 Task: Reply to email with the signature Emma Green with the subject Introduction of a new testimonial from softage.10@softage.net with the message Im writing to request your approval on the budget for the upcoming project. with BCC to softage.4@softage.net with an attached document Feasibility_assessment.pdf
Action: Mouse moved to (475, 264)
Screenshot: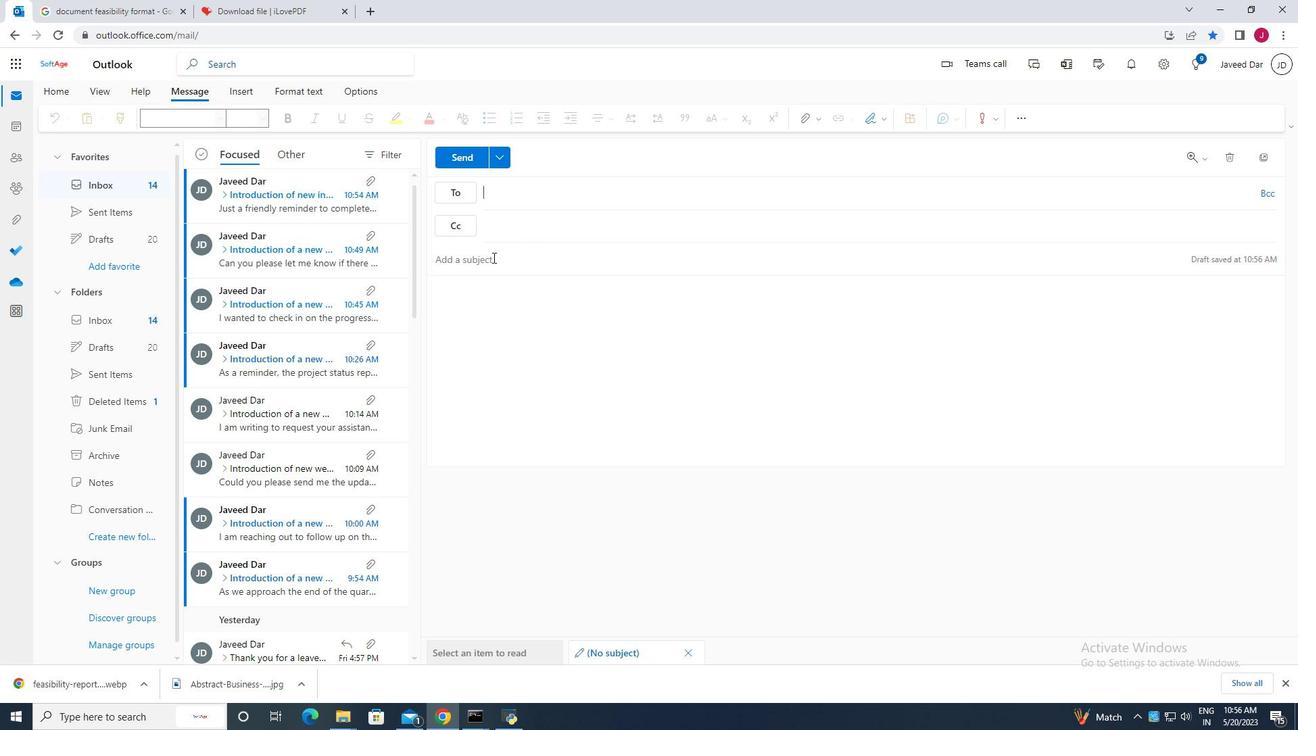 
Action: Mouse pressed left at (475, 264)
Screenshot: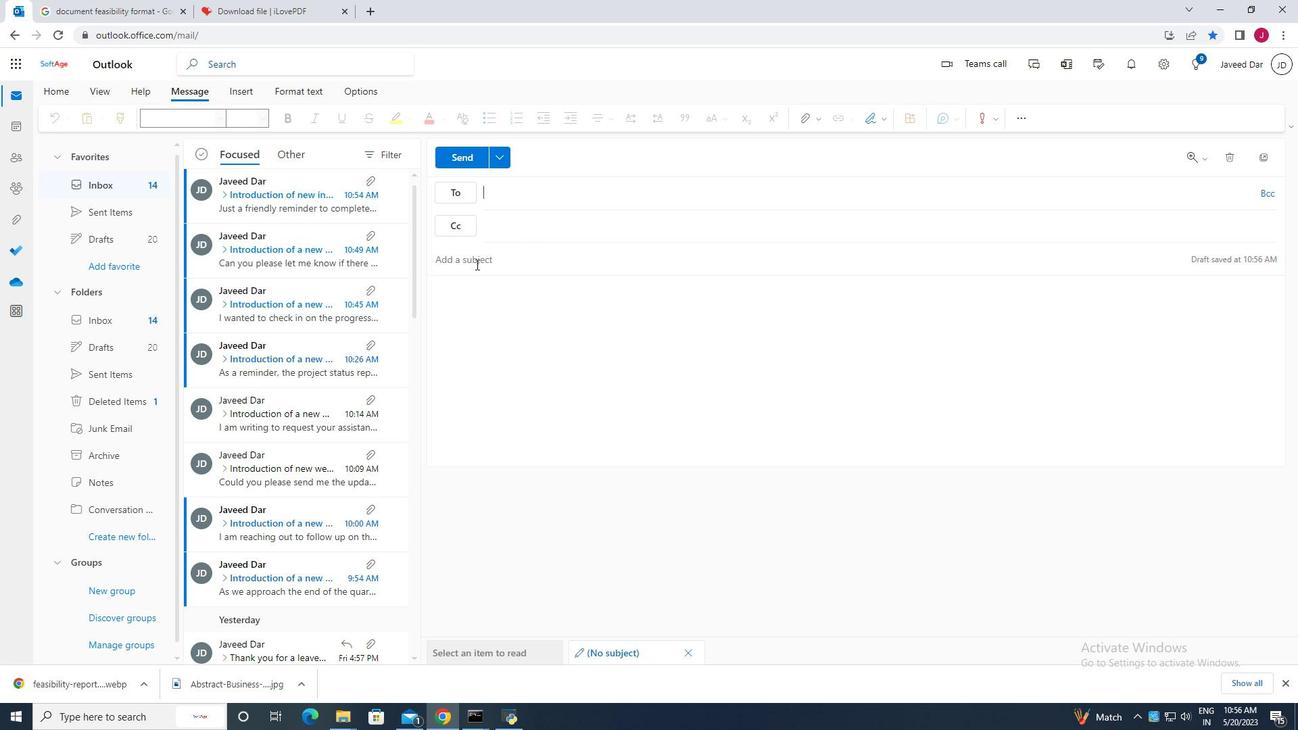 
Action: Mouse moved to (475, 264)
Screenshot: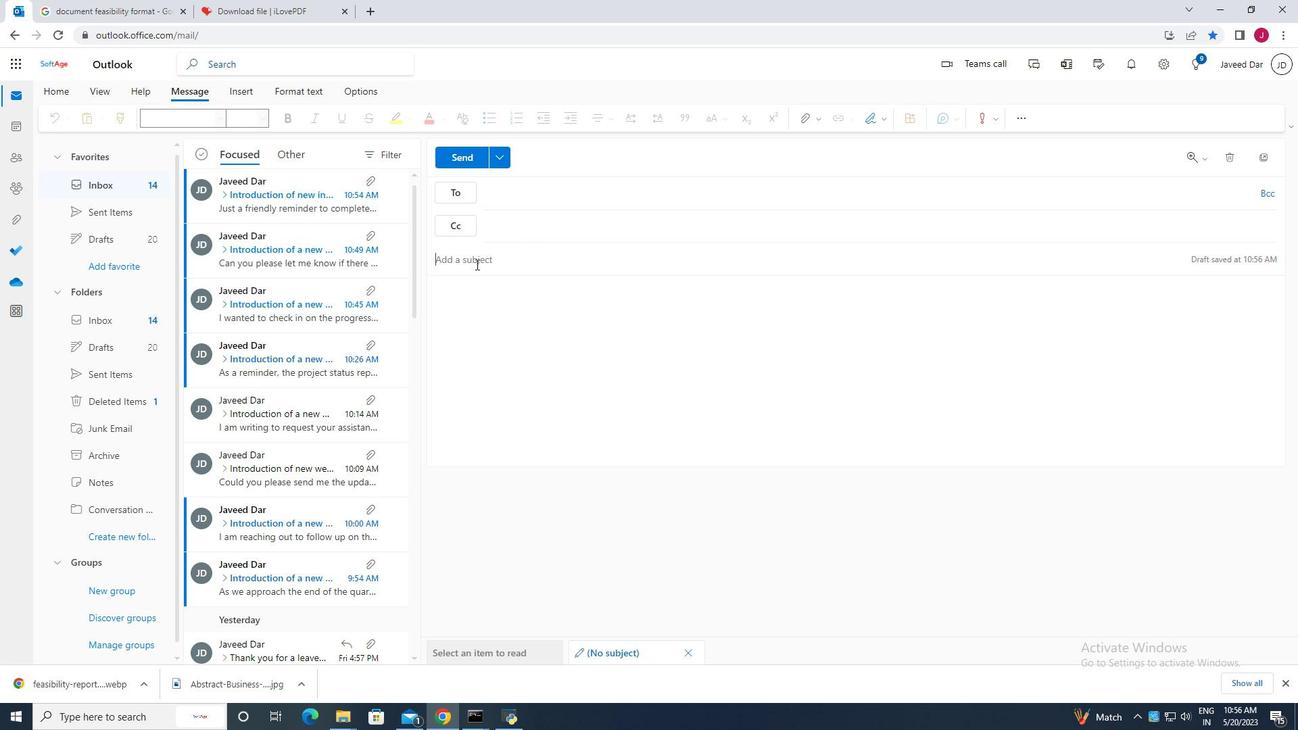 
Action: Key pressed <Key.caps_lock>I<Key.caps_lock>ntroduction<Key.space>
Screenshot: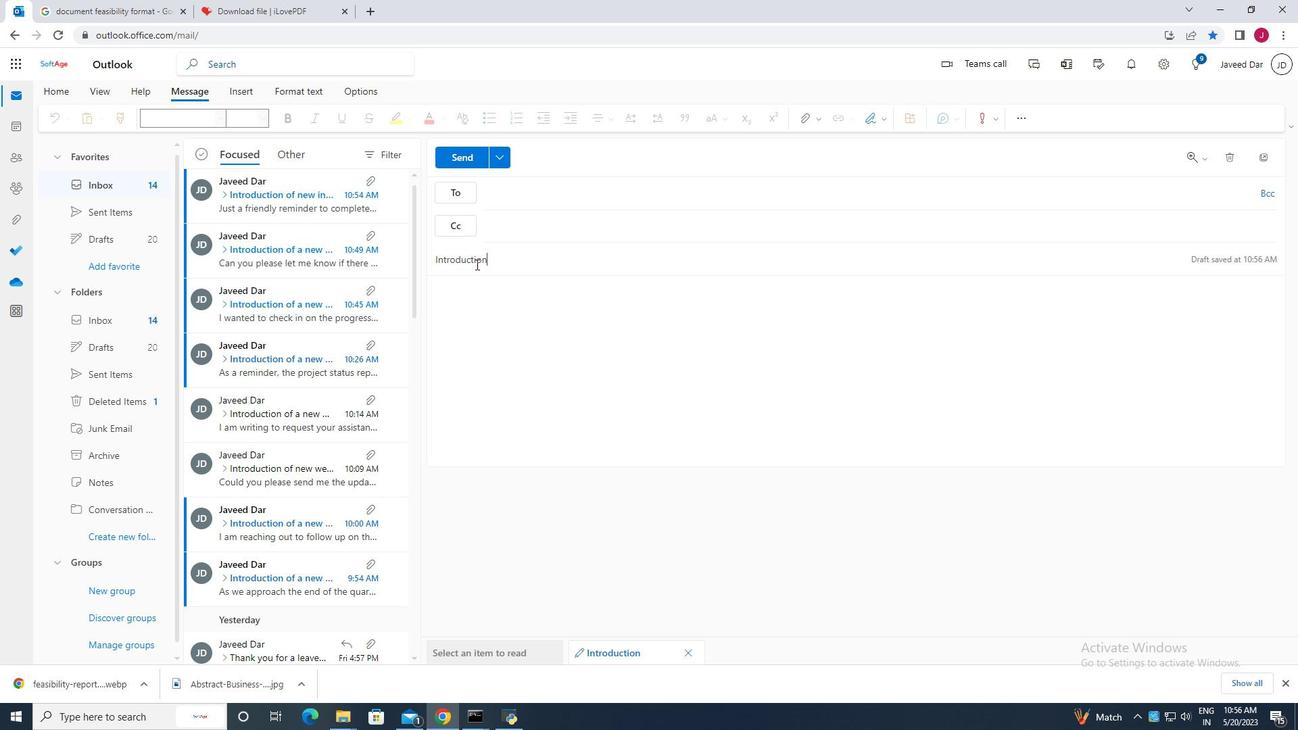 
Action: Mouse moved to (1297, 521)
Screenshot: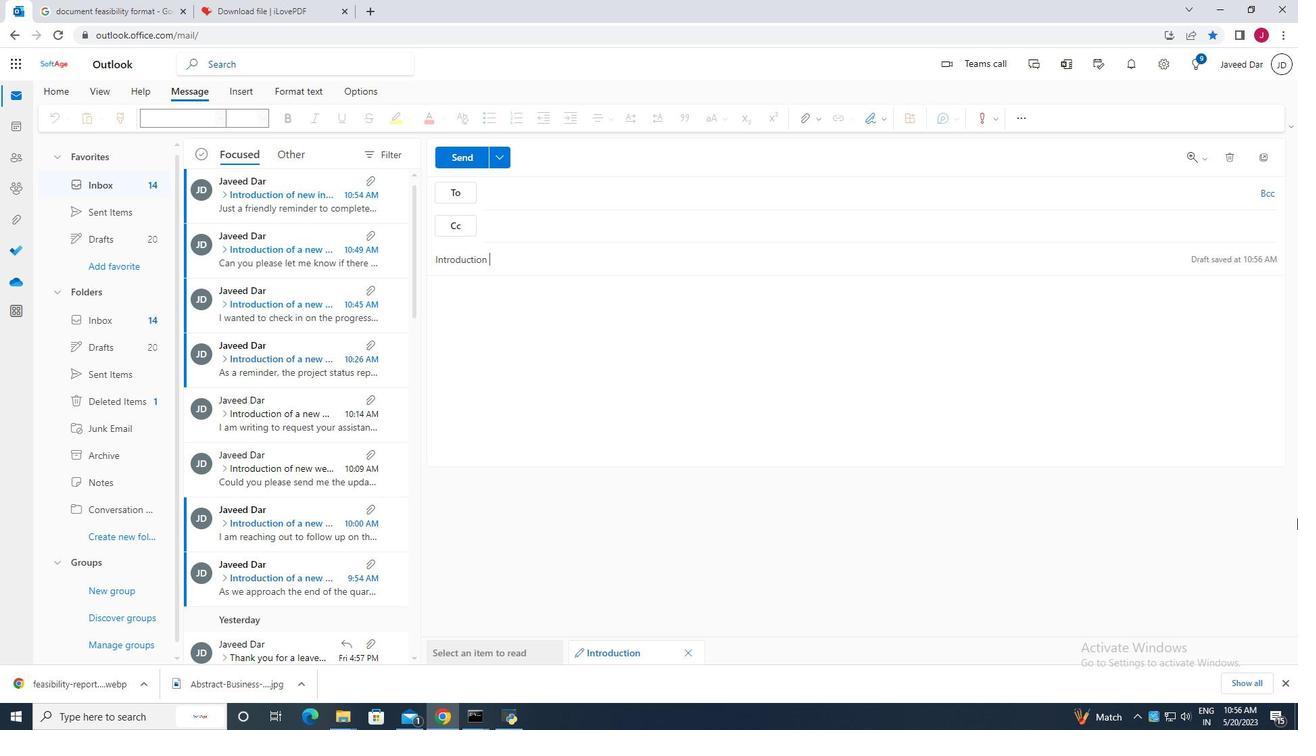 
Action: Key pressed of<Key.space>a<Key.space>new<Key.space>testimonial<Key.space>from<Key.space><Key.backspace><Key.backspace><Key.backspace><Key.backspace><Key.backspace><Key.backspace>.
Screenshot: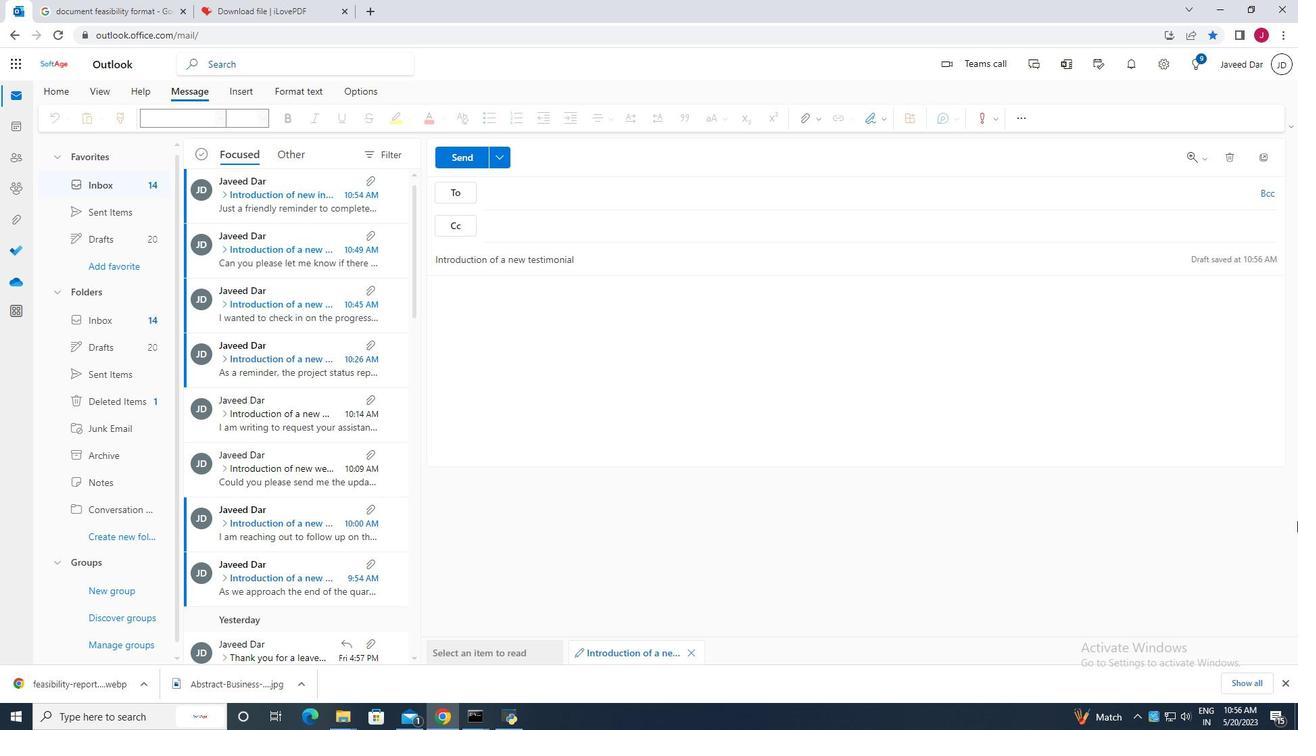 
Action: Mouse moved to (619, 313)
Screenshot: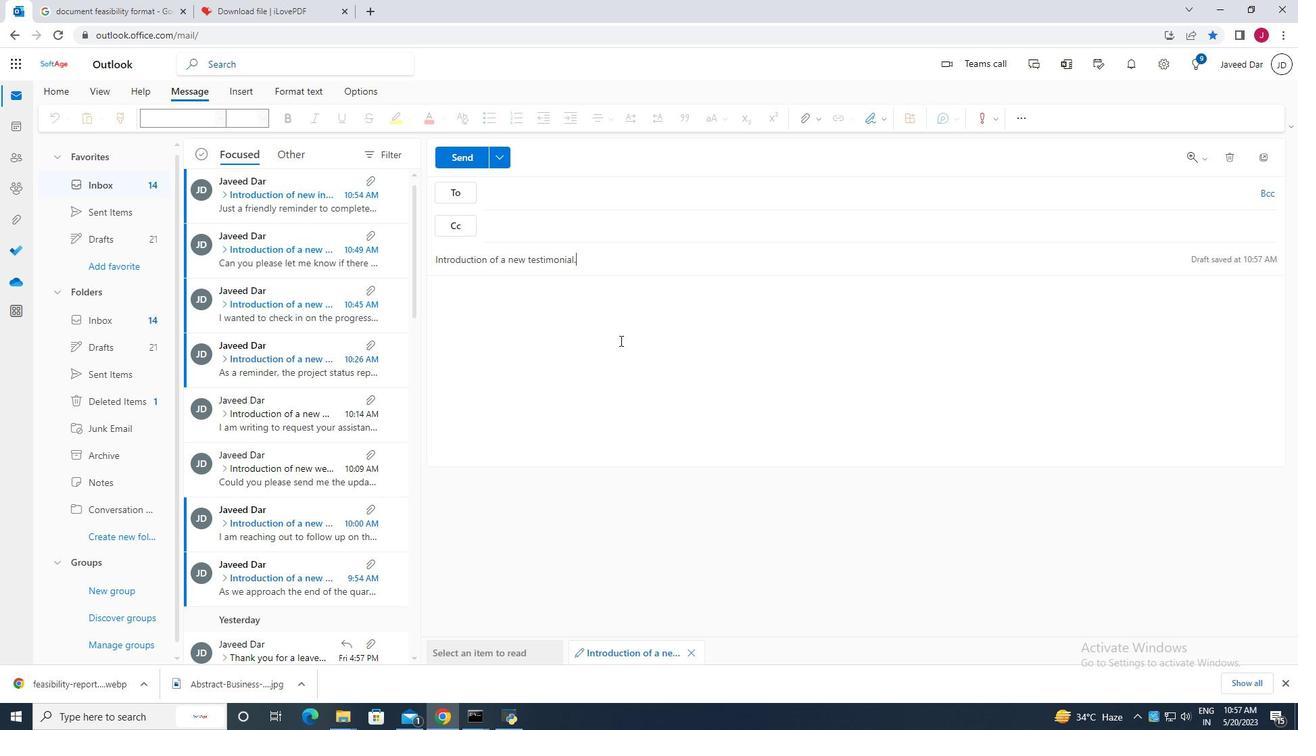 
Action: Mouse pressed left at (619, 313)
Screenshot: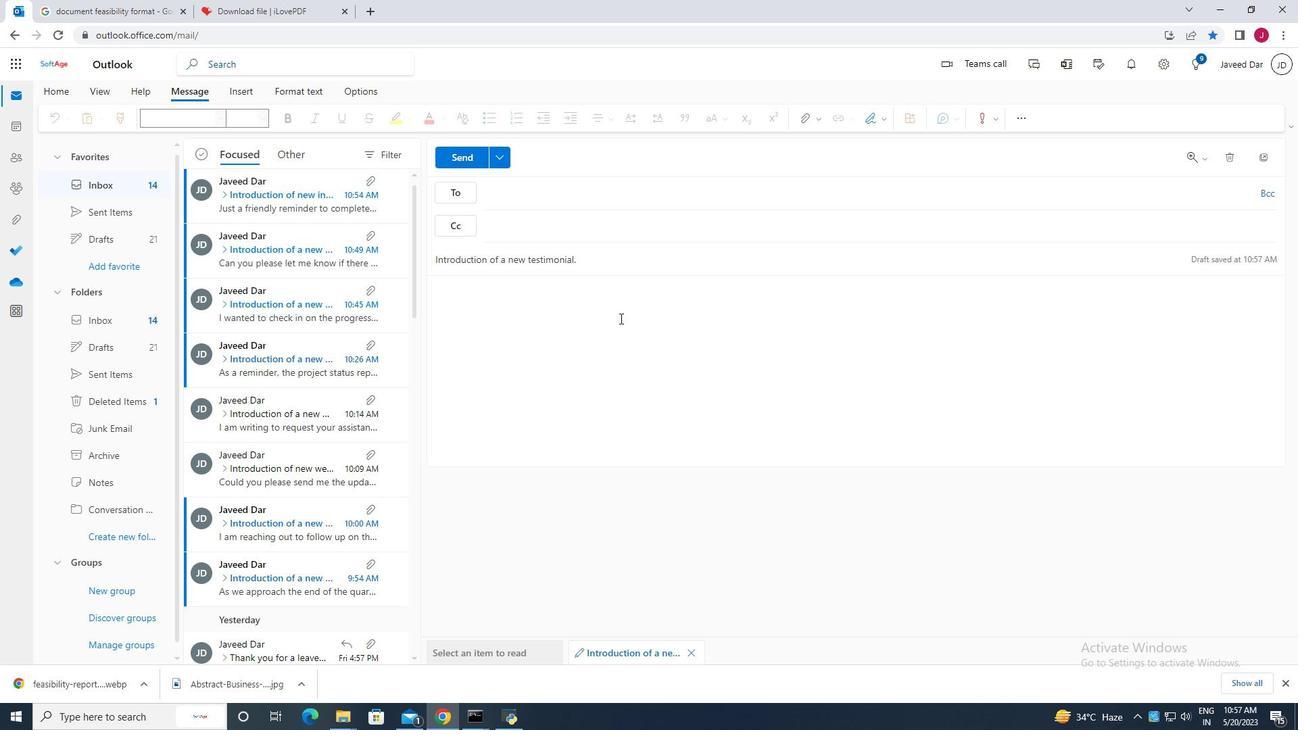 
Action: Key pressed <Key.caps_lock>I<Key.caps_lock><Key.space>am<Key.space>writing<Key.space>to<Key.space>request<Key.space>you<Key.space>proposal<Key.space>your<Key.space>approval<Key.space>on<Key.space>the<Key.space>budget<Key.space>of<Key.space>the<Key.space>upcomming<Key.space>project.<Key.left><Key.left><Key.left><Key.left><Key.left><Key.left><Key.left><Key.left><Key.left><Key.left><Key.left><Key.left><Key.backspace>
Screenshot: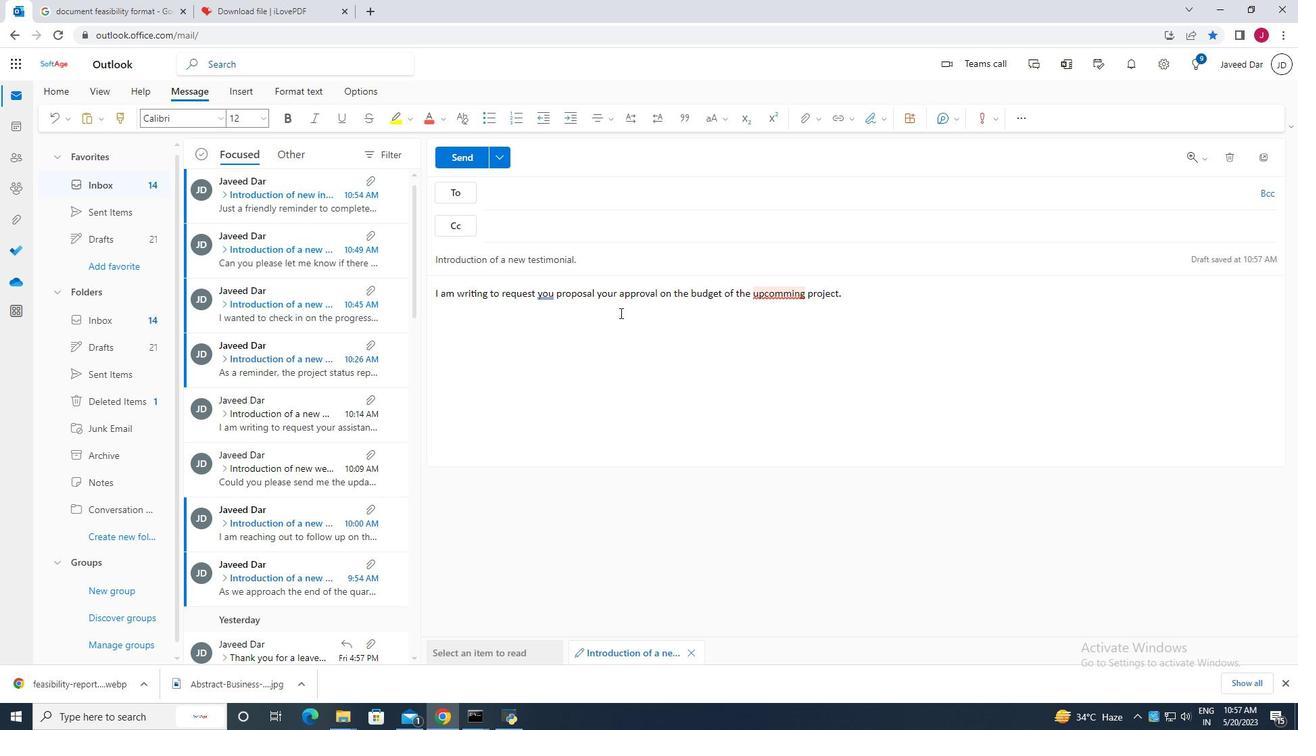 
Action: Mouse moved to (852, 315)
Screenshot: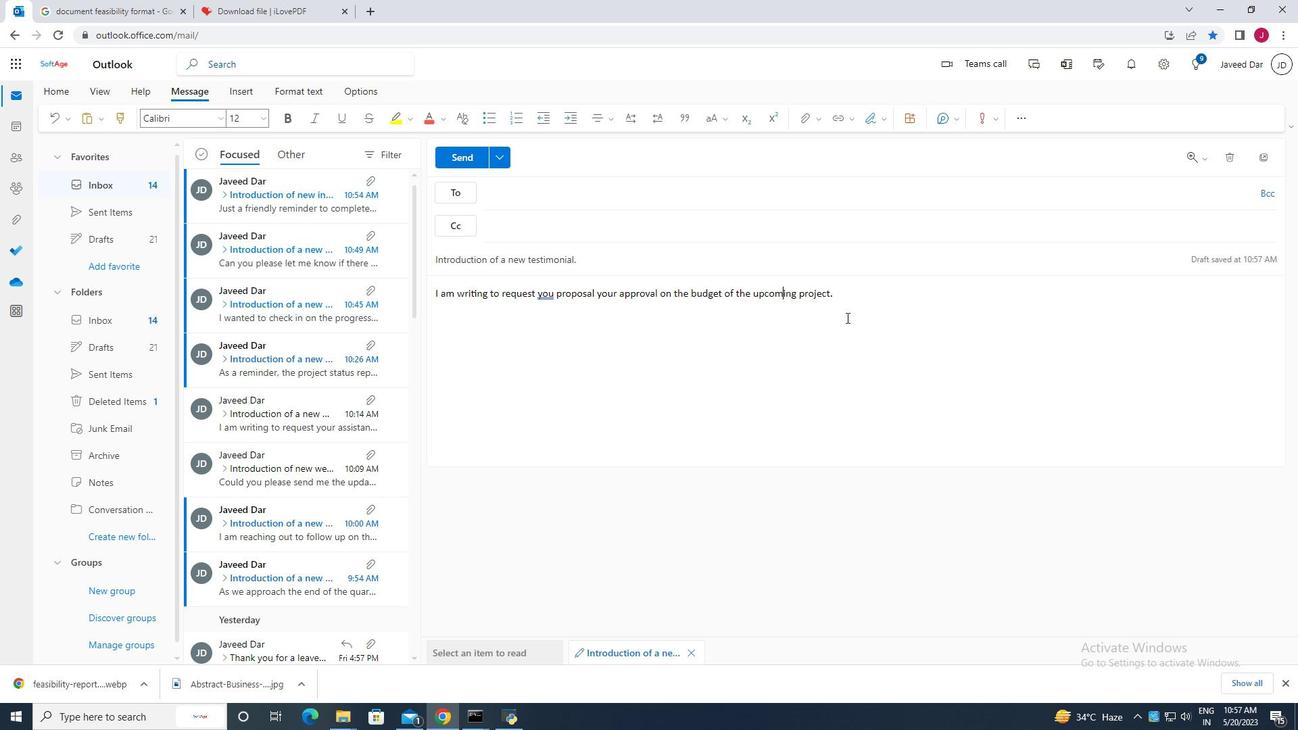 
Action: Mouse pressed left at (852, 315)
Screenshot: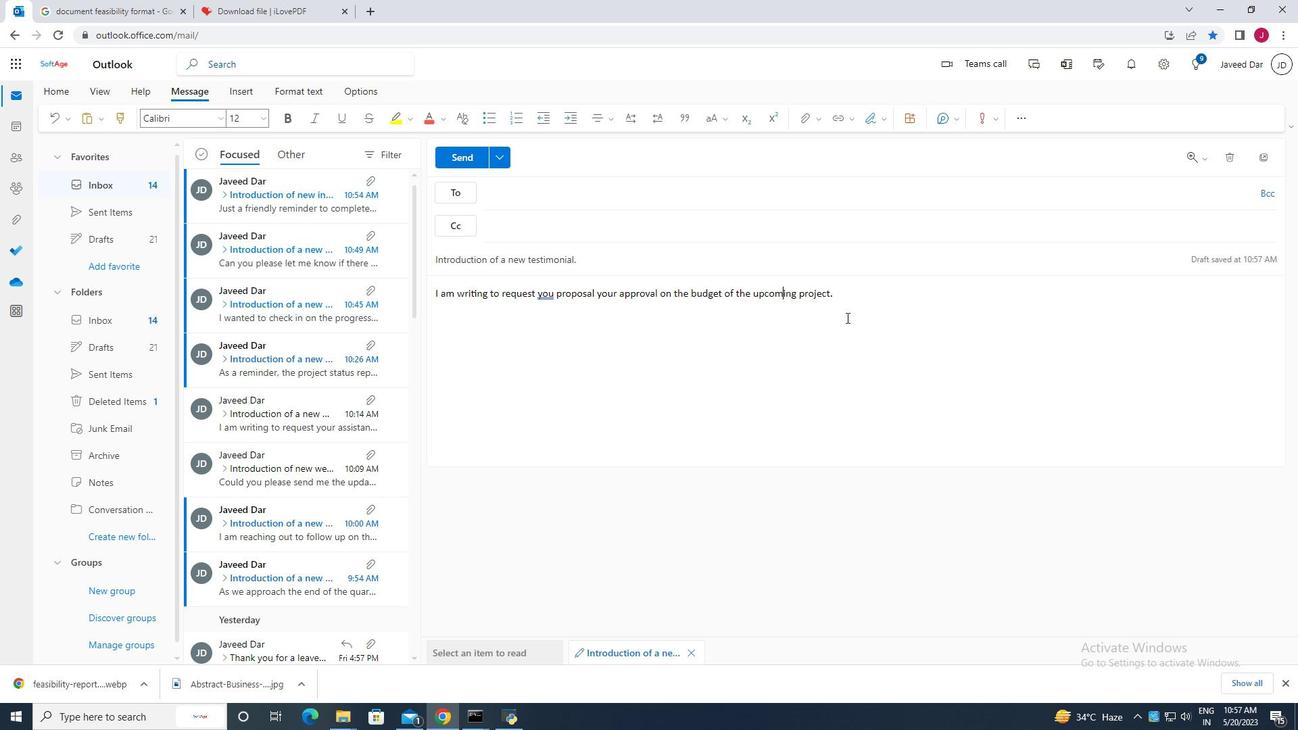 
Action: Mouse moved to (871, 115)
Screenshot: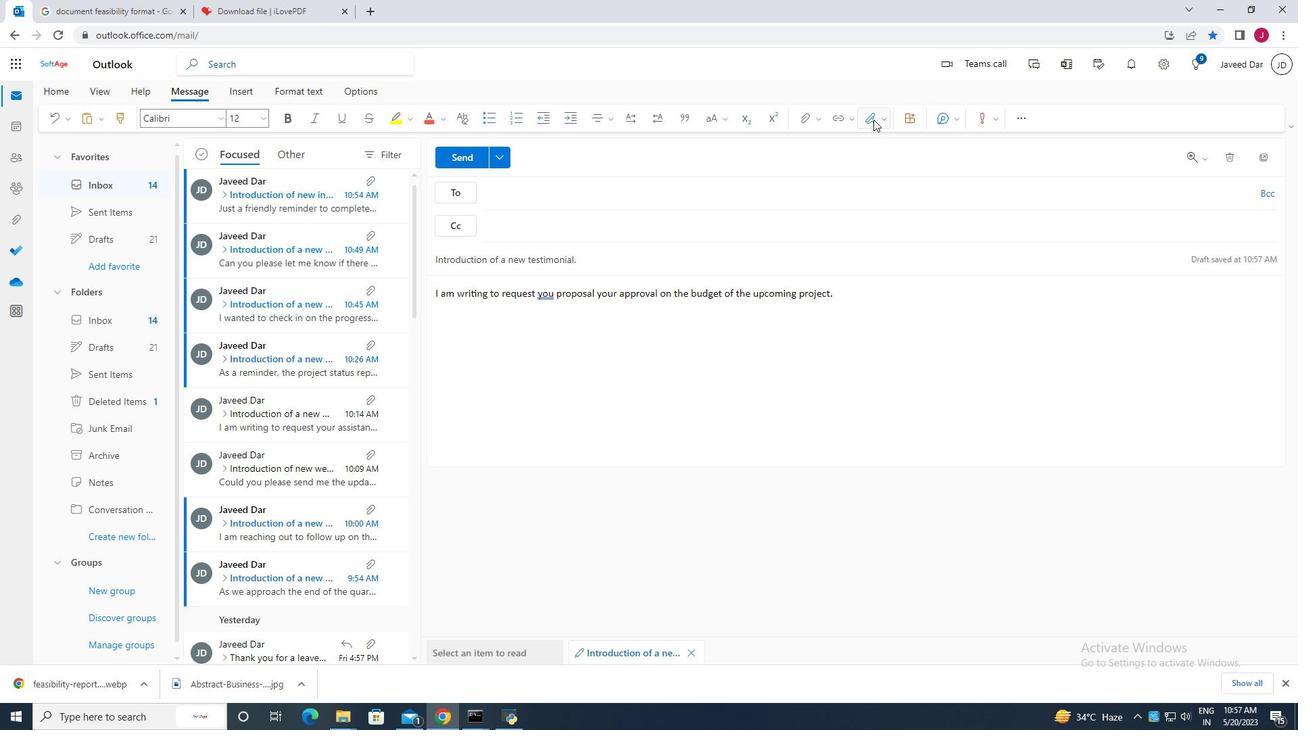 
Action: Mouse pressed left at (871, 115)
Screenshot: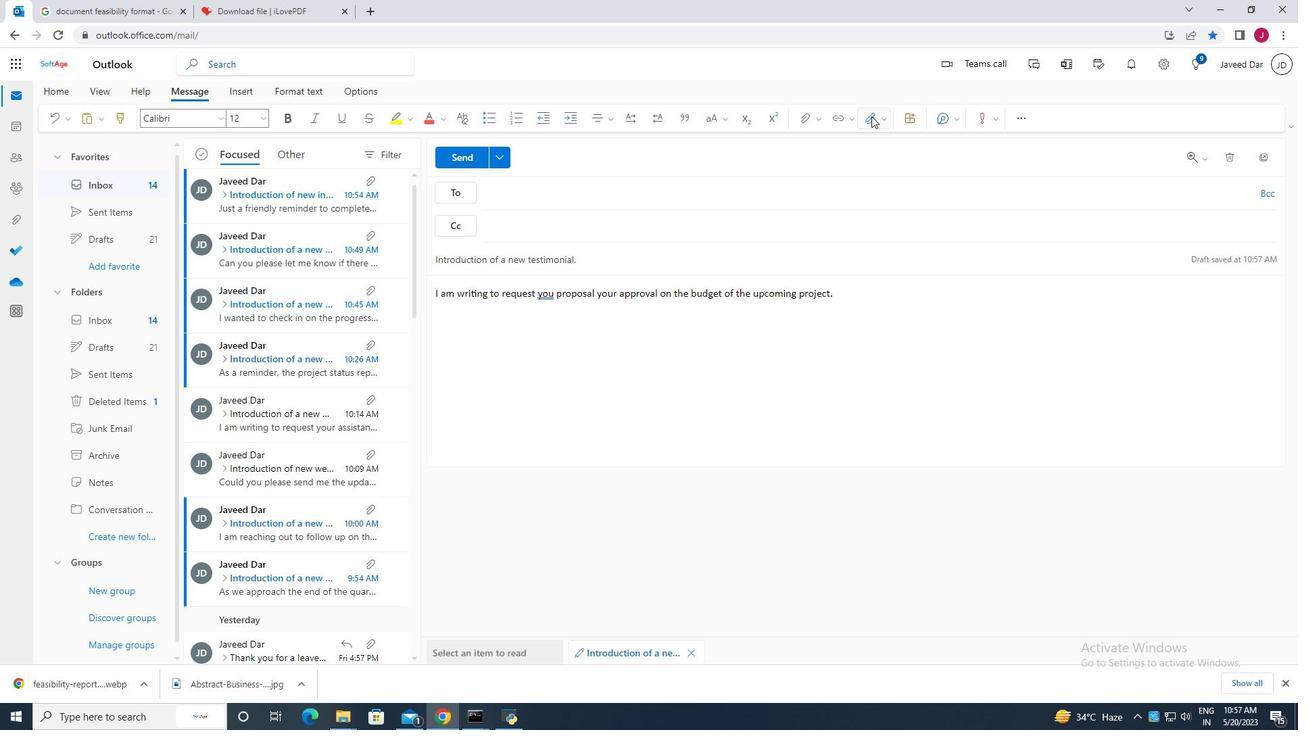
Action: Mouse moved to (862, 169)
Screenshot: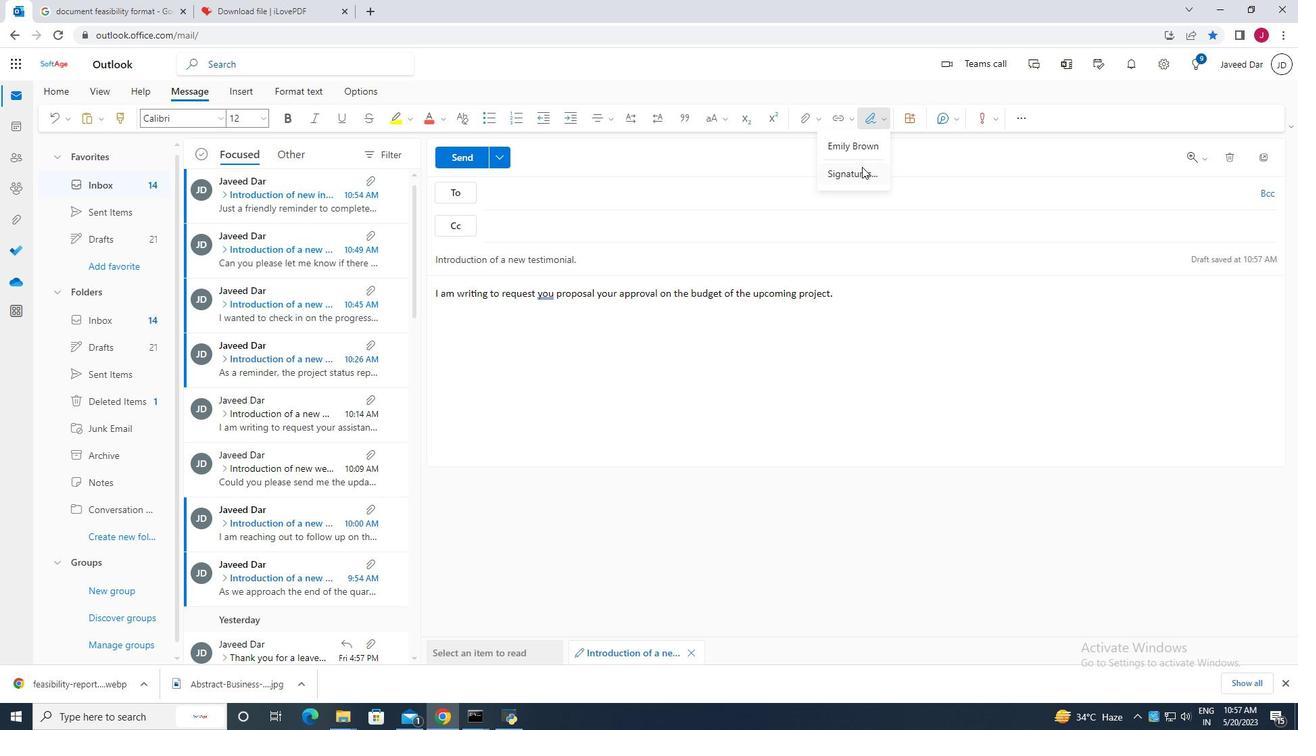 
Action: Mouse pressed left at (862, 169)
Screenshot: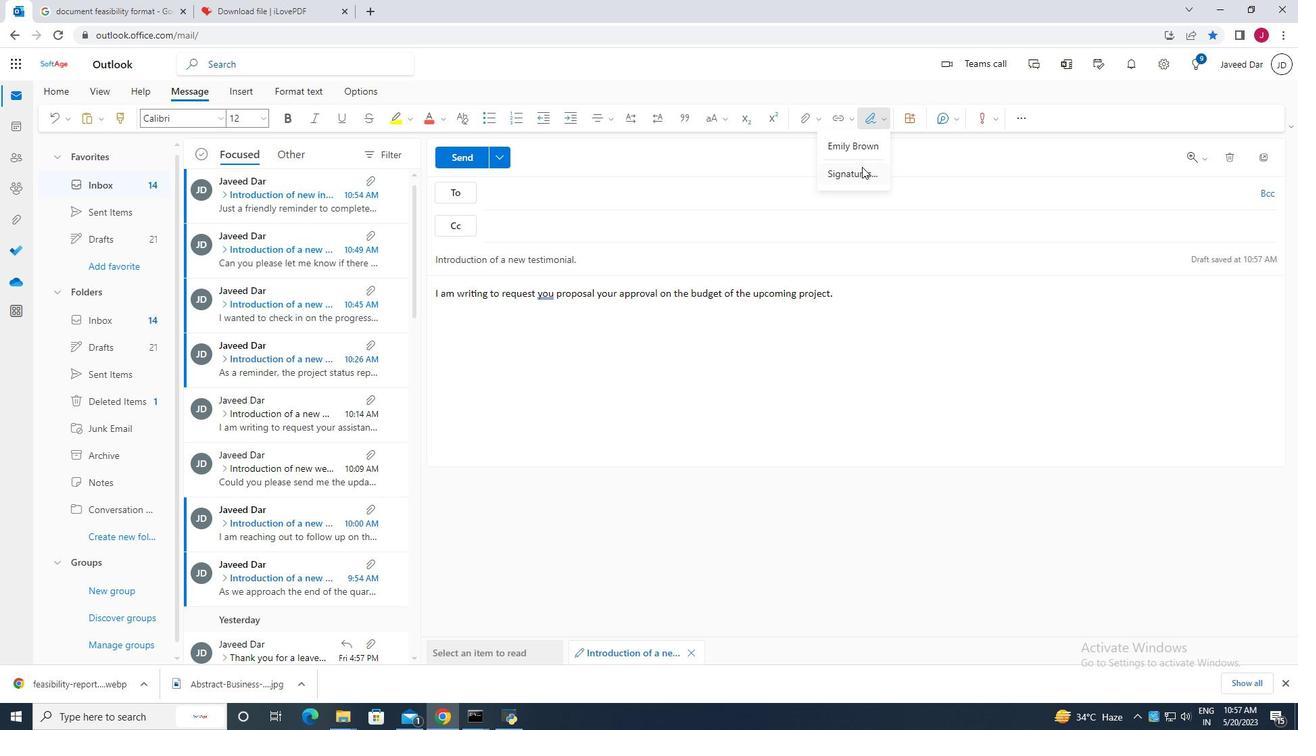 
Action: Mouse moved to (928, 223)
Screenshot: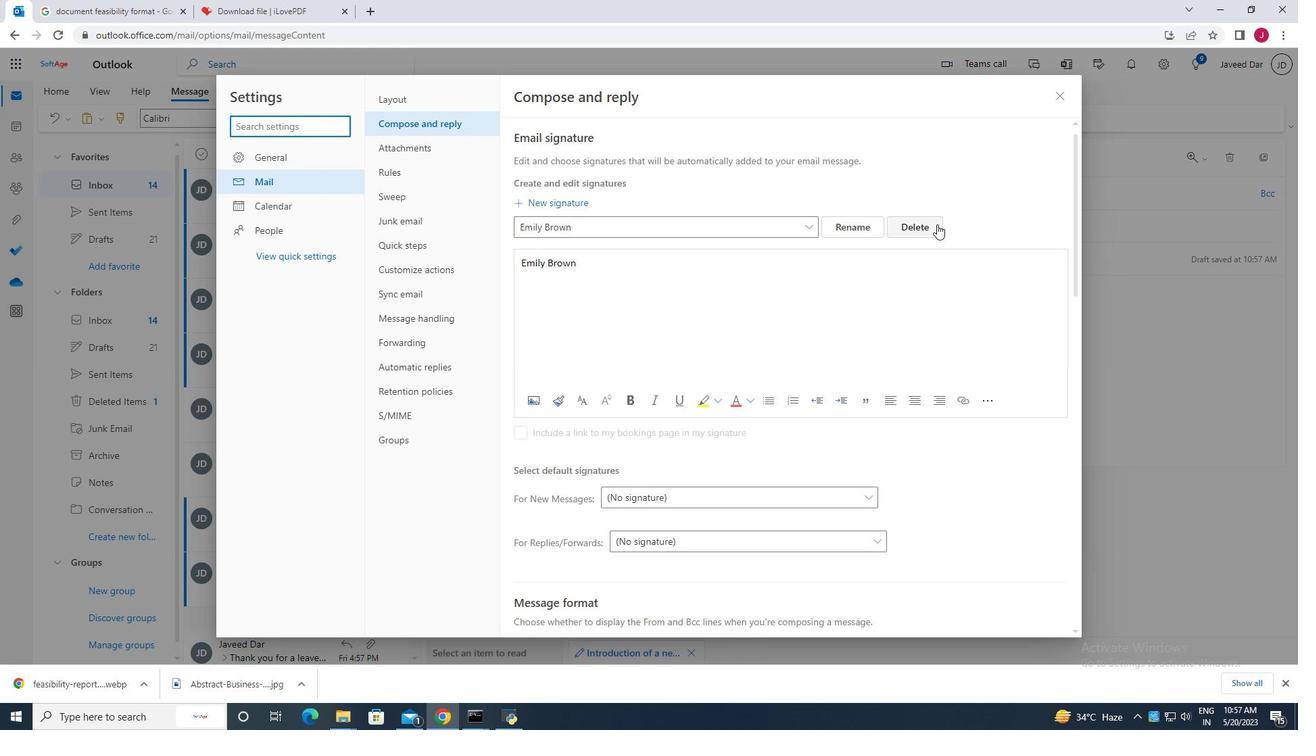 
Action: Mouse pressed left at (928, 223)
Screenshot: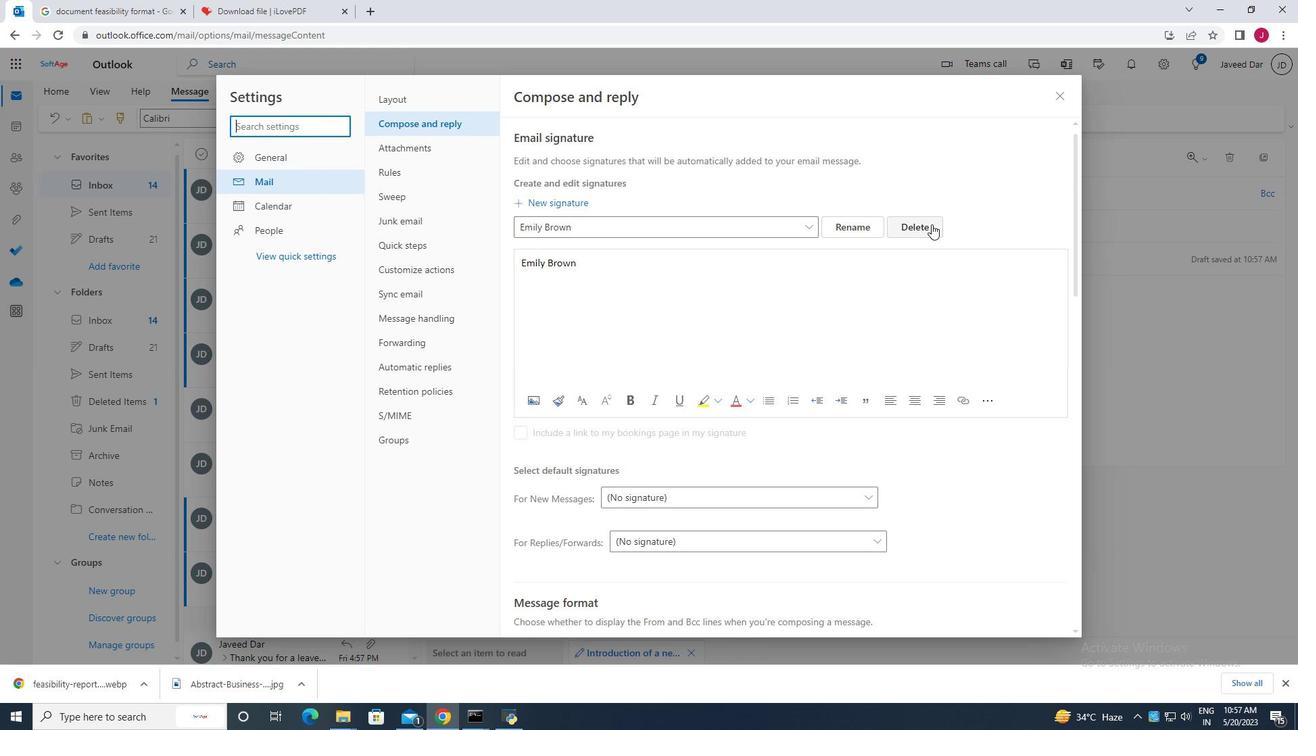 
Action: Mouse moved to (662, 224)
Screenshot: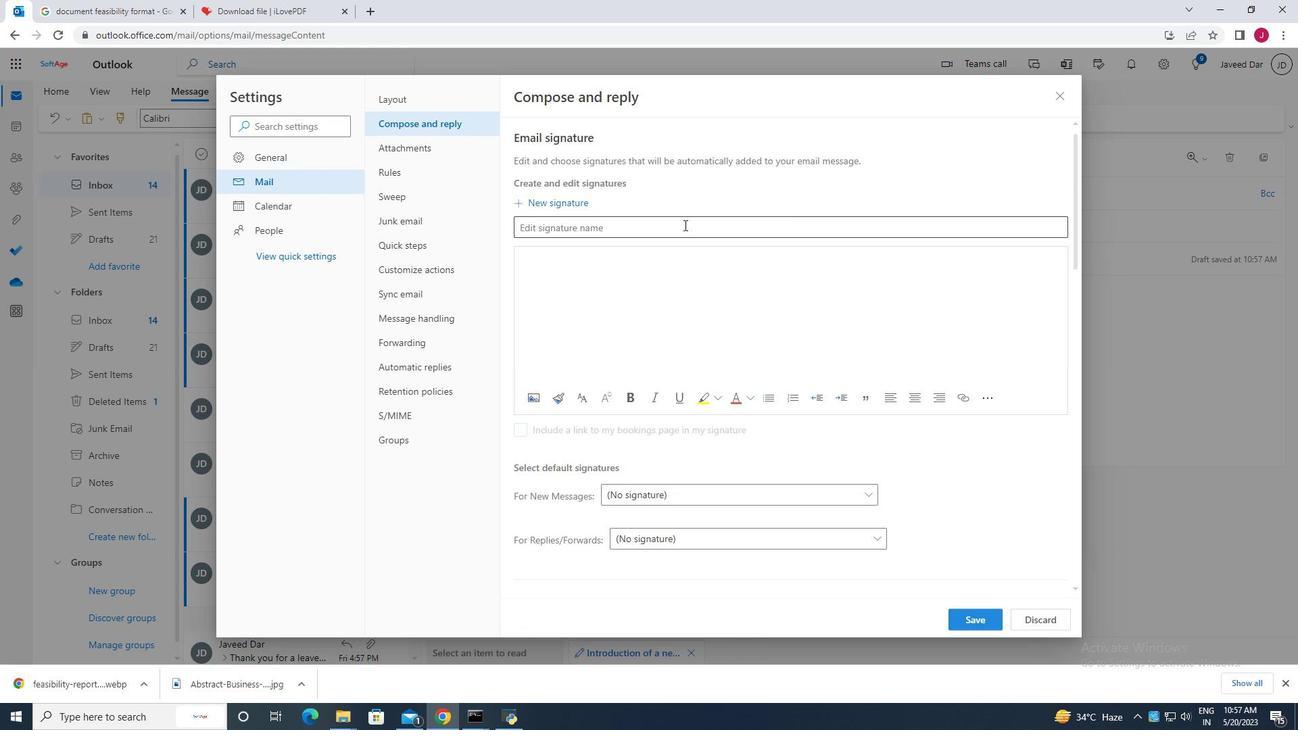 
Action: Mouse pressed left at (662, 224)
Screenshot: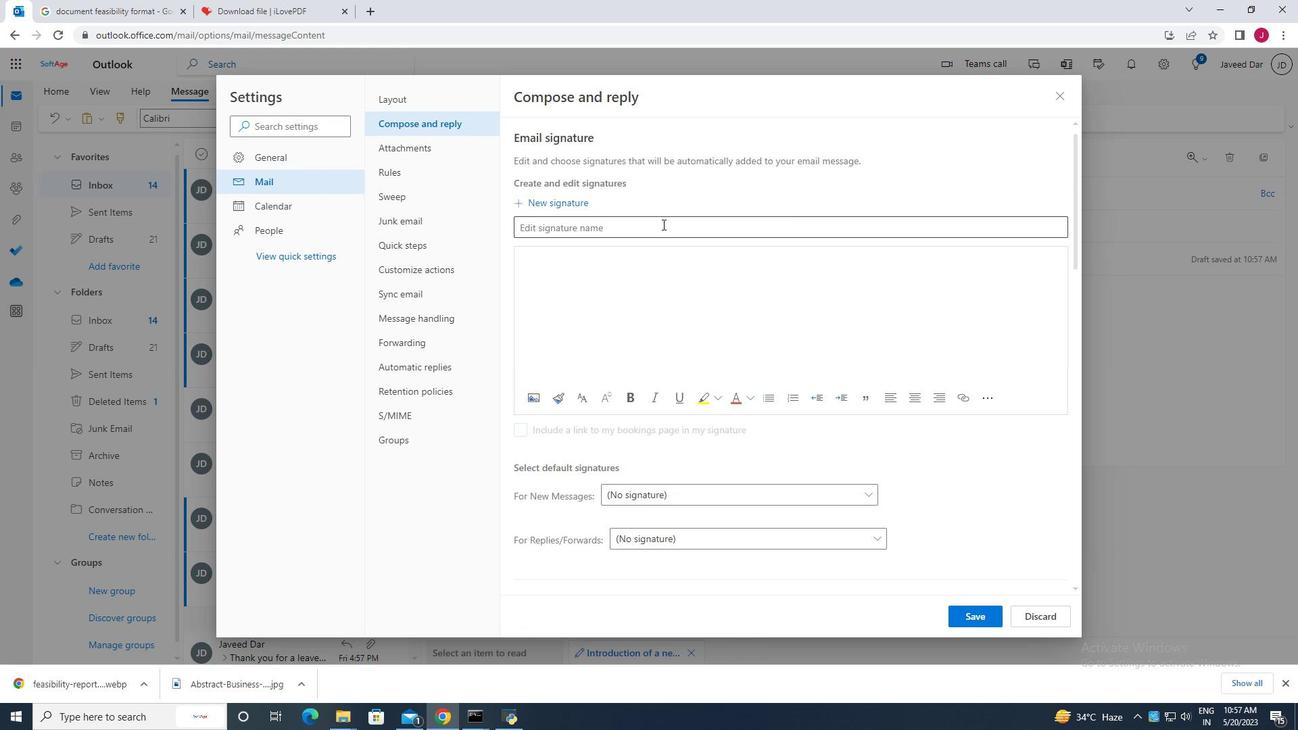
Action: Key pressed <Key.caps_lock>E<Key.caps_lock>mma<Key.space><Key.caps_lock>G<Key.caps_lock>reen
Screenshot: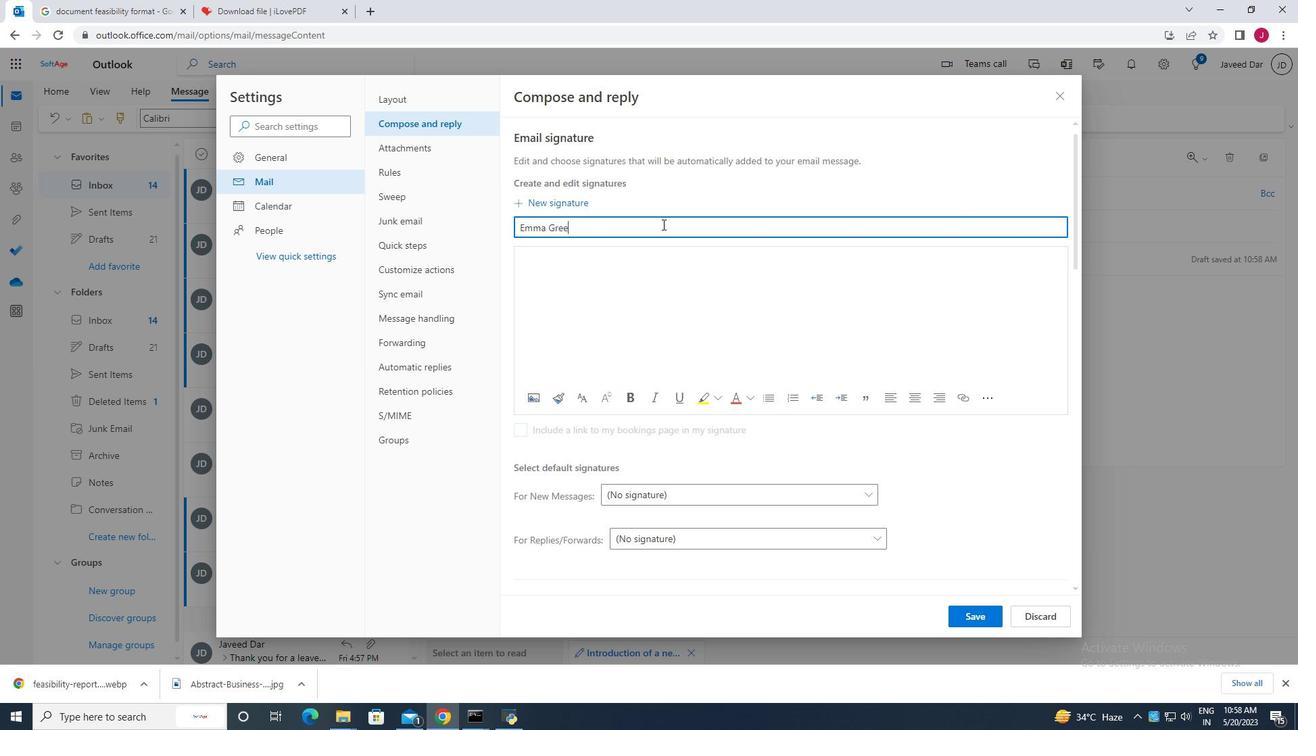 
Action: Mouse moved to (542, 260)
Screenshot: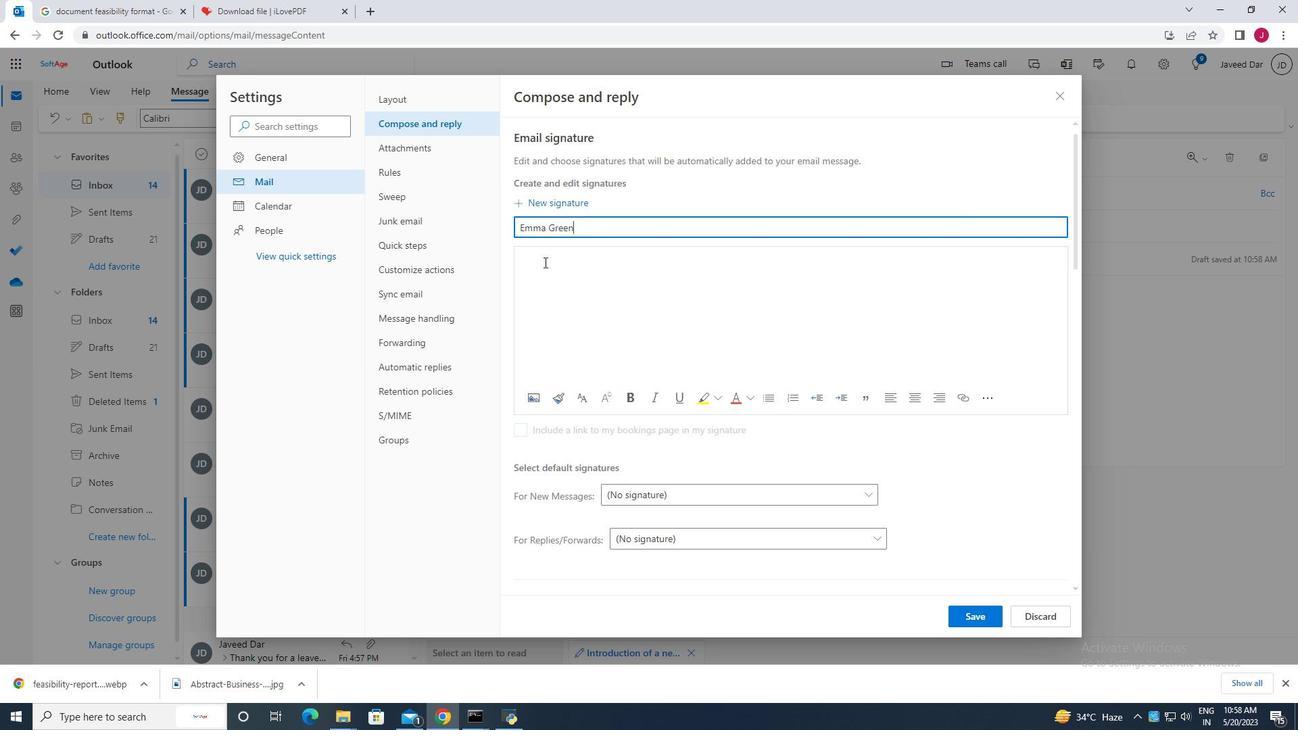 
Action: Mouse pressed left at (542, 260)
Screenshot: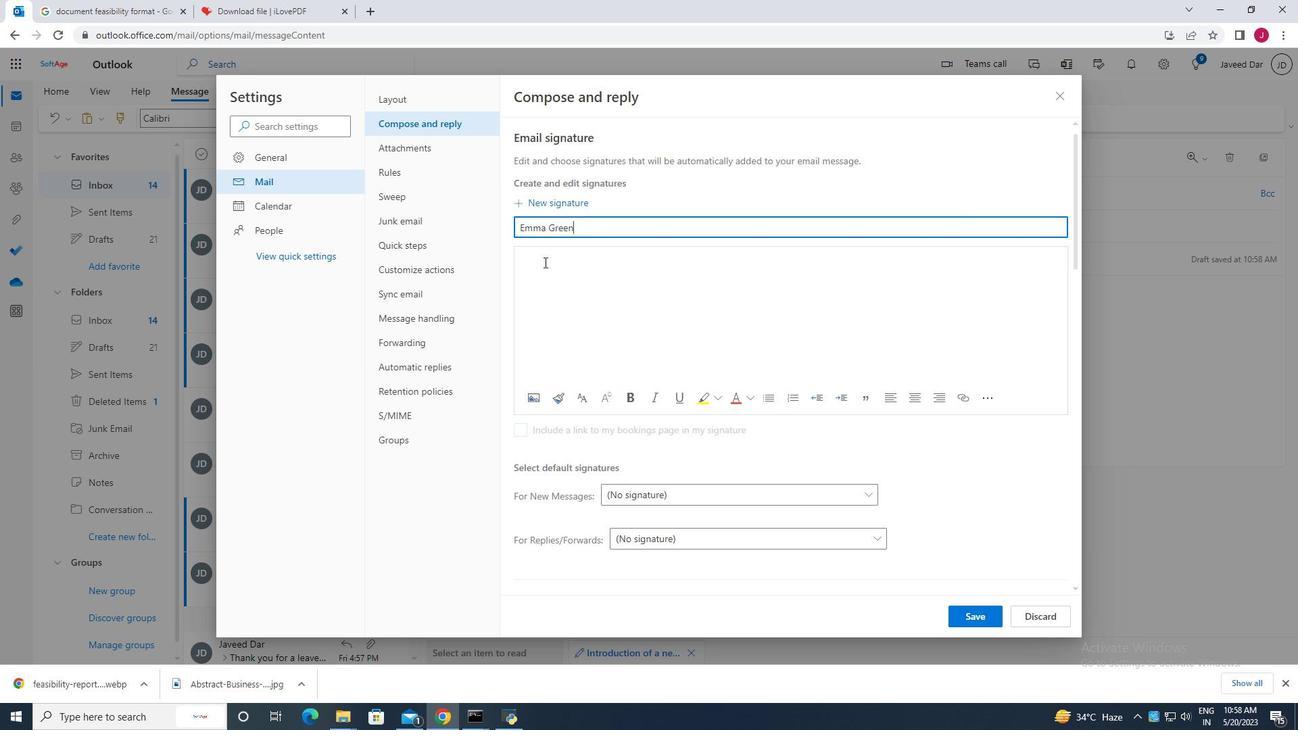 
Action: Mouse moved to (537, 258)
Screenshot: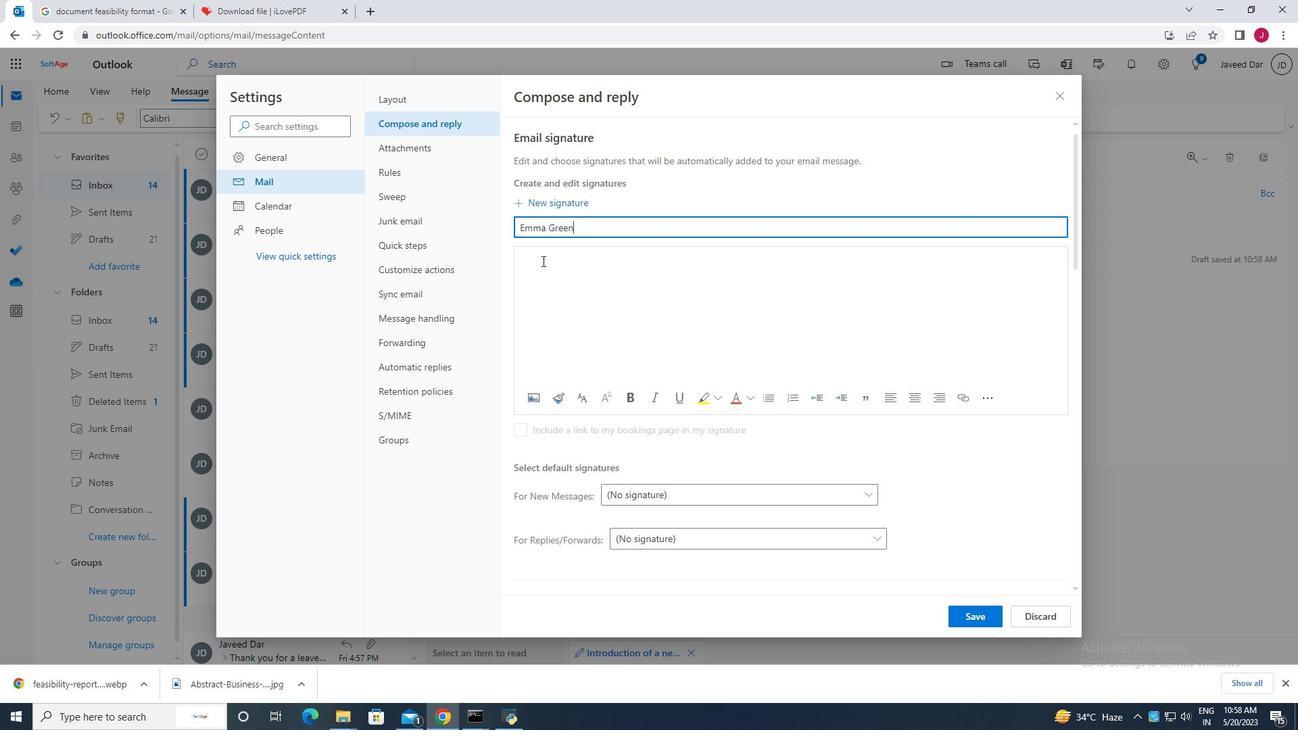 
Action: Key pressed <Key.caps_lock>E<Key.caps_lock>mma<Key.space><Key.caps_lock>G<Key.caps_lock>reen
Screenshot: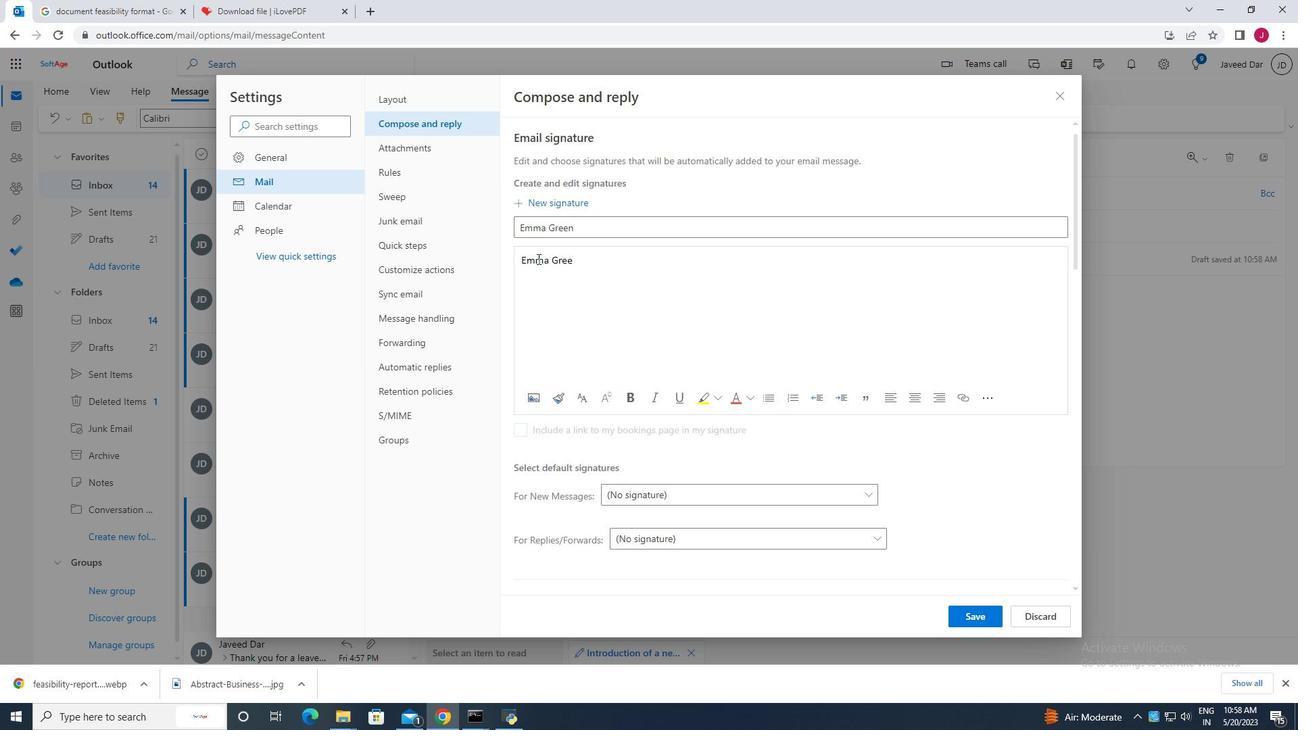 
Action: Mouse moved to (981, 618)
Screenshot: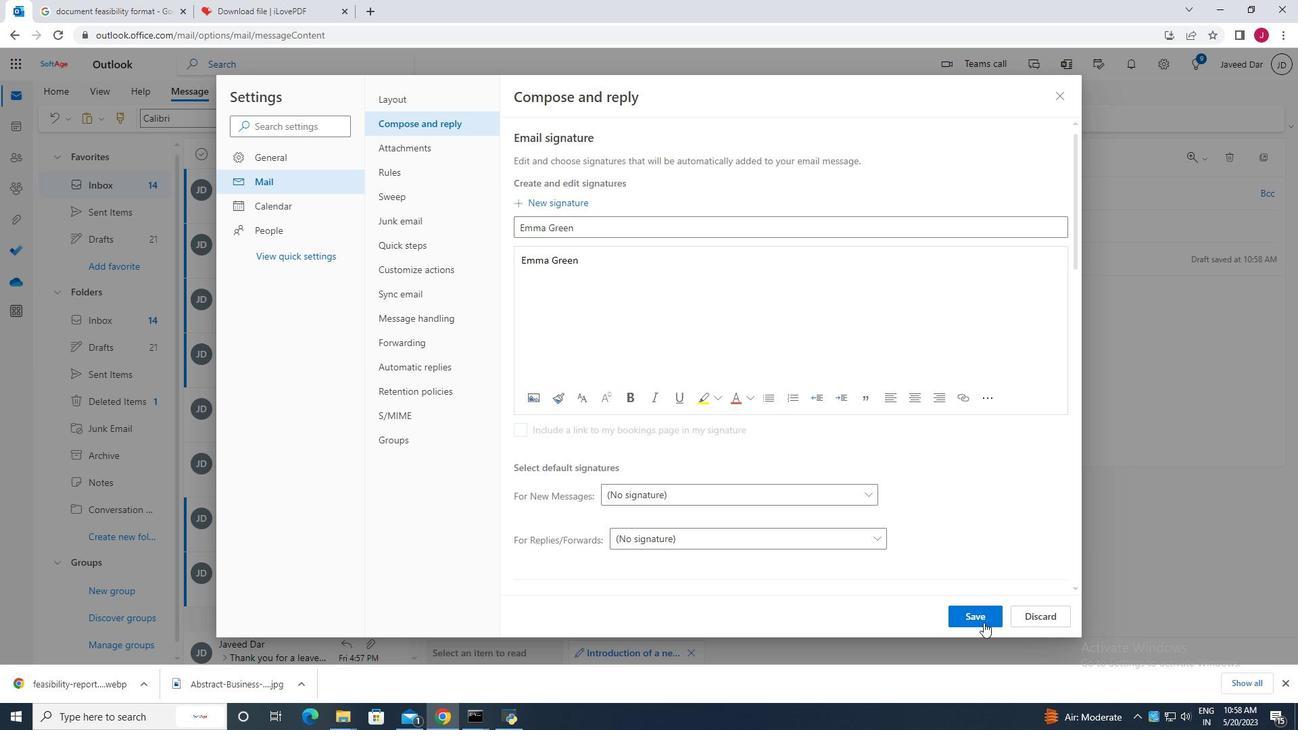 
Action: Mouse pressed left at (981, 618)
Screenshot: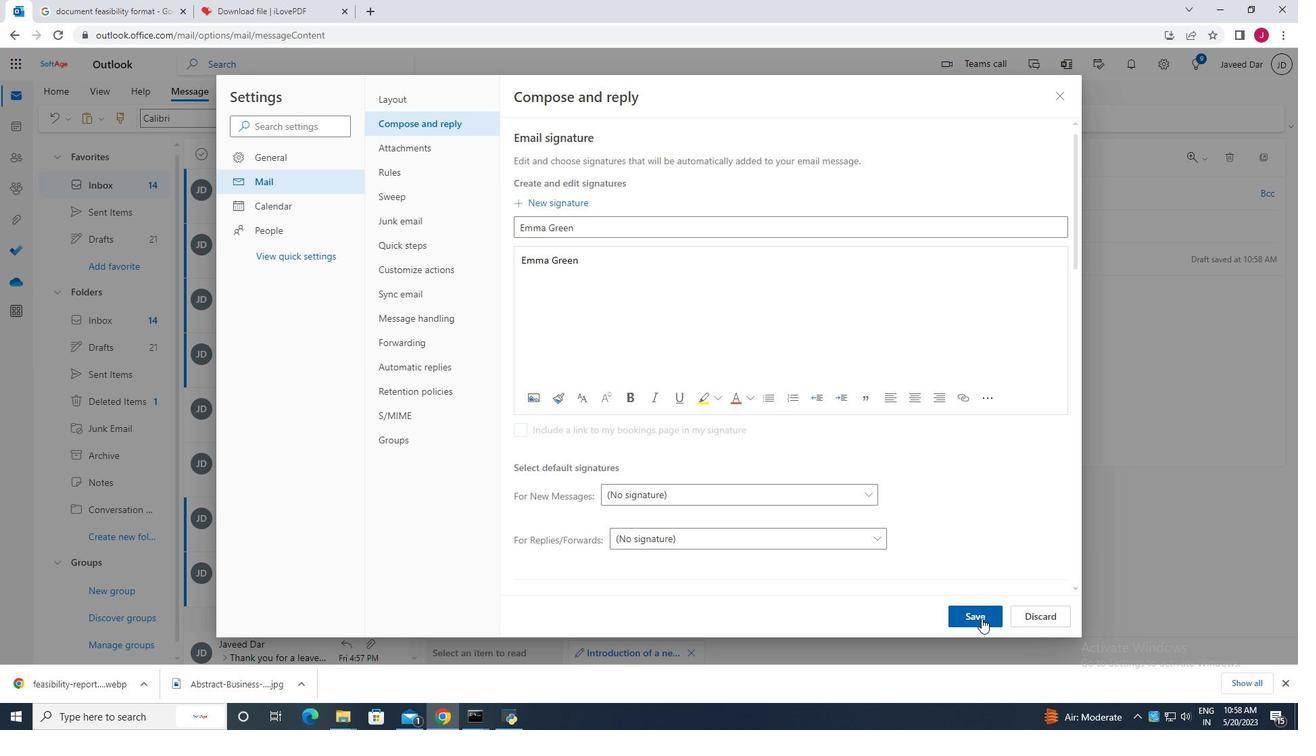 
Action: Mouse moved to (1063, 98)
Screenshot: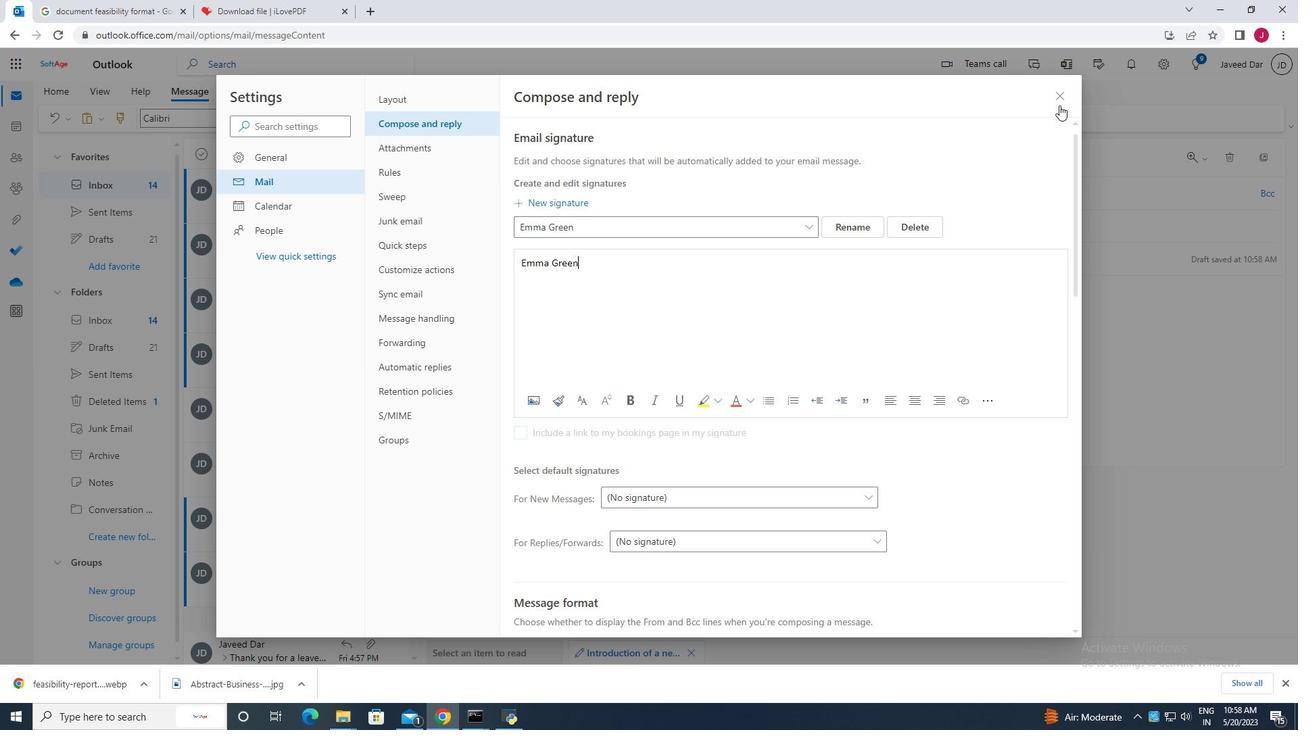 
Action: Mouse pressed left at (1063, 98)
Screenshot: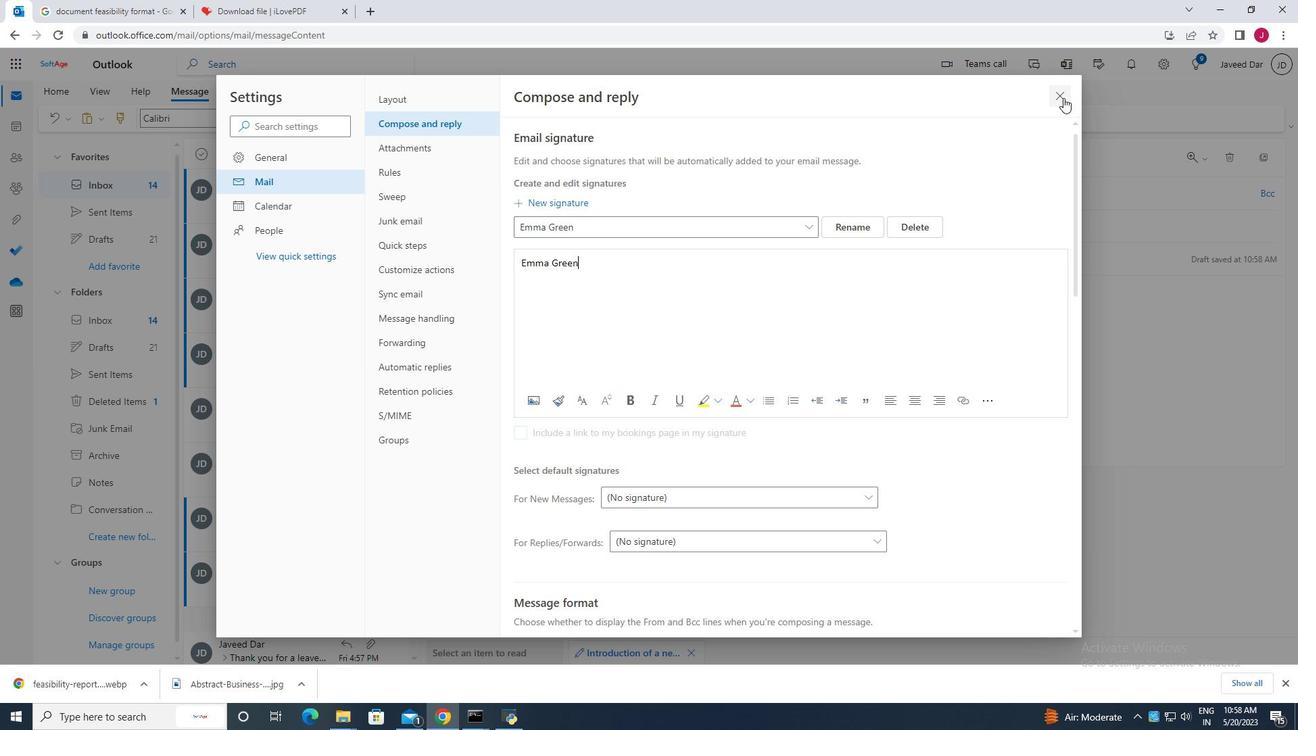 
Action: Mouse moved to (872, 119)
Screenshot: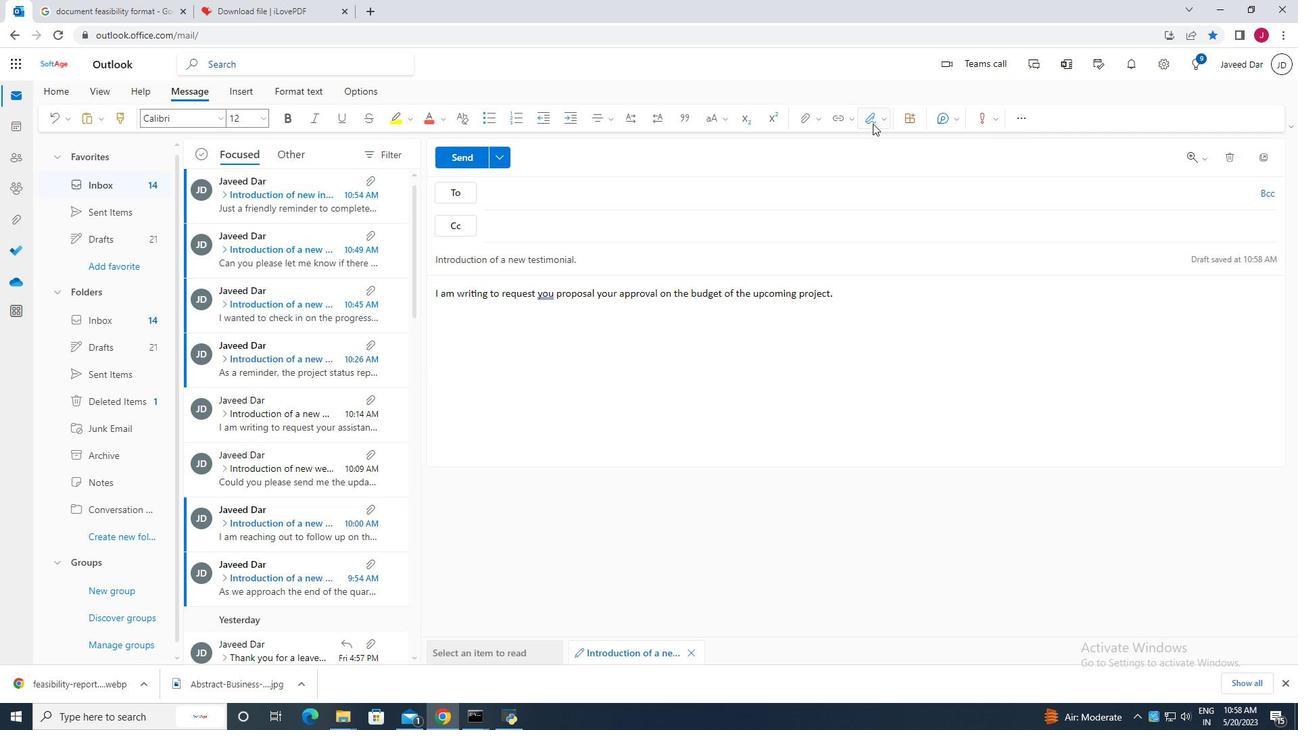 
Action: Mouse pressed left at (872, 119)
Screenshot: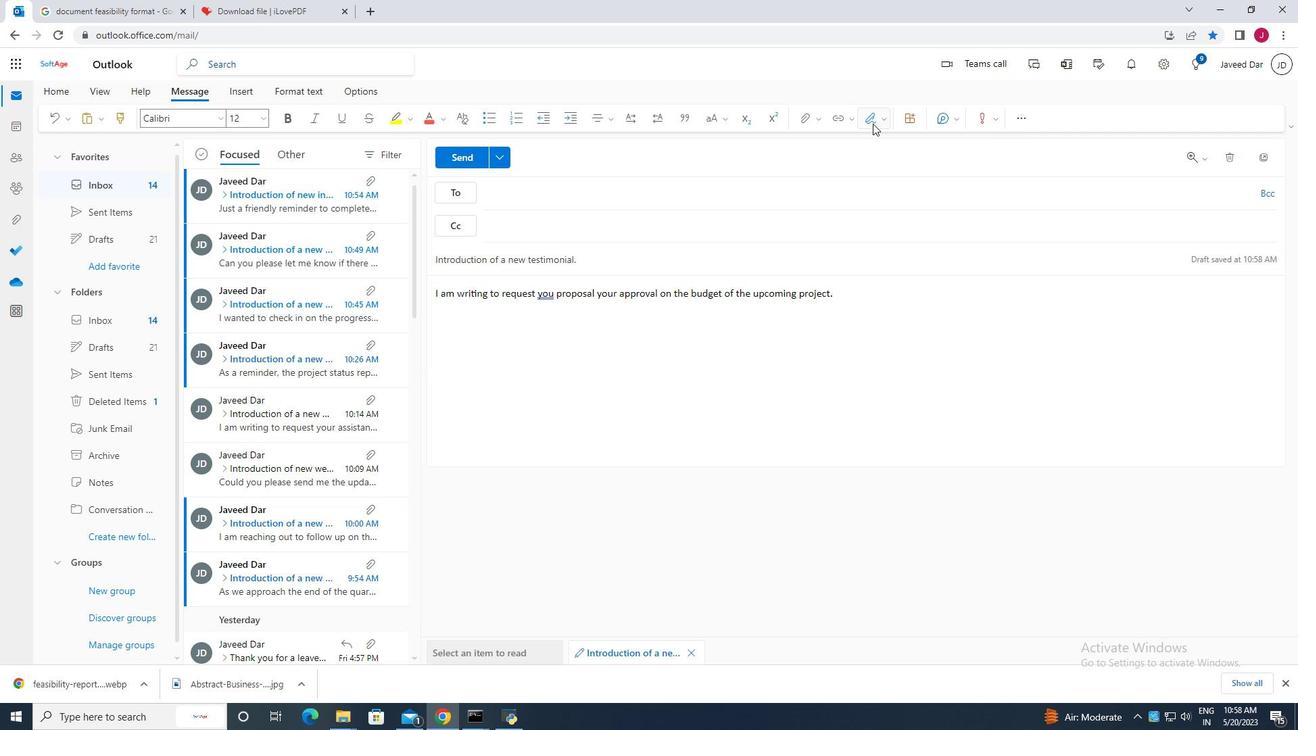 
Action: Mouse moved to (847, 144)
Screenshot: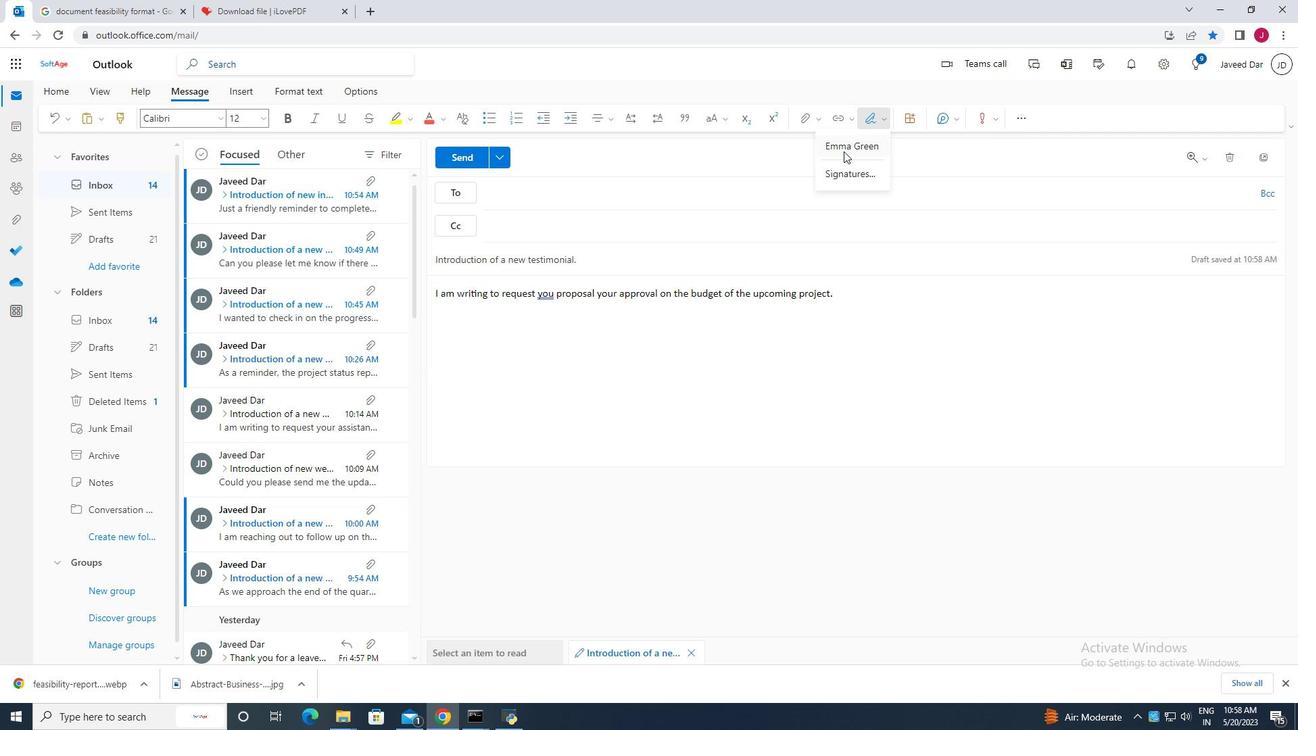 
Action: Mouse pressed left at (847, 144)
Screenshot: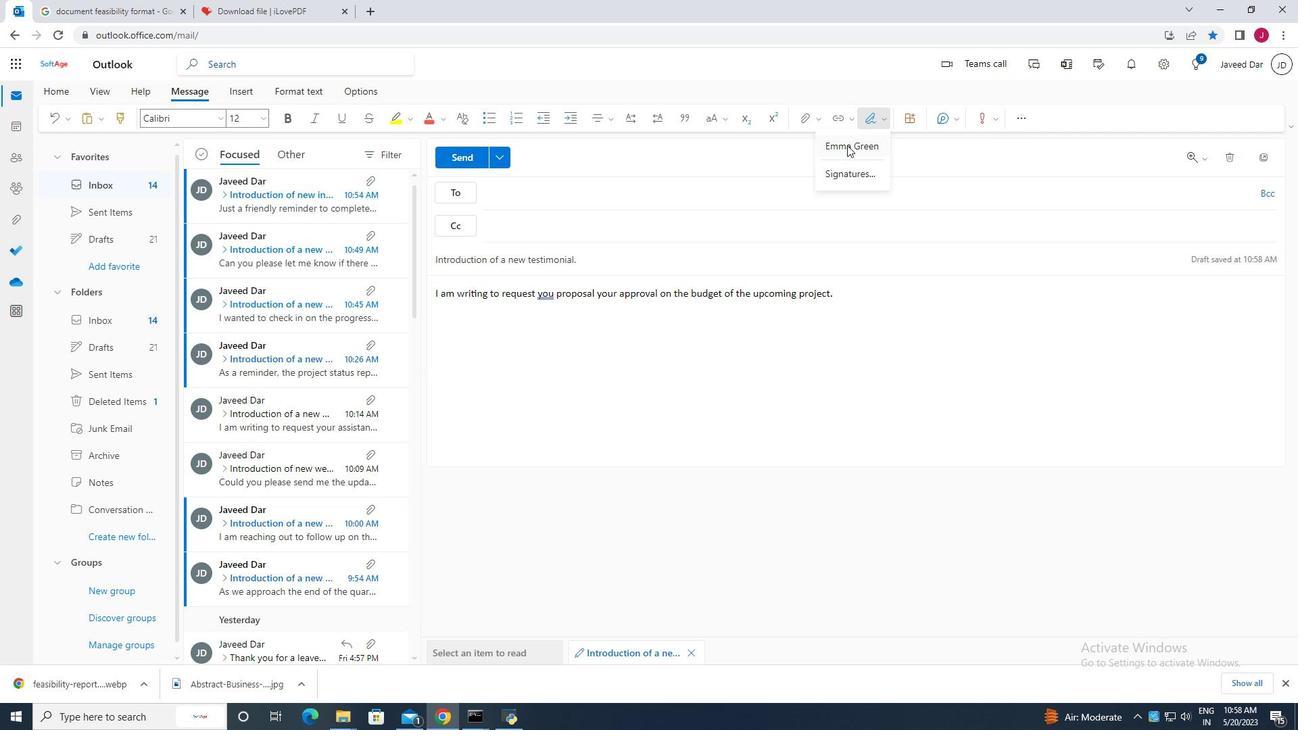 
Action: Mouse moved to (1266, 198)
Screenshot: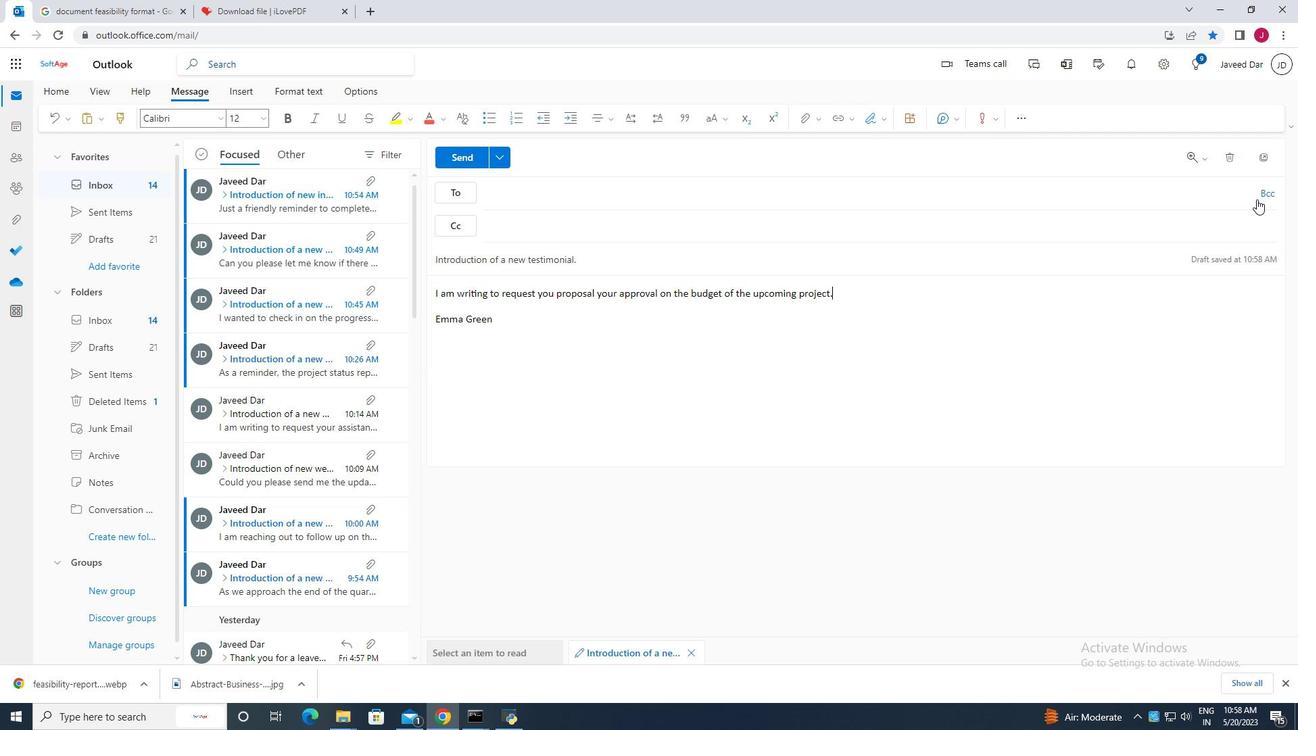 
Action: Mouse pressed left at (1266, 198)
Screenshot: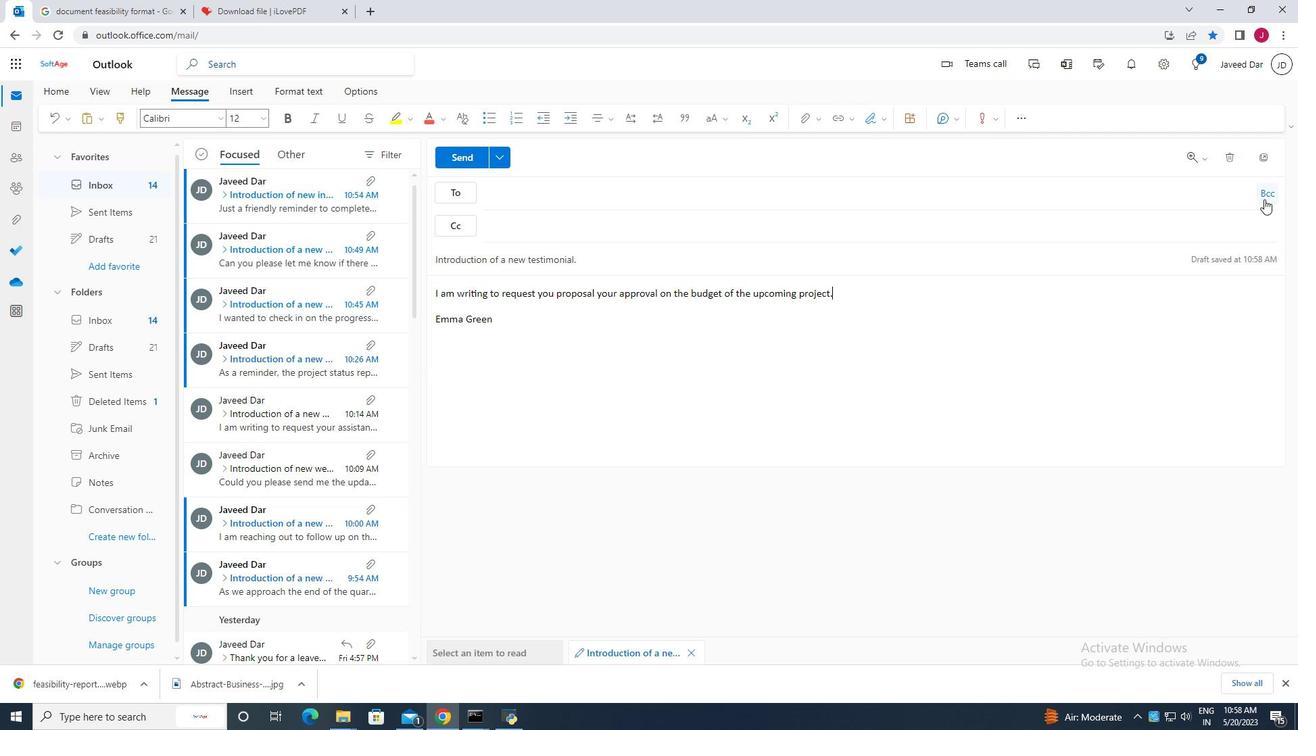 
Action: Mouse moved to (525, 256)
Screenshot: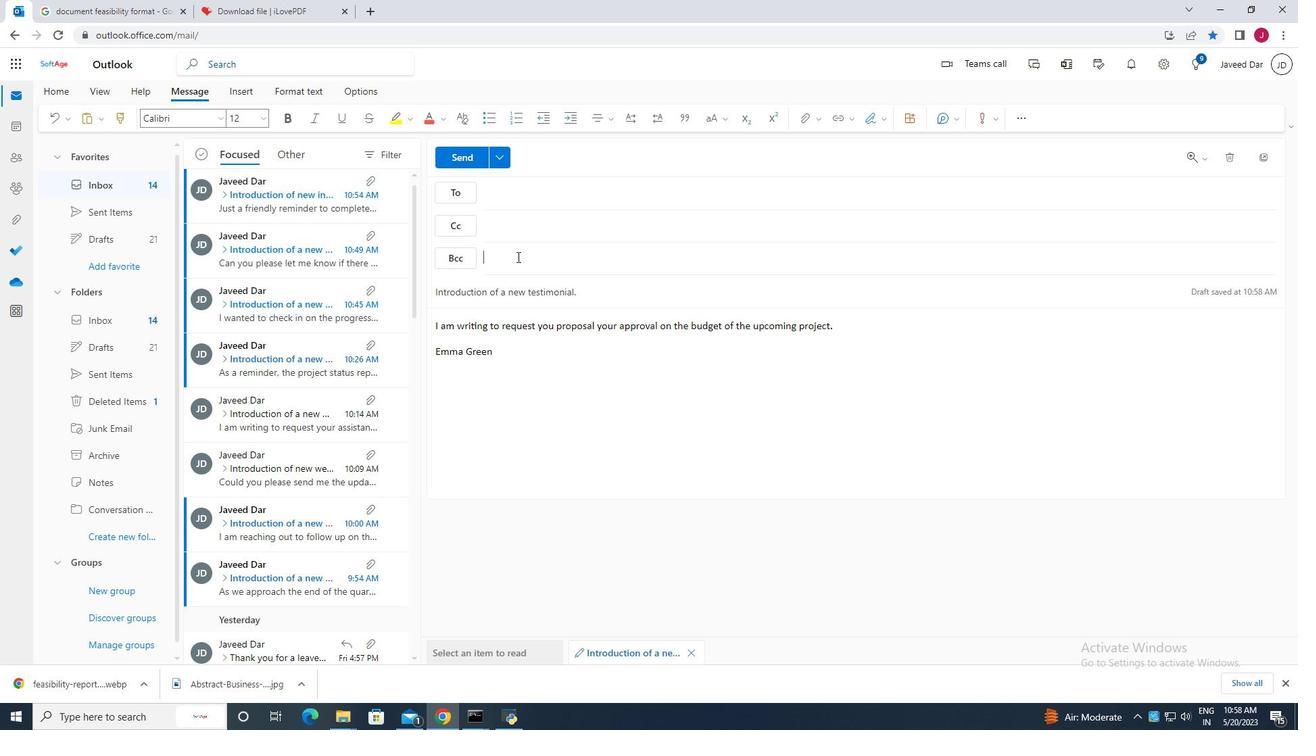 
Action: Key pressed softage.4
Screenshot: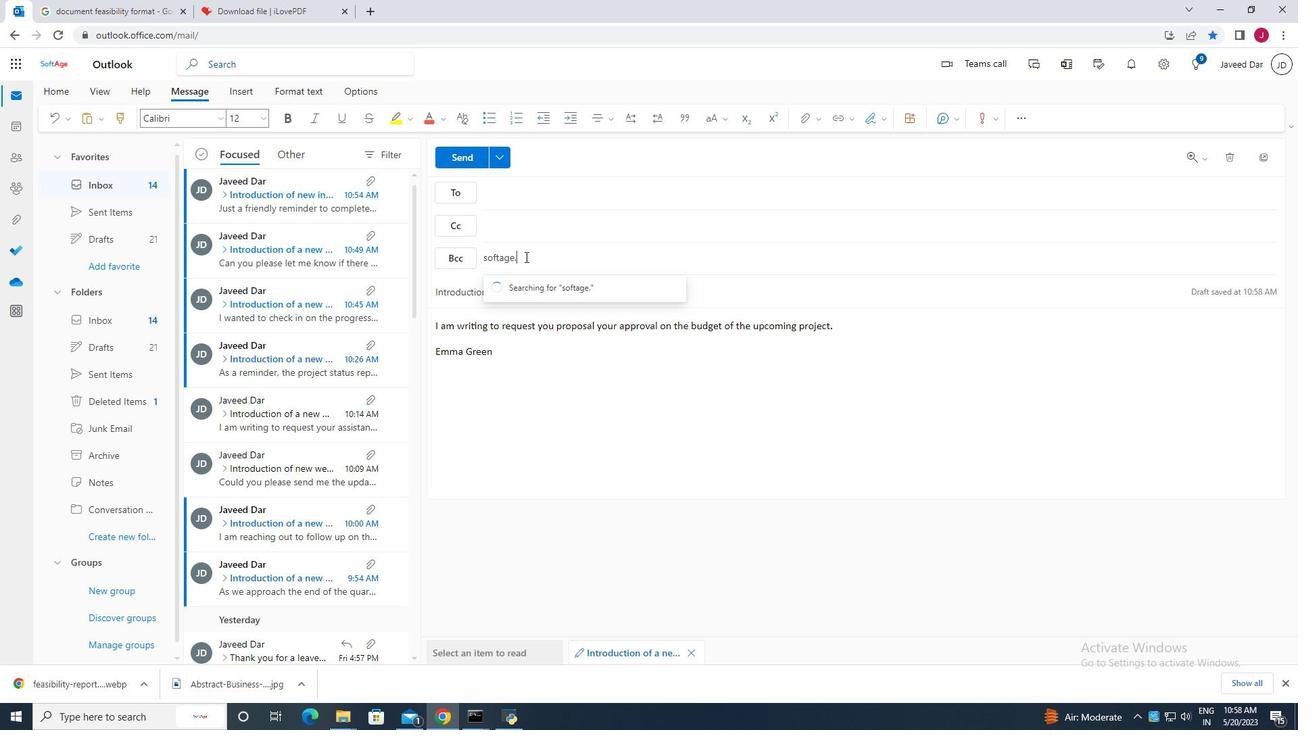 
Action: Mouse moved to (576, 286)
Screenshot: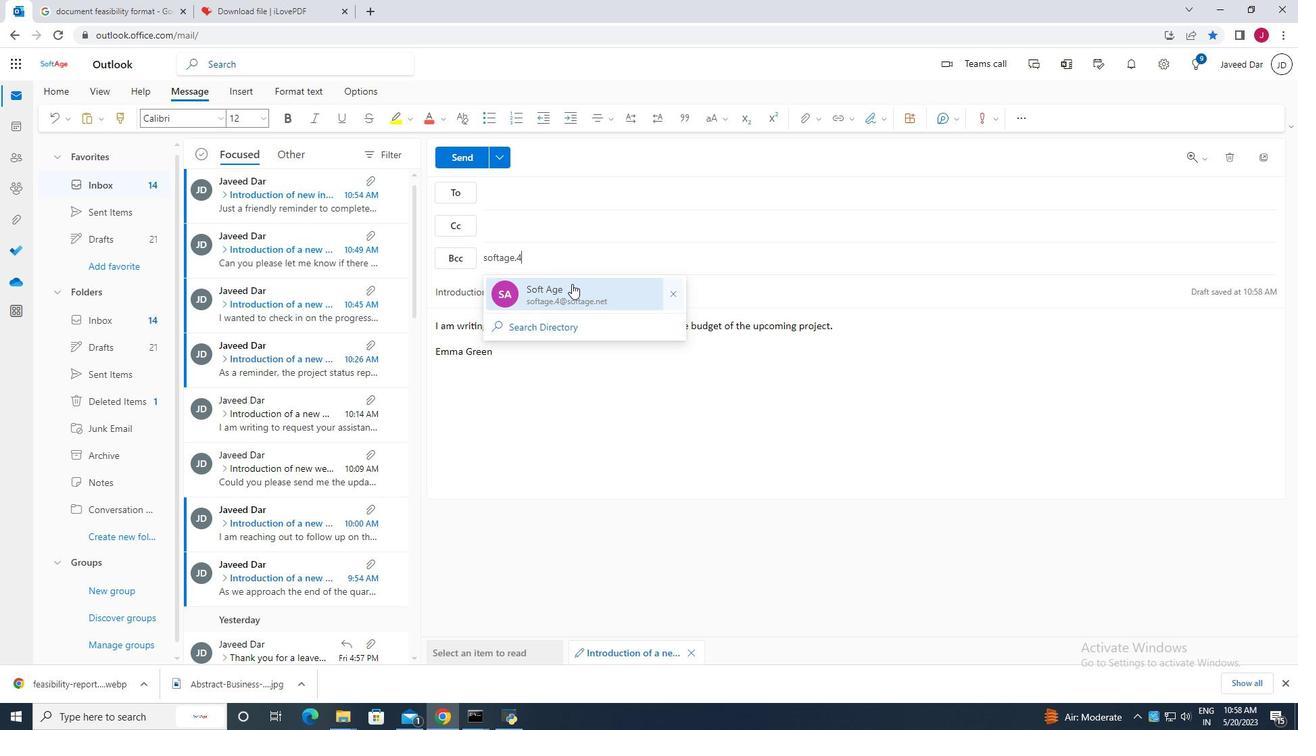 
Action: Mouse pressed left at (576, 286)
Screenshot: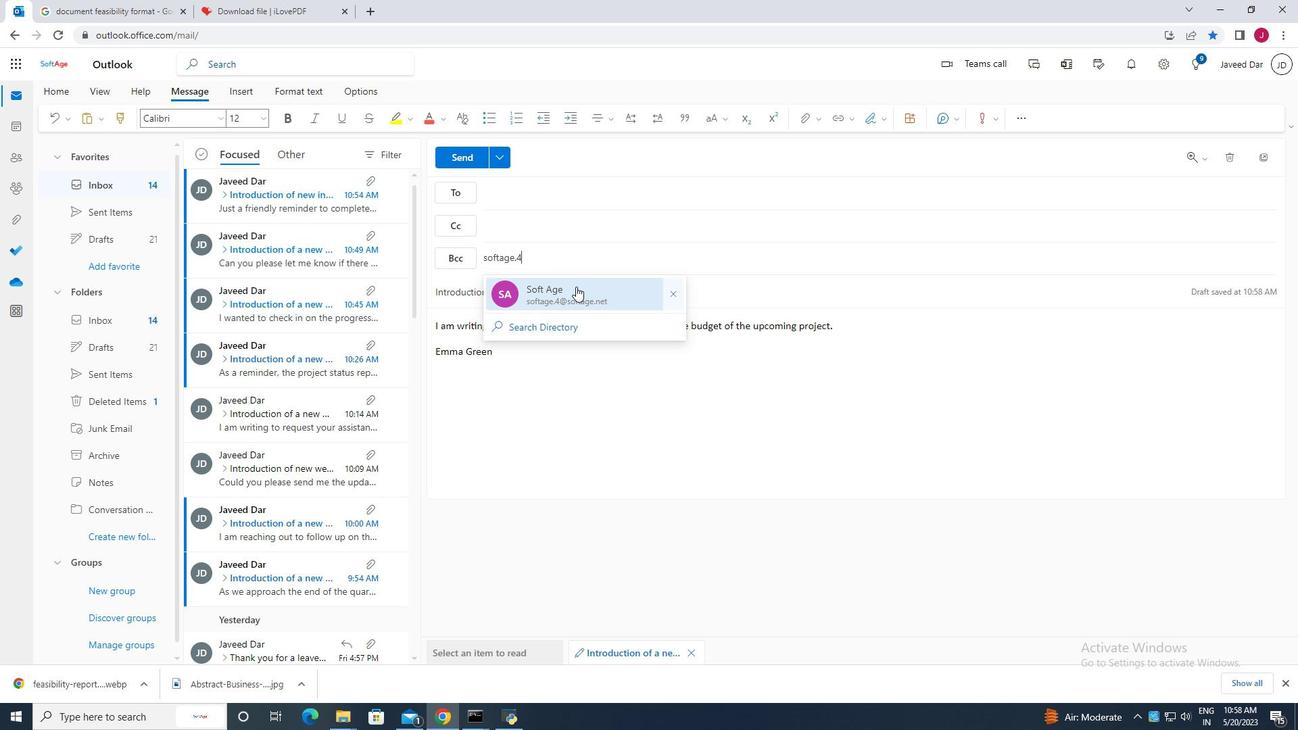 
Action: Mouse moved to (523, 195)
Screenshot: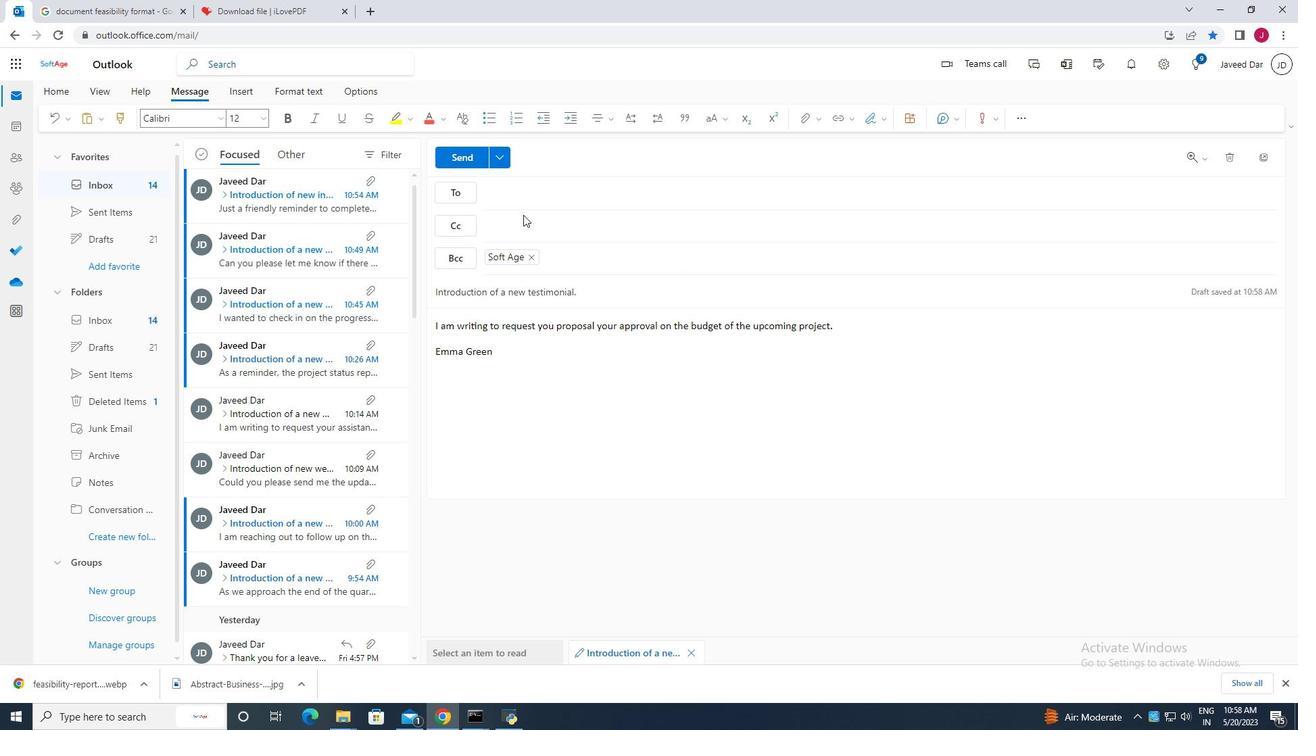 
Action: Mouse pressed left at (523, 195)
Screenshot: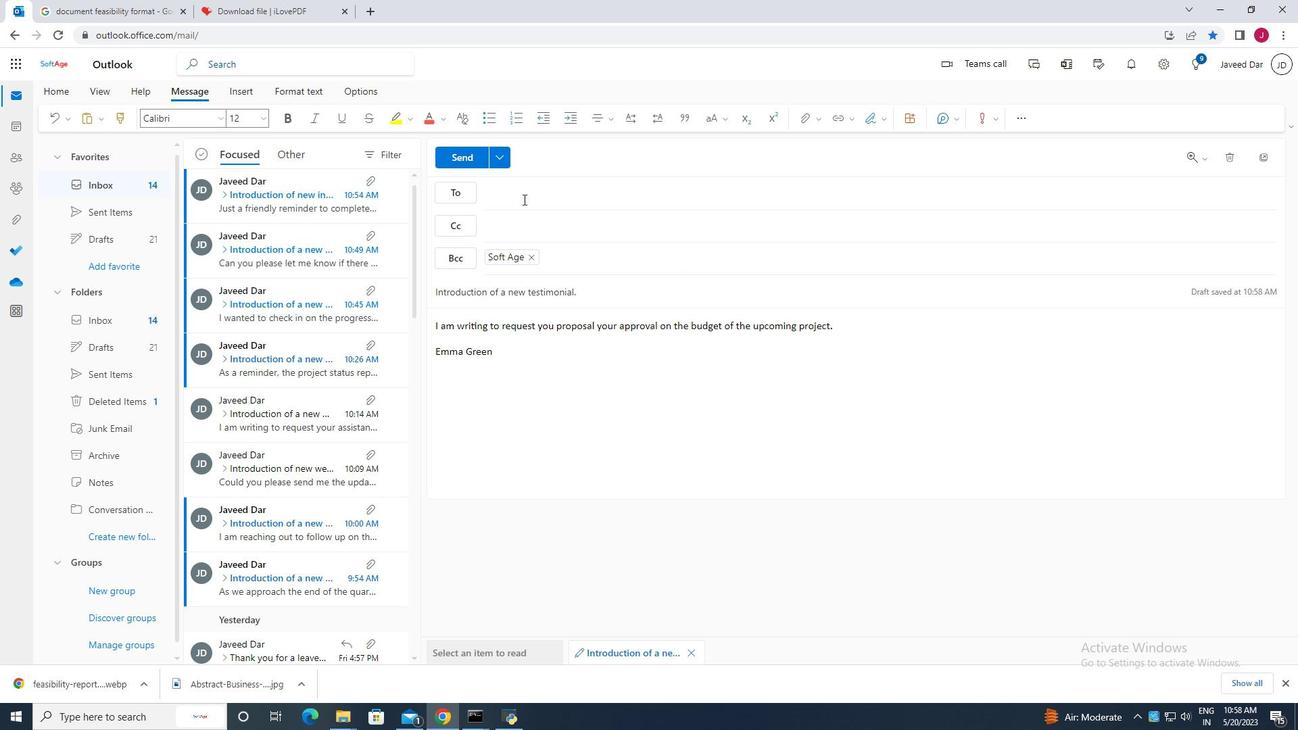 
Action: Mouse moved to (589, 247)
Screenshot: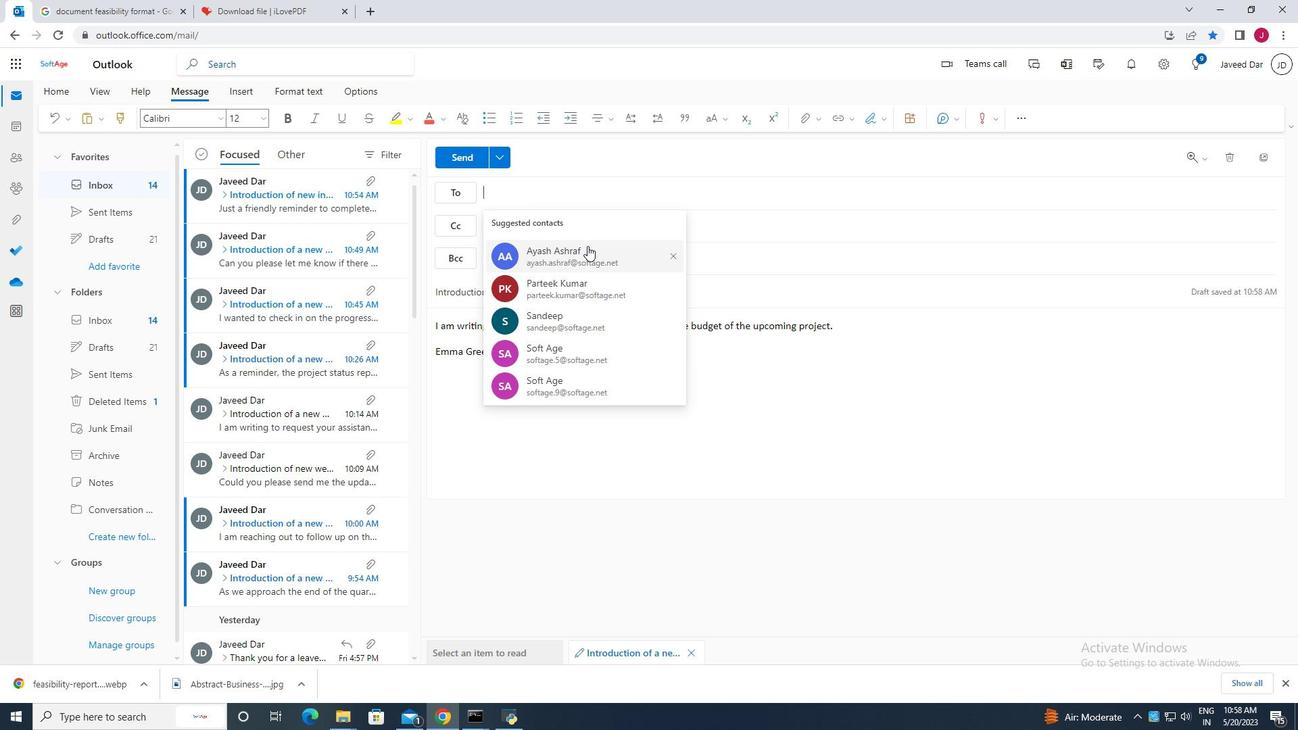 
Action: Mouse pressed left at (589, 247)
Screenshot: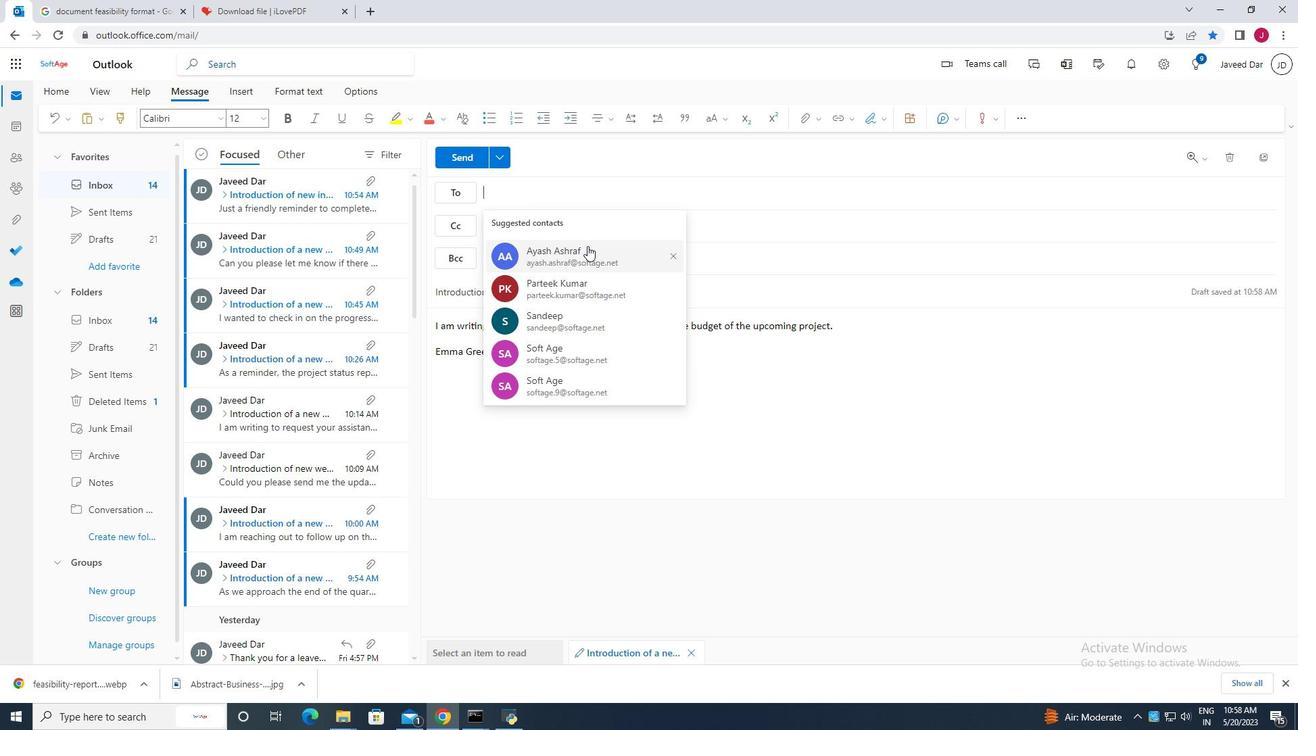 
Action: Mouse moved to (587, 198)
Screenshot: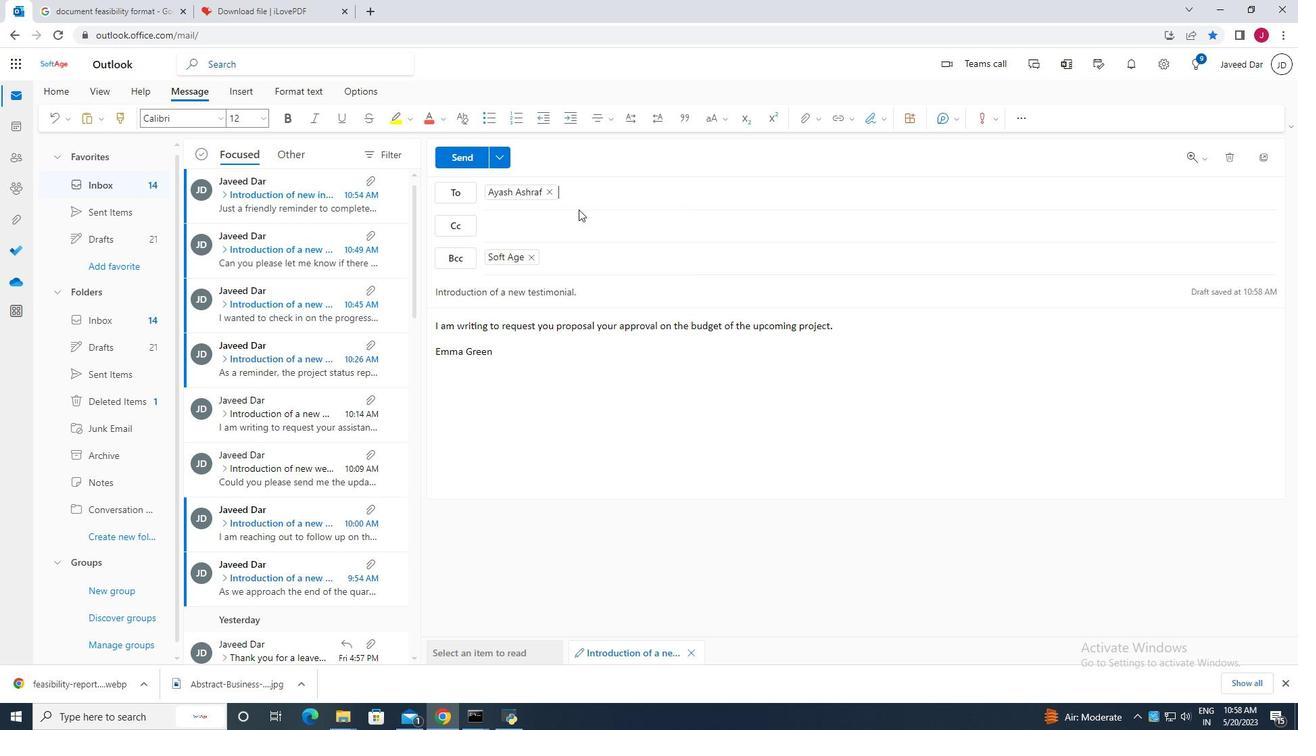 
Action: Mouse pressed left at (587, 198)
Screenshot: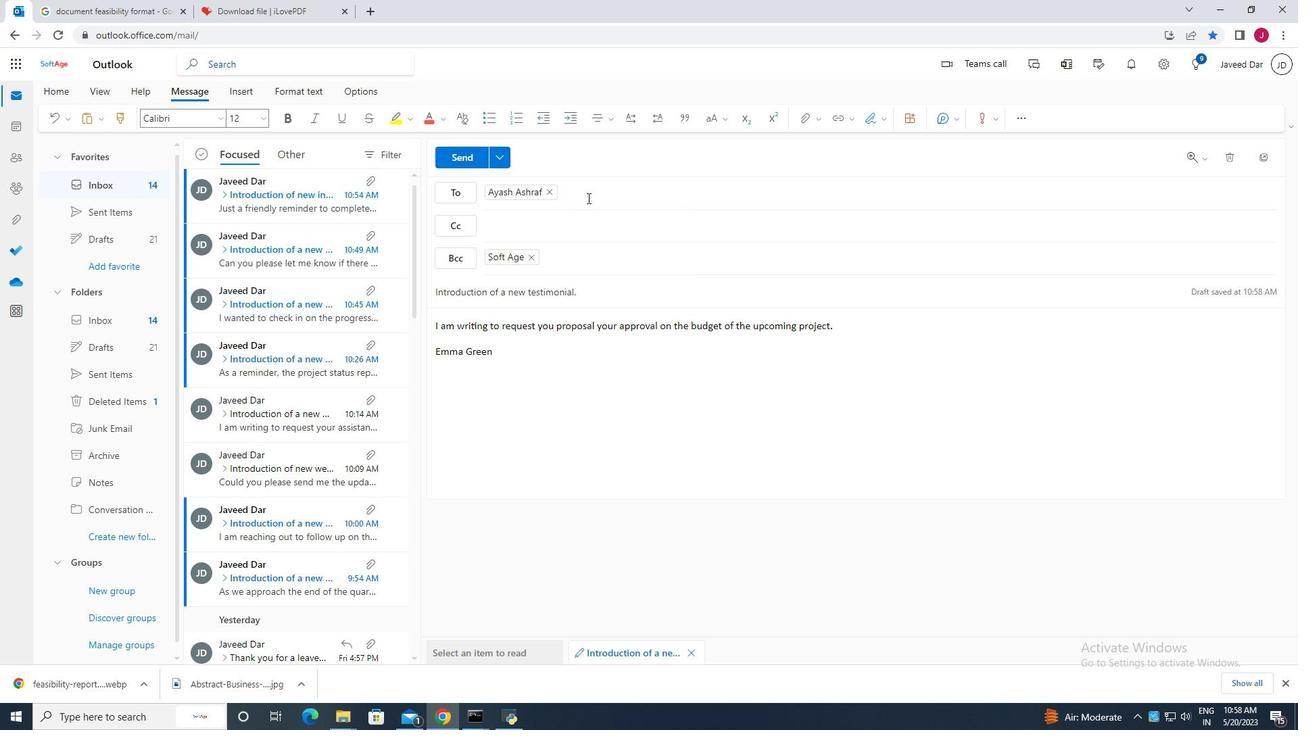 
Action: Mouse moved to (588, 199)
Screenshot: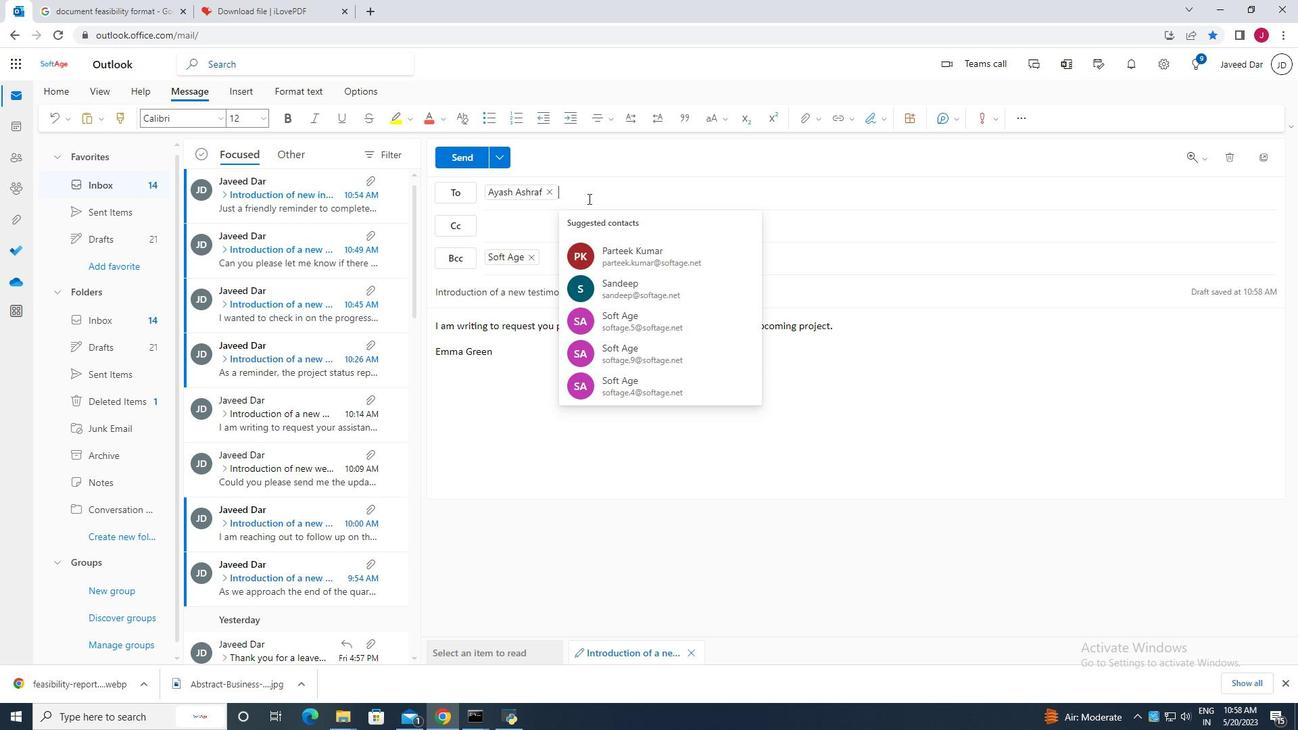 
Action: Key pressed j
Screenshot: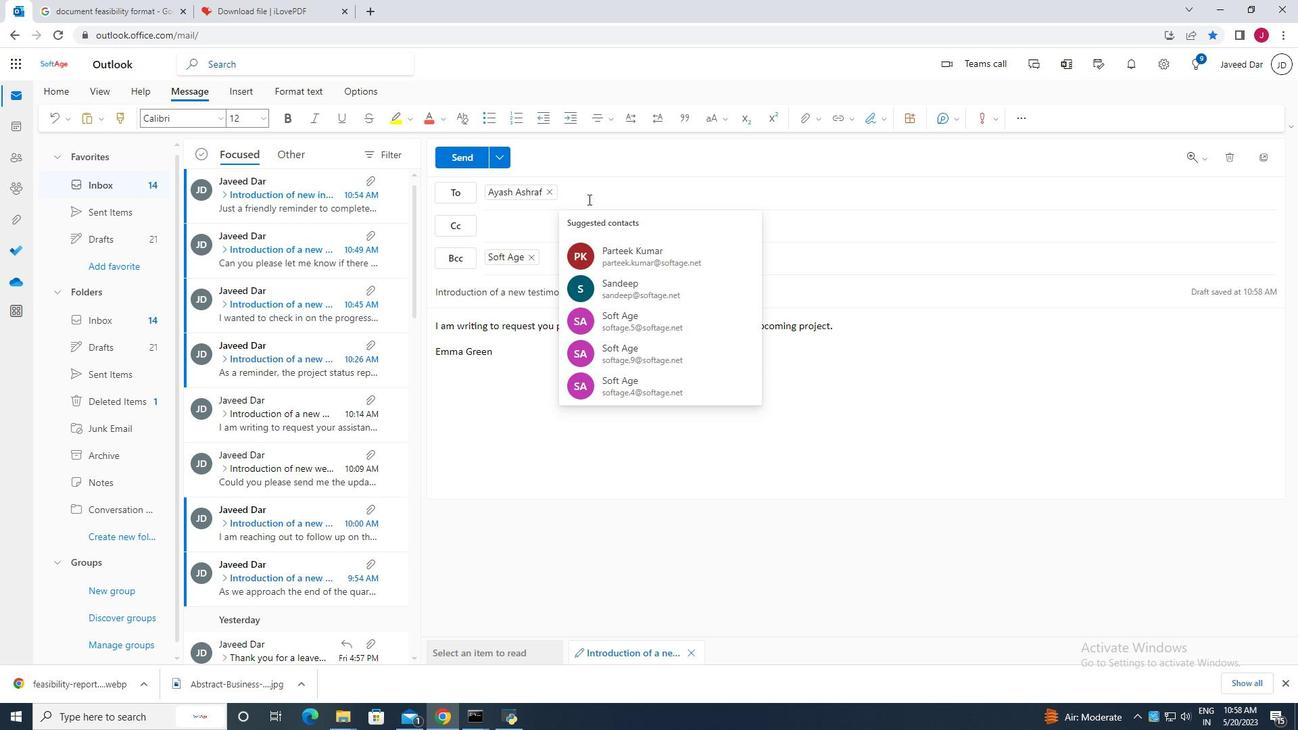 
Action: Mouse moved to (695, 227)
Screenshot: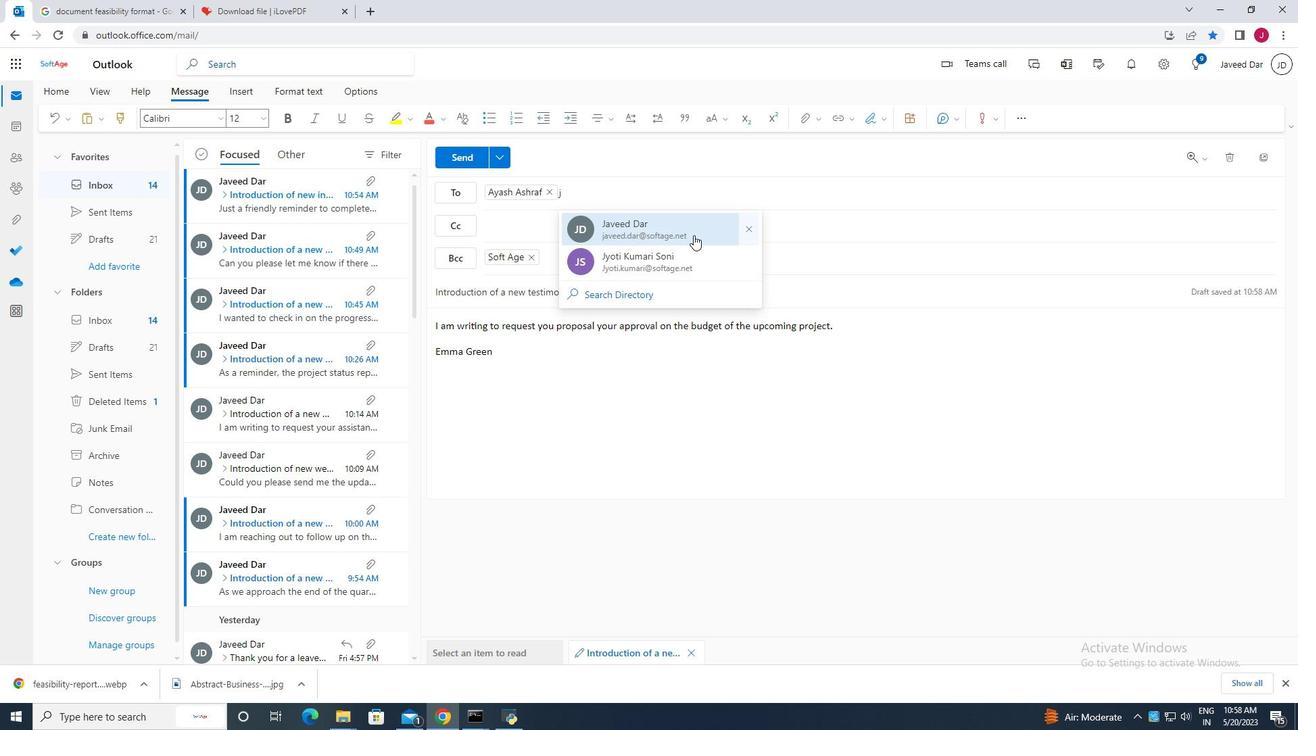 
Action: Mouse pressed left at (695, 227)
Screenshot: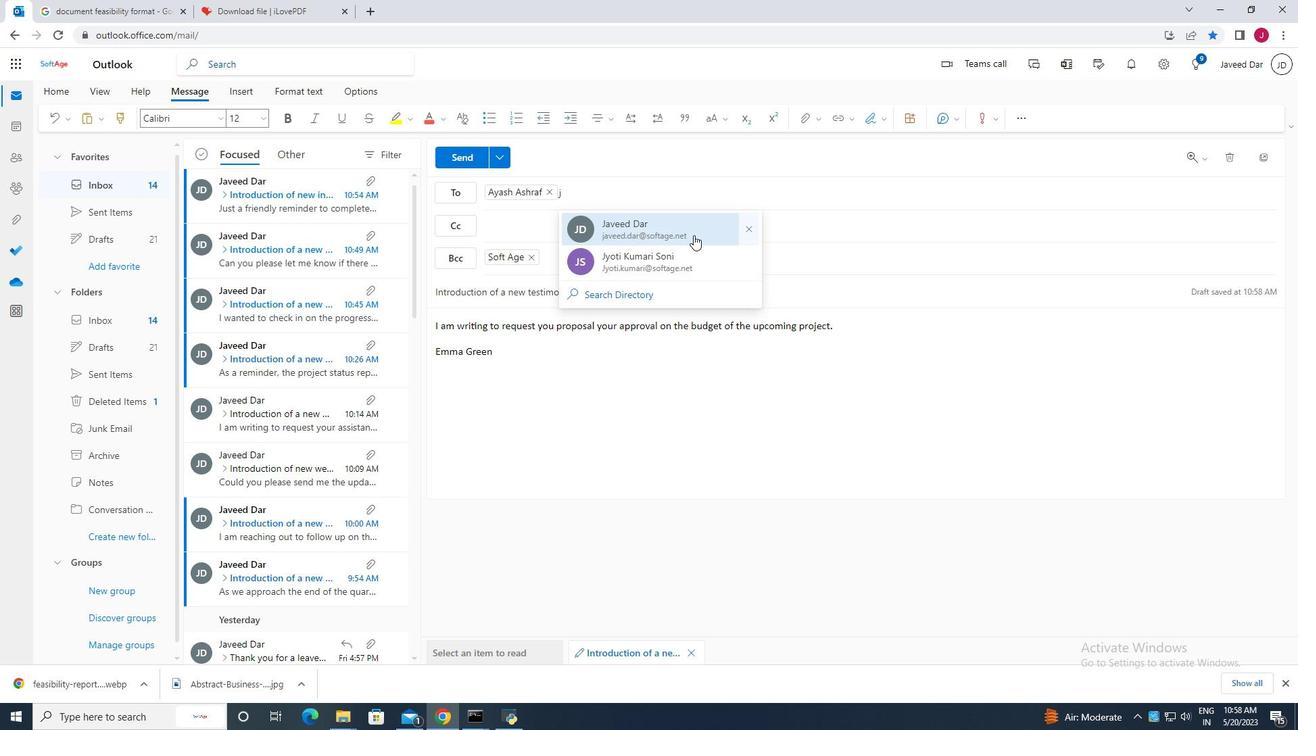 
Action: Mouse moved to (805, 118)
Screenshot: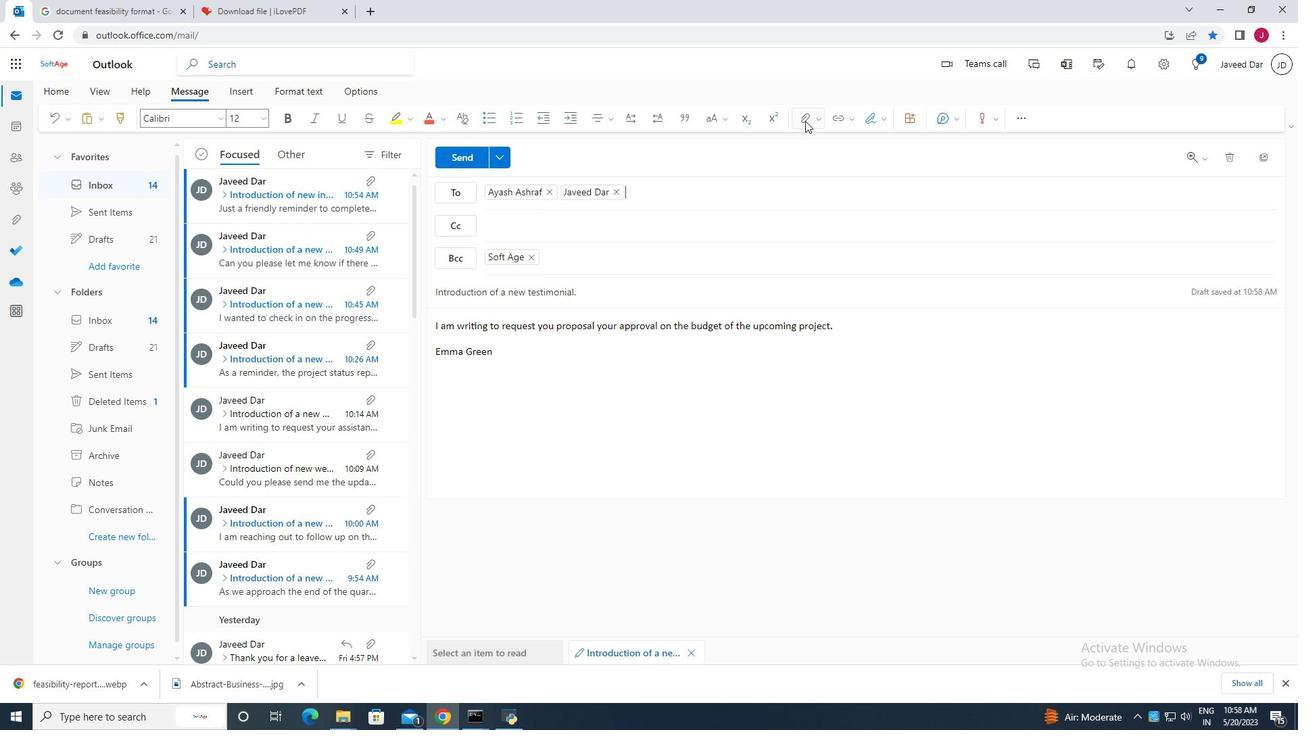 
Action: Mouse pressed left at (805, 118)
Screenshot: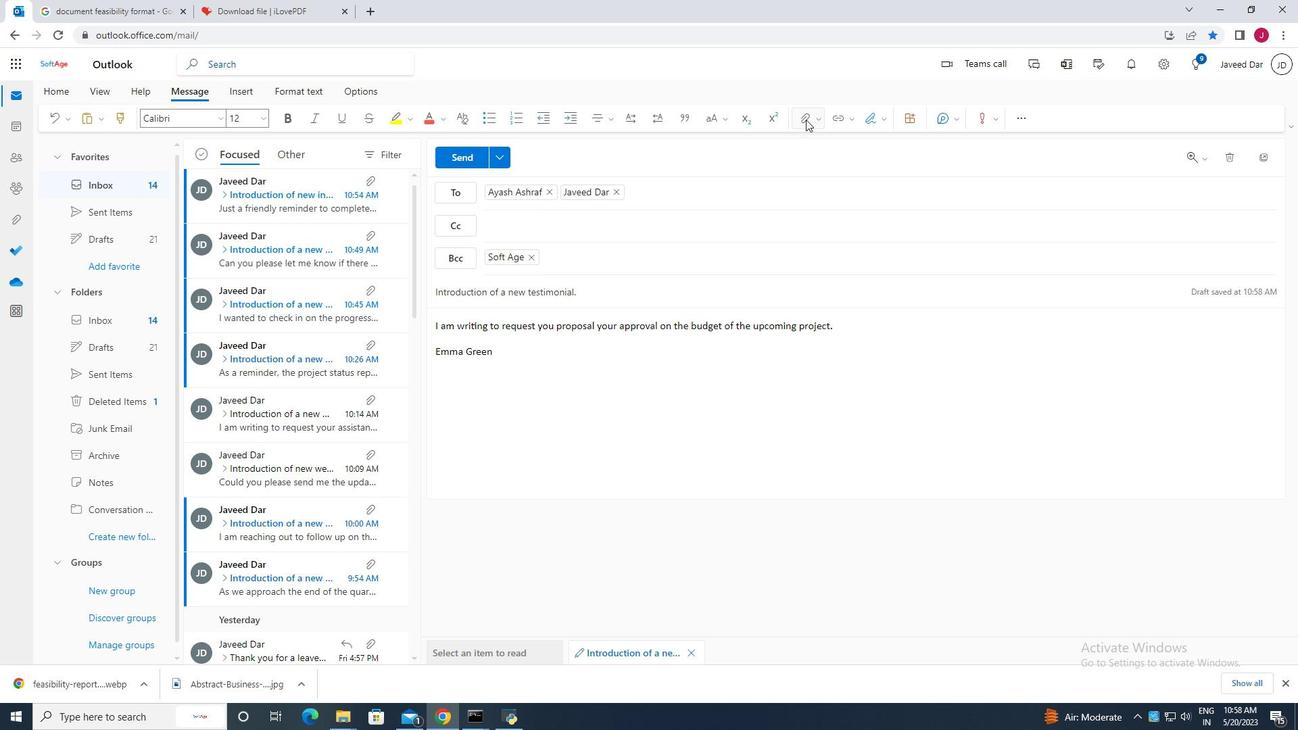 
Action: Mouse moved to (720, 146)
Screenshot: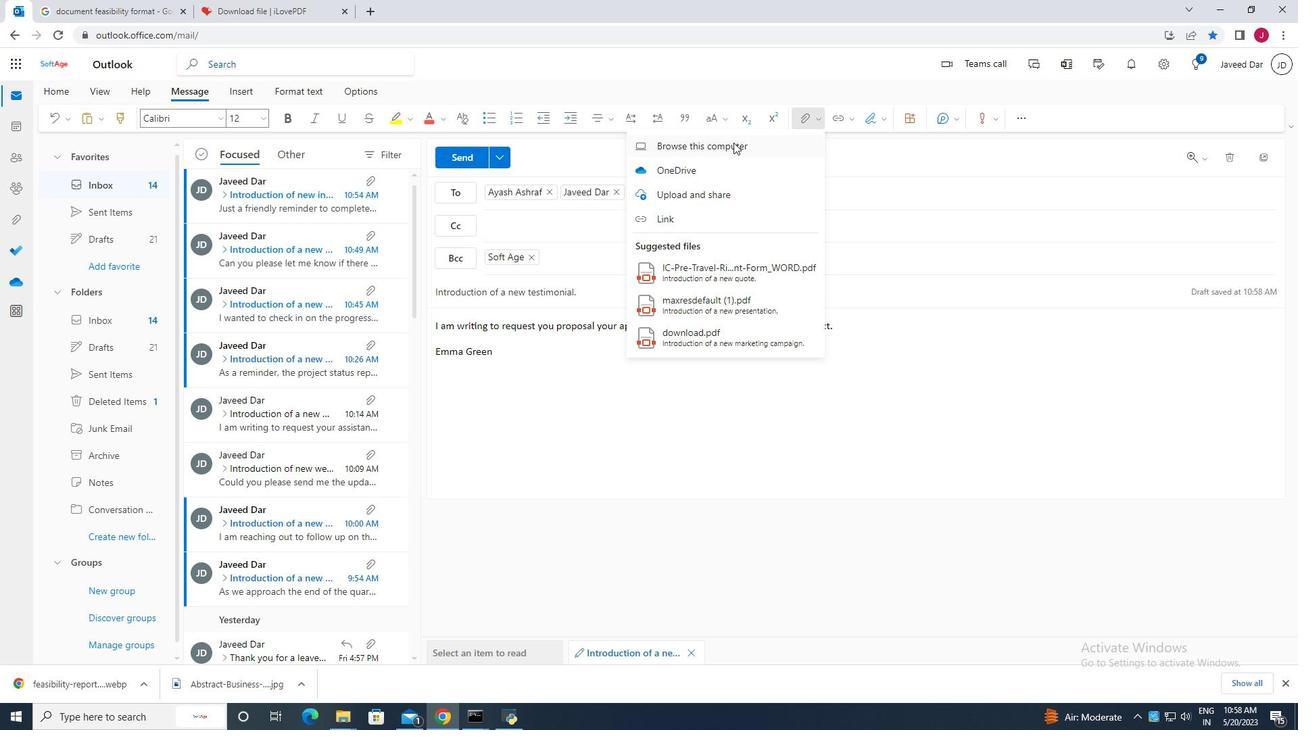 
Action: Mouse pressed left at (720, 146)
Screenshot: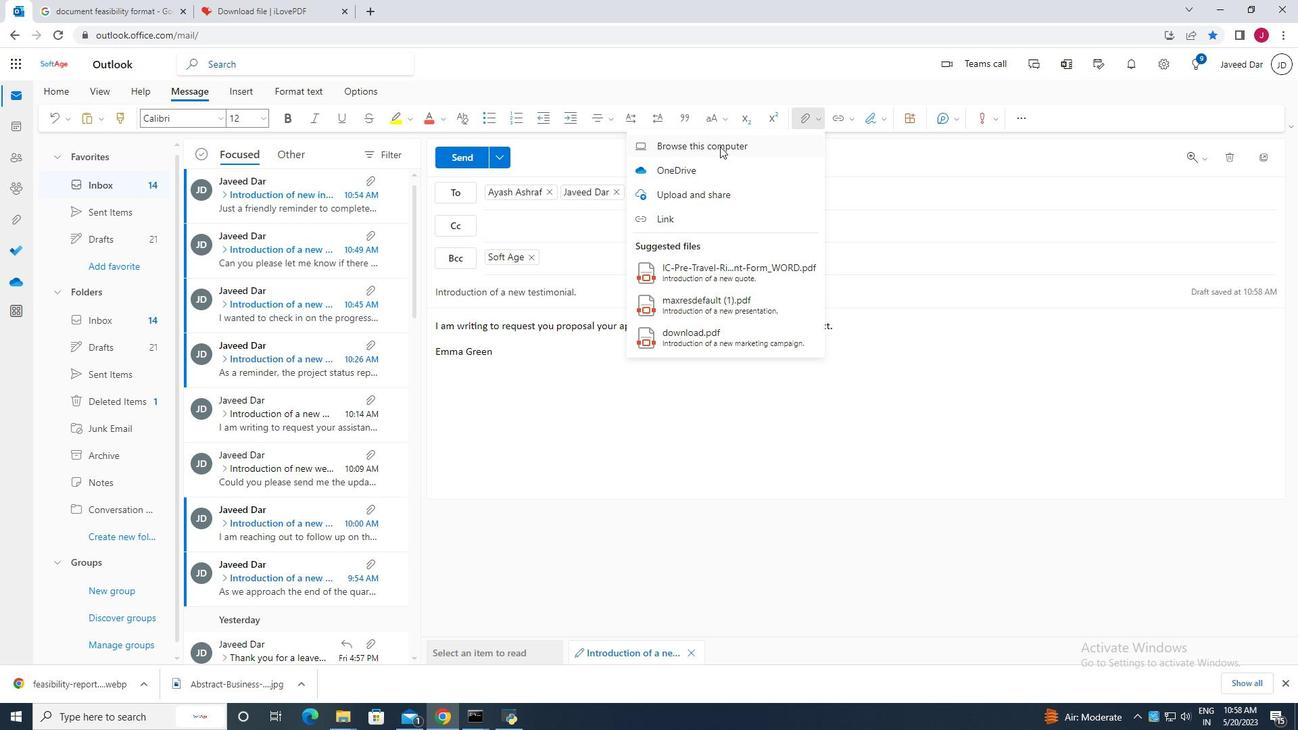 
Action: Mouse moved to (360, 136)
Screenshot: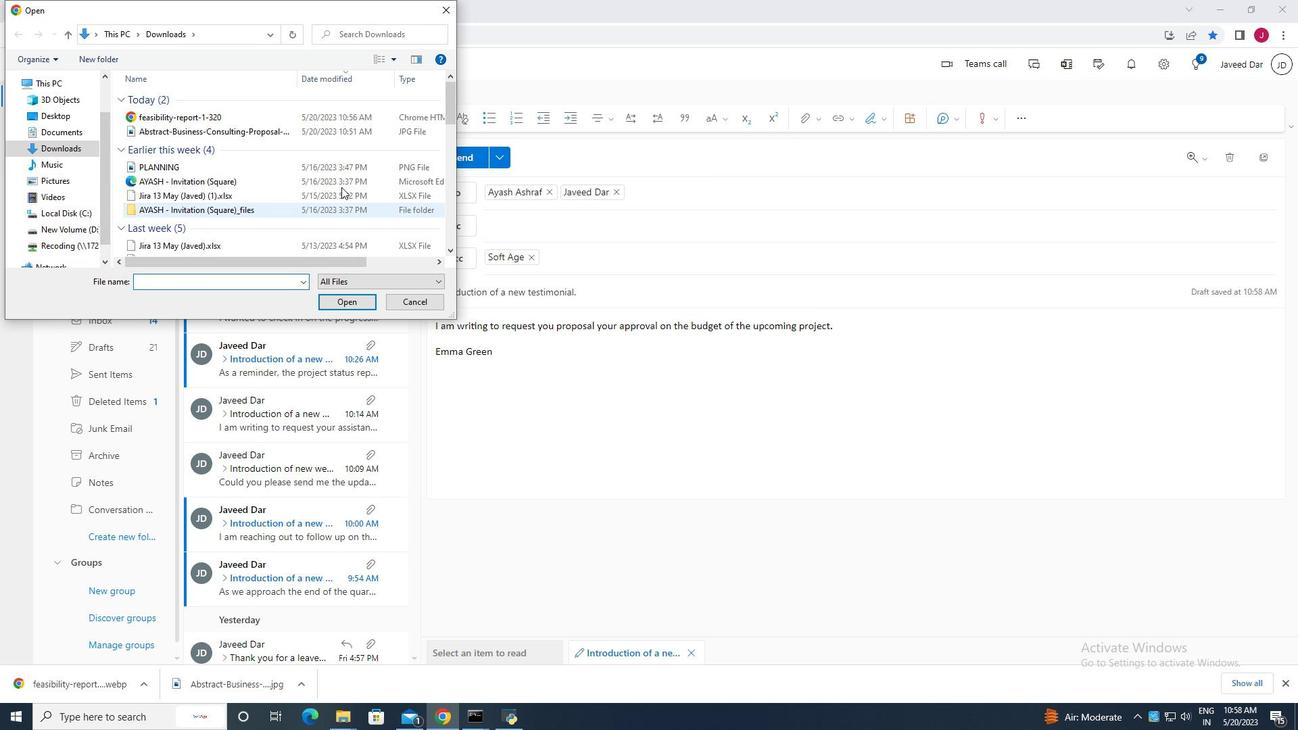 
Action: Mouse scrolled (360, 137) with delta (0, 0)
Screenshot: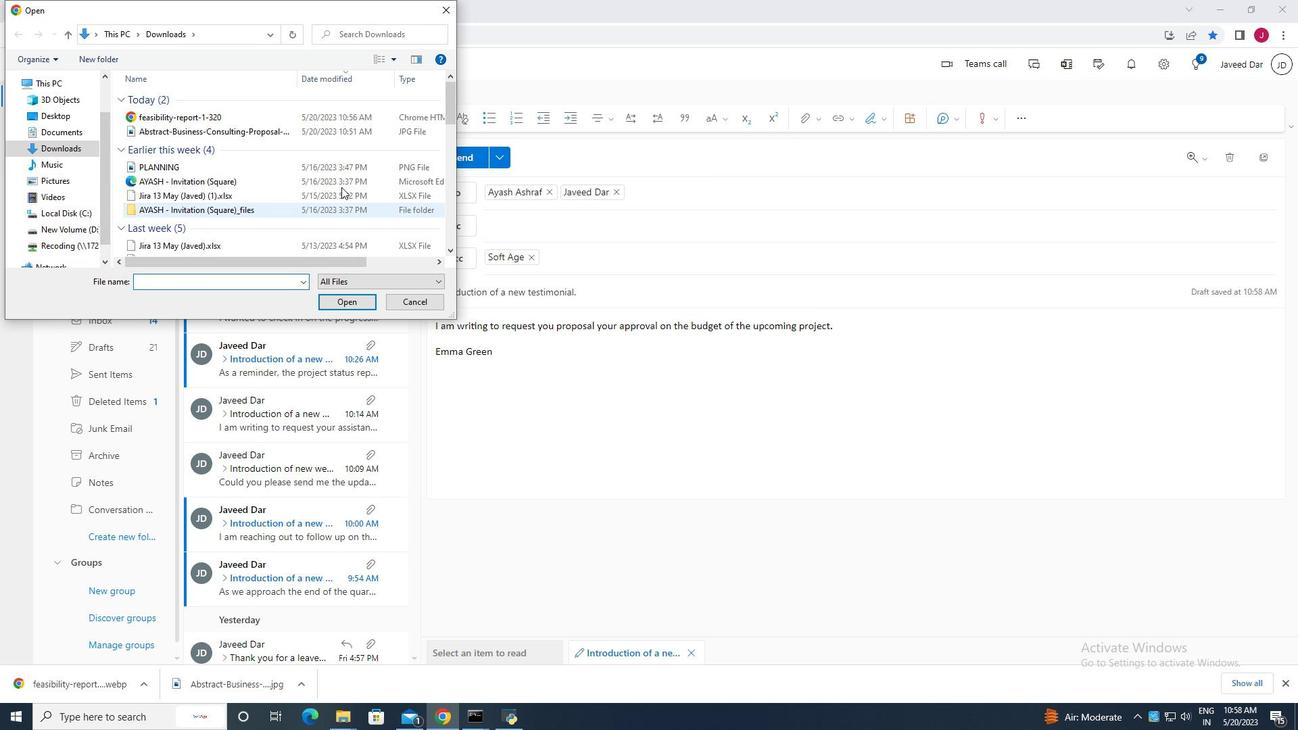 
Action: Mouse moved to (441, 10)
Screenshot: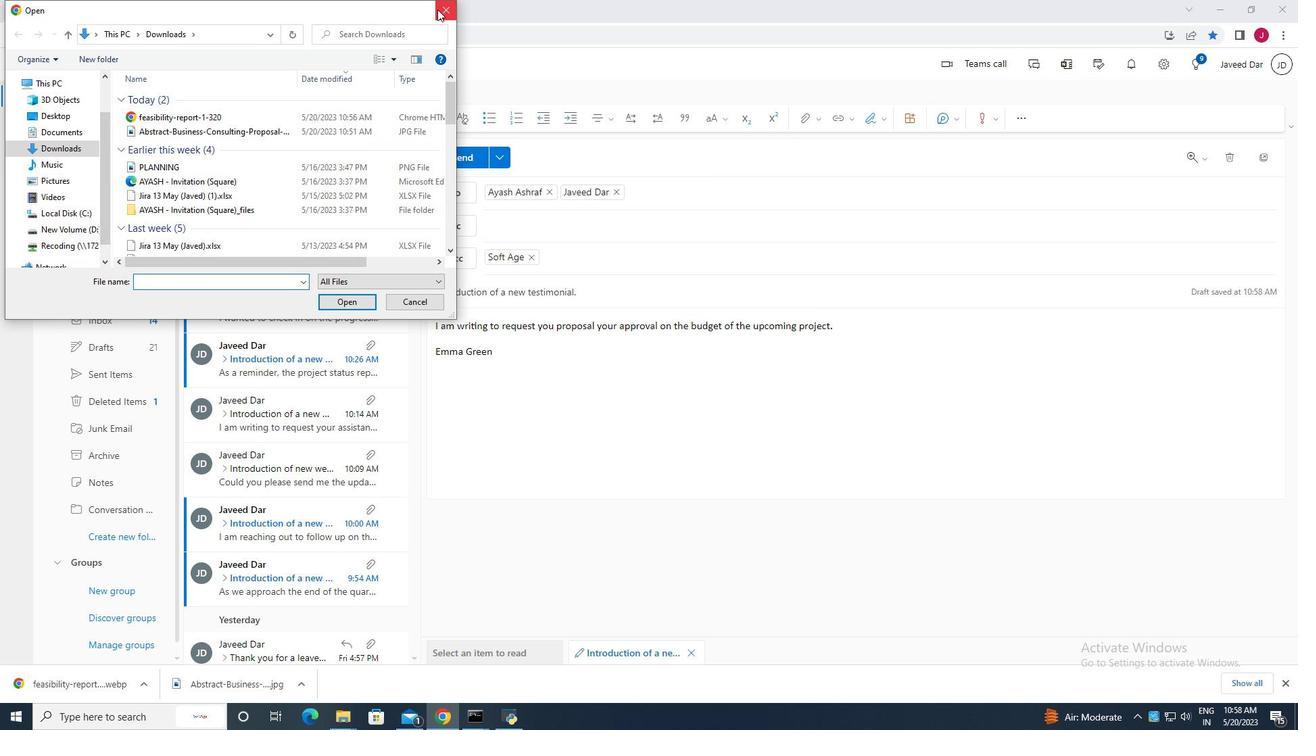 
Action: Mouse pressed left at (441, 10)
Screenshot: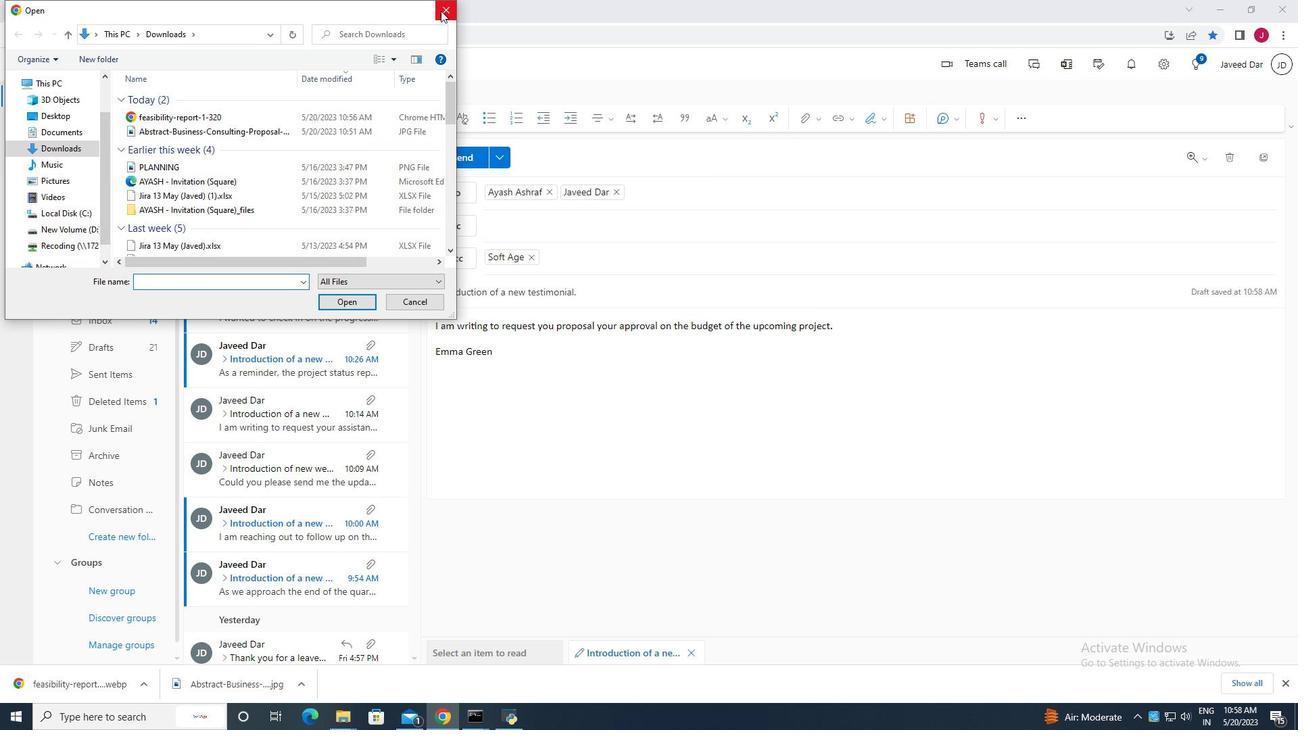 
Action: Mouse moved to (237, 10)
Screenshot: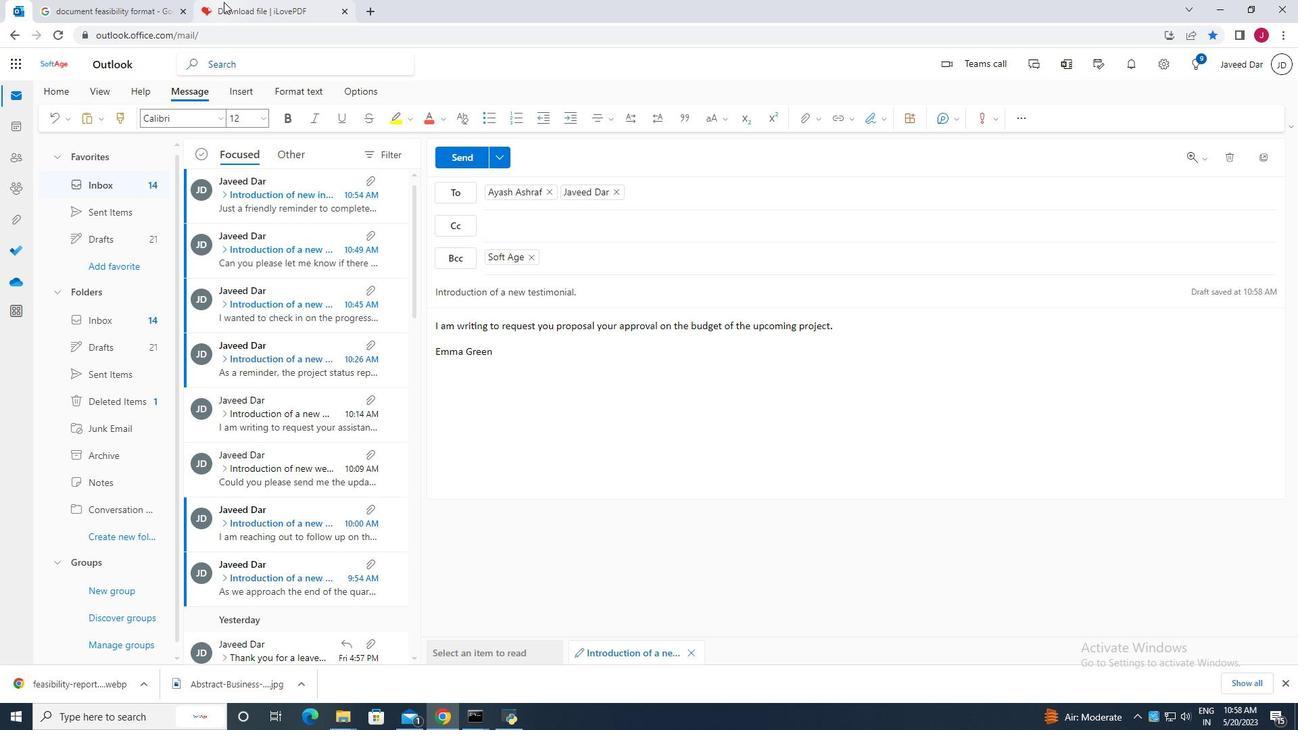 
Action: Mouse pressed left at (237, 10)
Screenshot: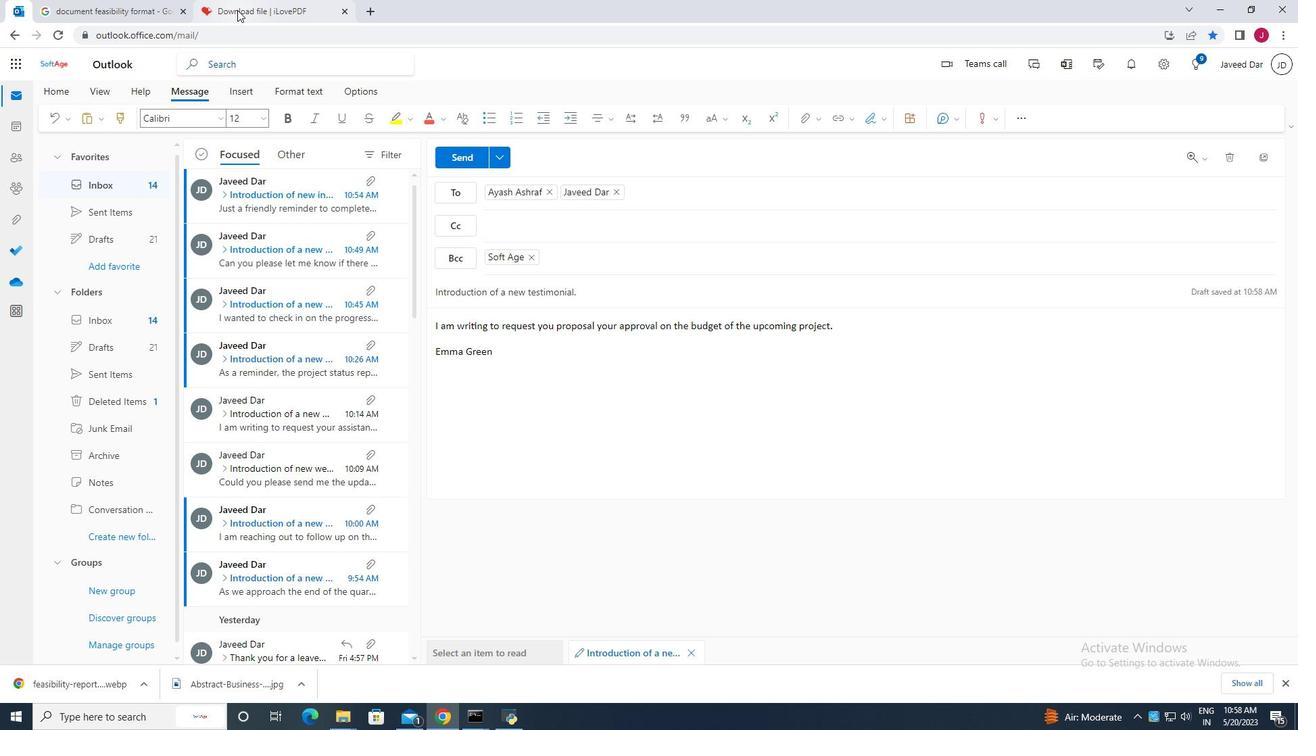 
Action: Mouse moved to (488, 154)
Screenshot: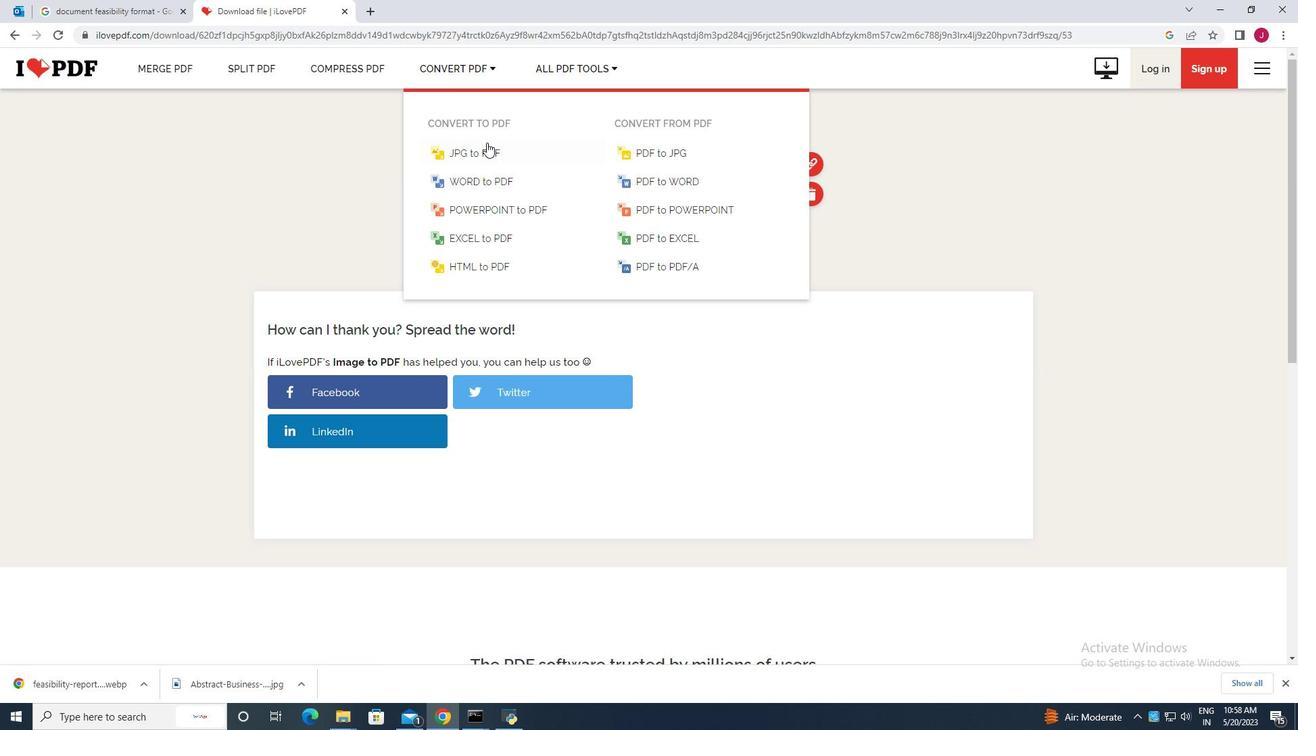 
Action: Mouse pressed left at (488, 154)
Screenshot: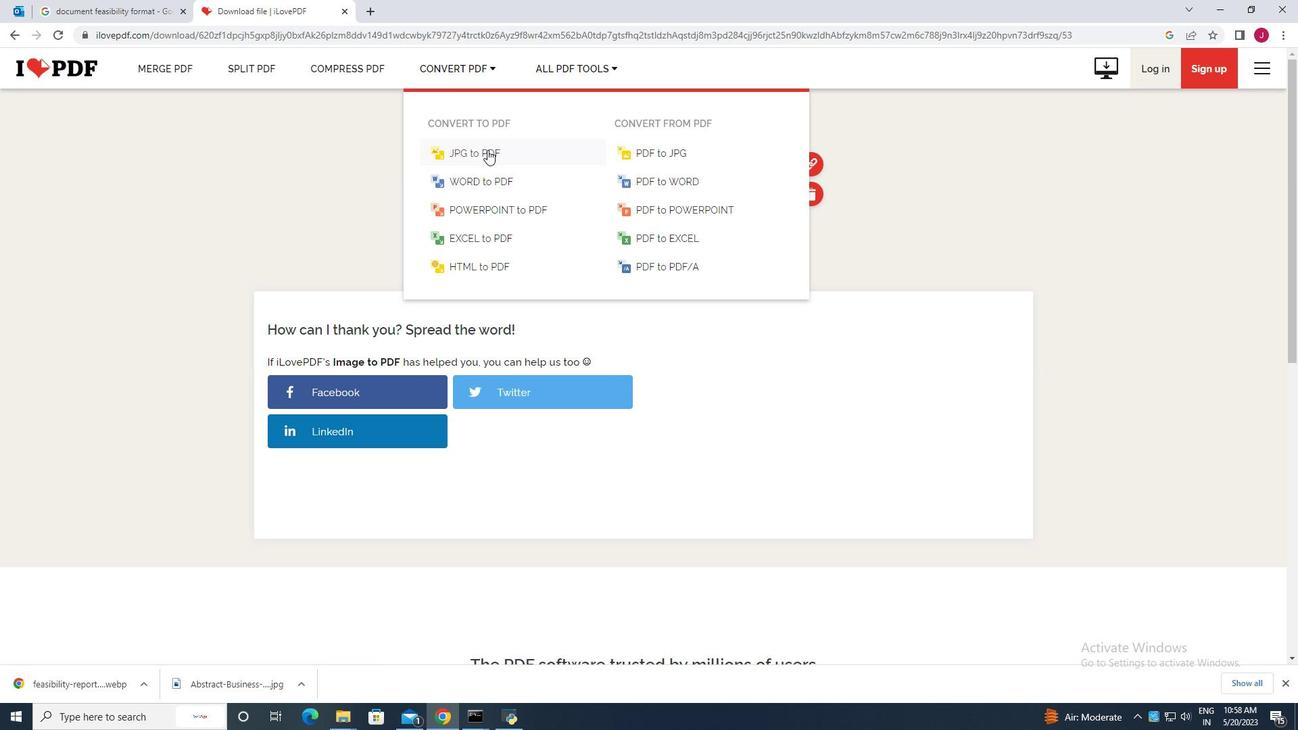 
Action: Mouse moved to (699, 225)
Screenshot: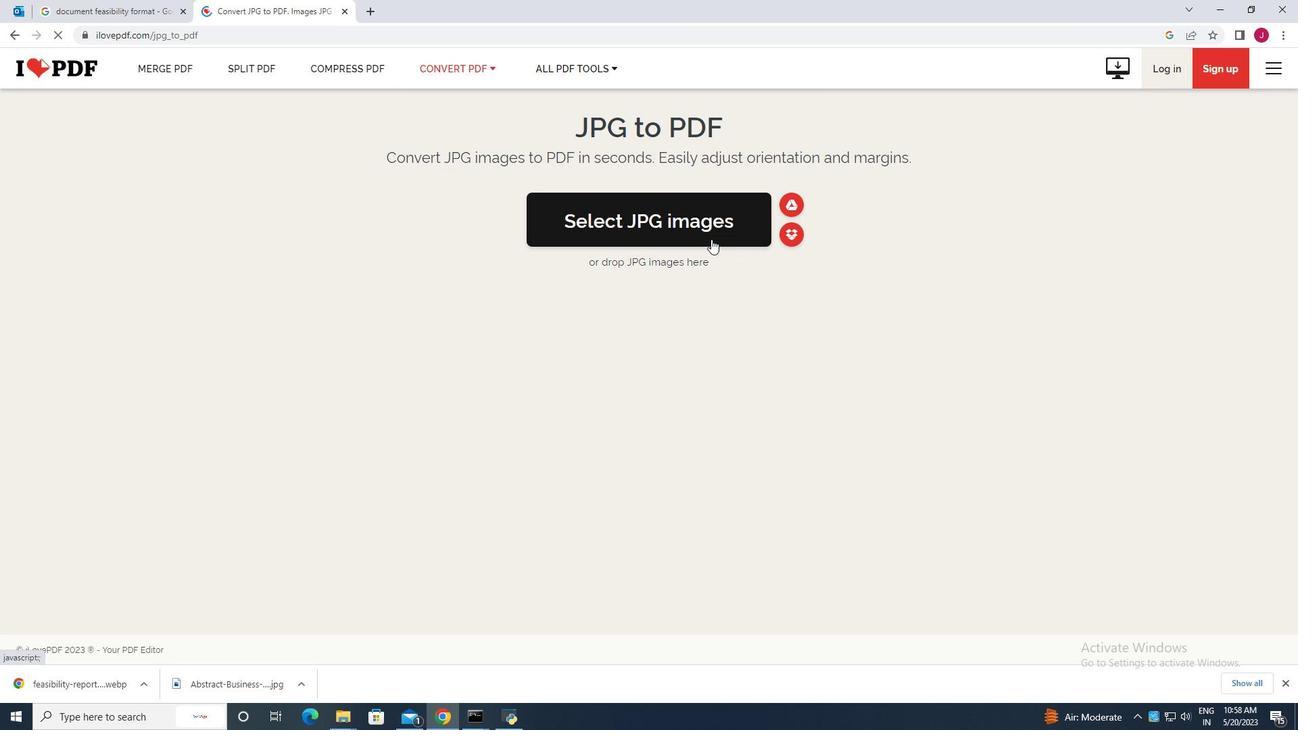 
Action: Mouse pressed left at (699, 225)
Screenshot: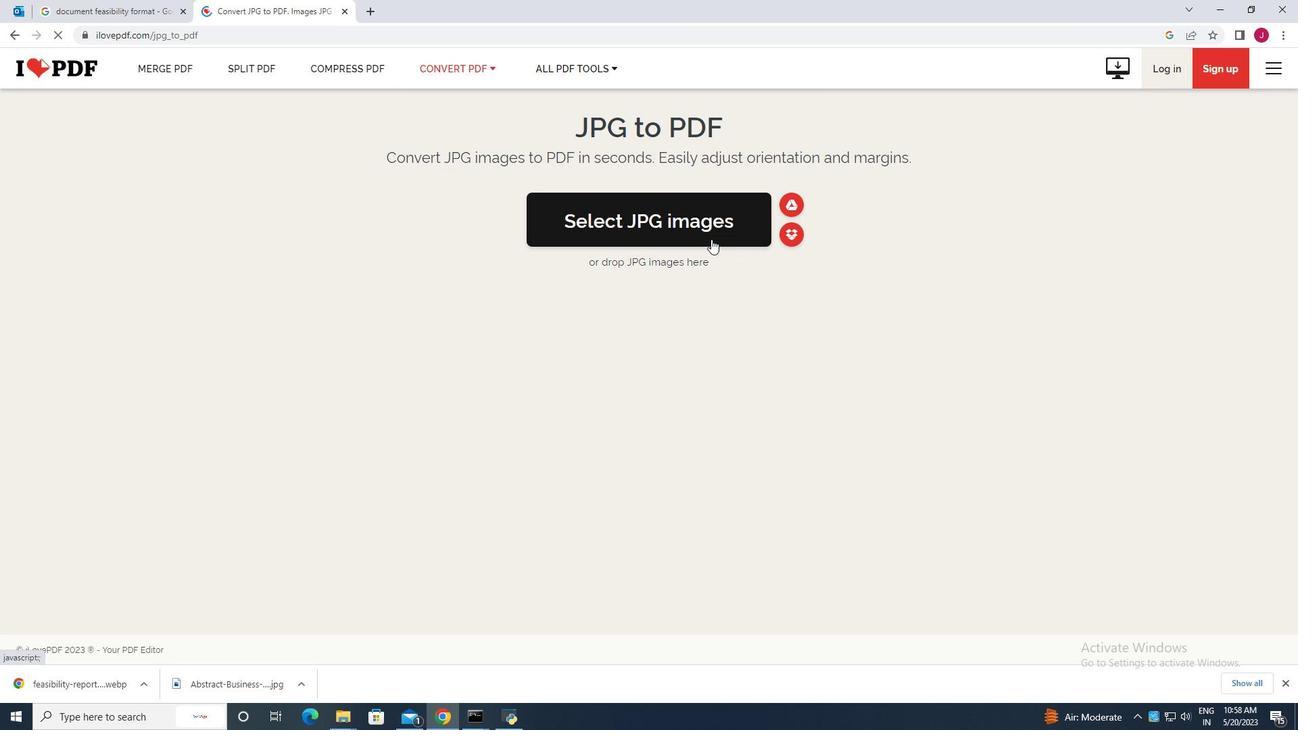 
Action: Mouse moved to (241, 118)
Screenshot: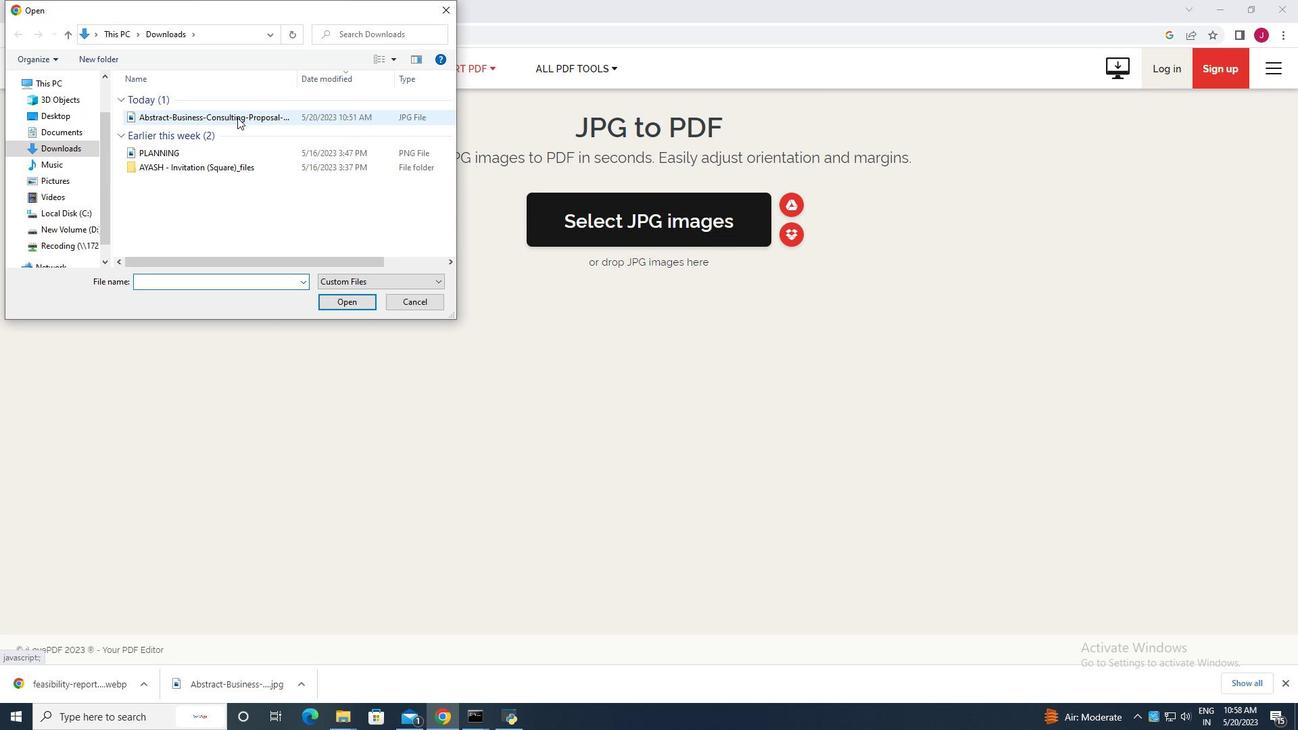 
Action: Mouse pressed left at (241, 118)
Screenshot: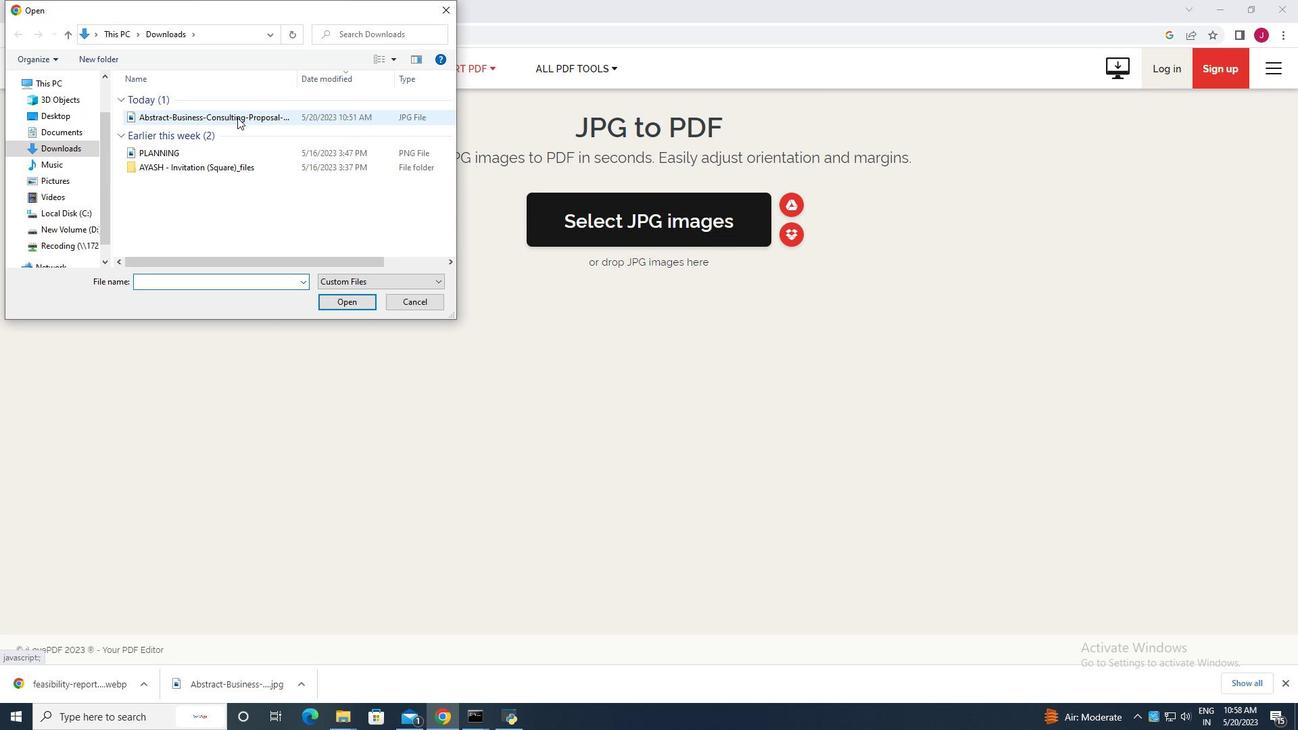 
Action: Mouse moved to (361, 300)
Screenshot: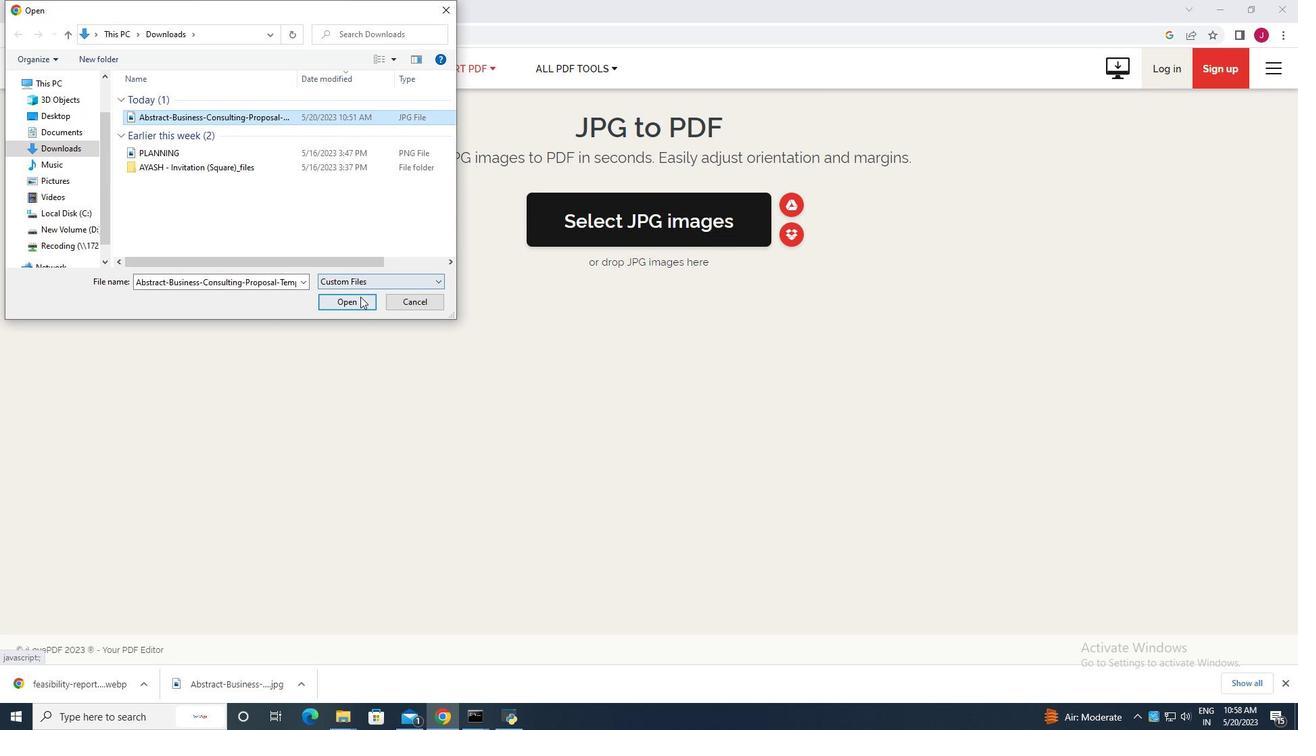 
Action: Mouse pressed left at (361, 300)
Screenshot: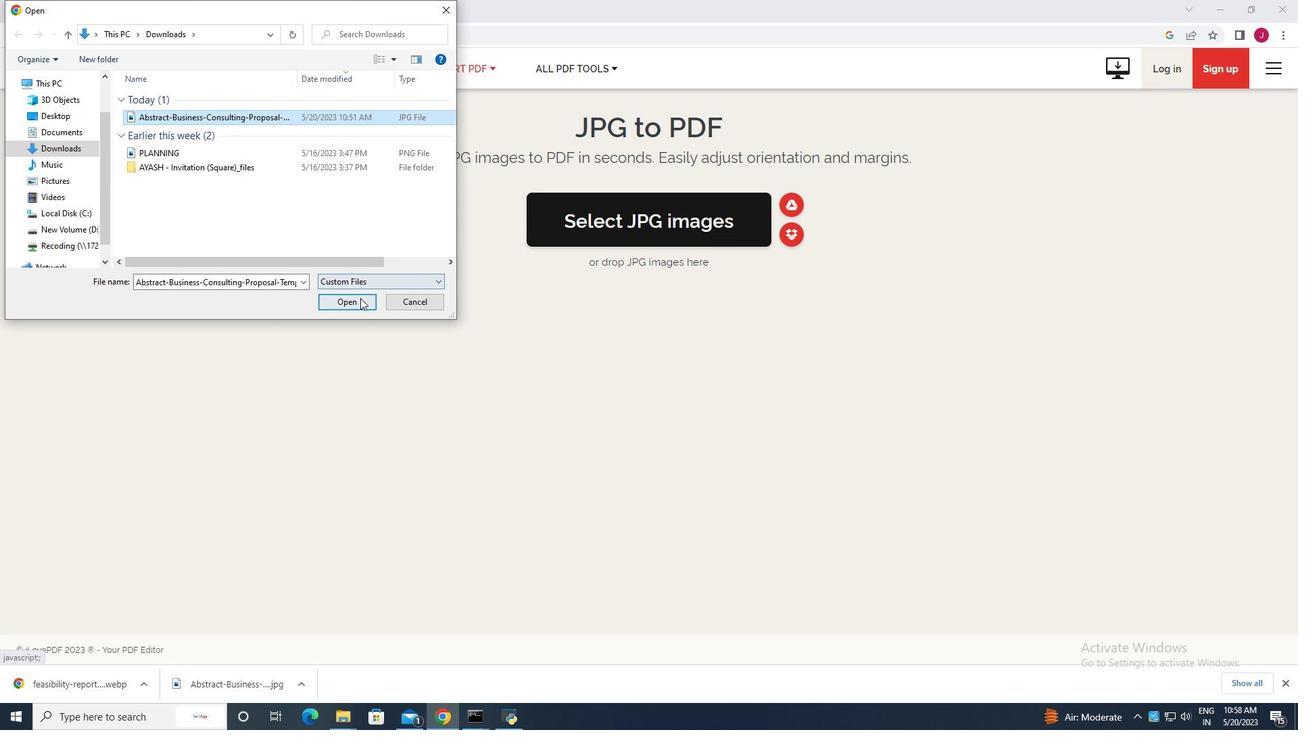 
Action: Mouse moved to (1093, 634)
Screenshot: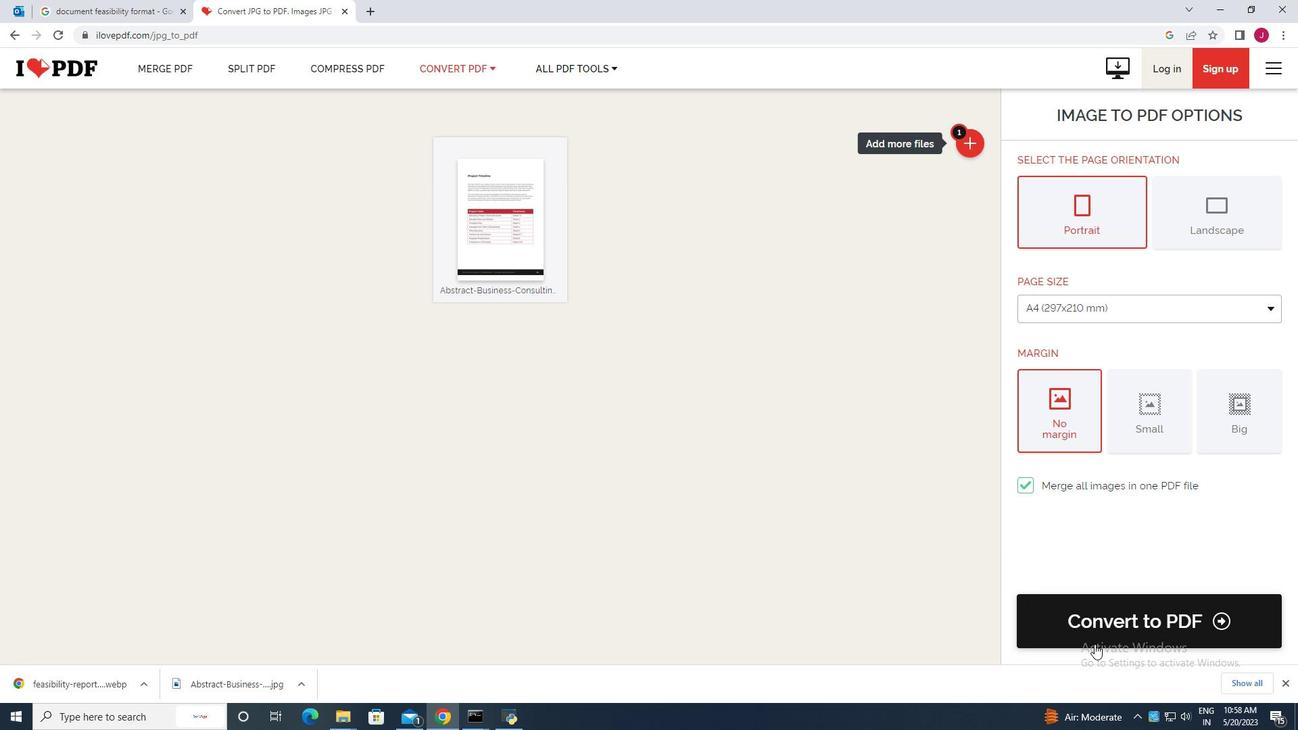 
Action: Mouse pressed left at (1093, 634)
Screenshot: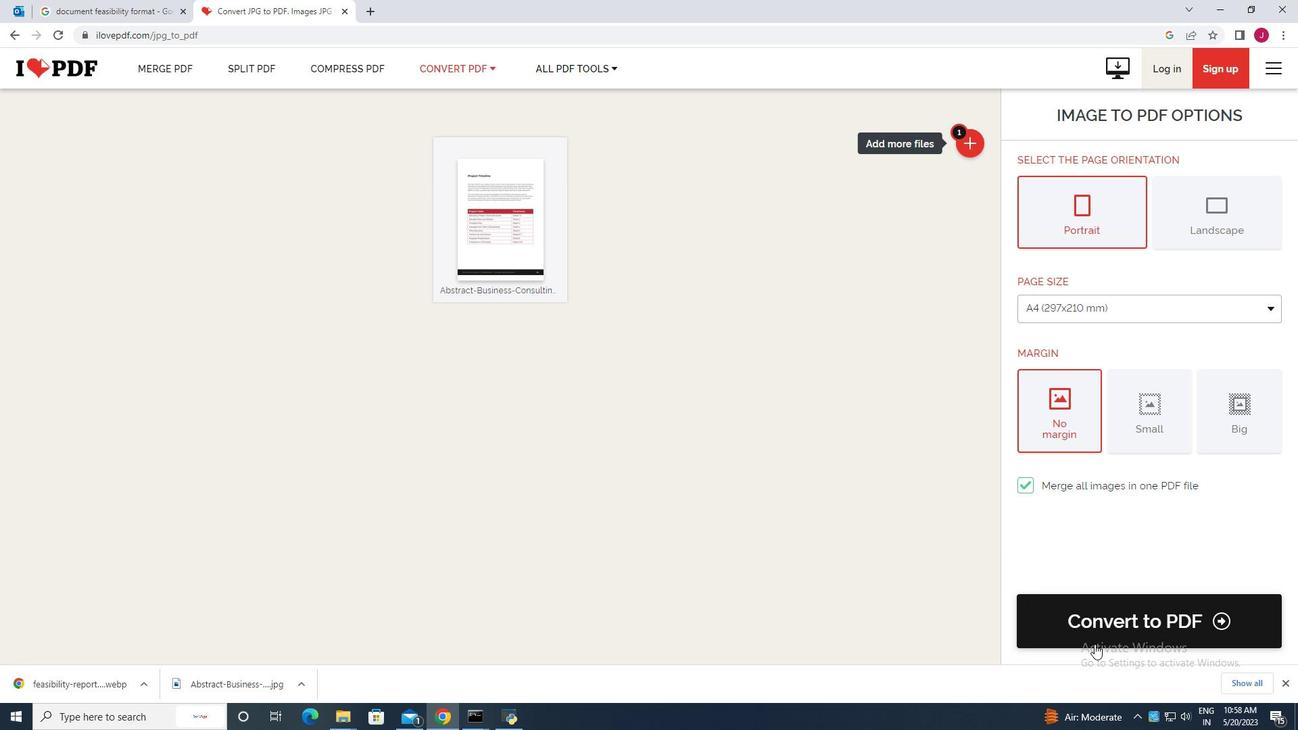 
Action: Mouse moved to (617, 183)
Screenshot: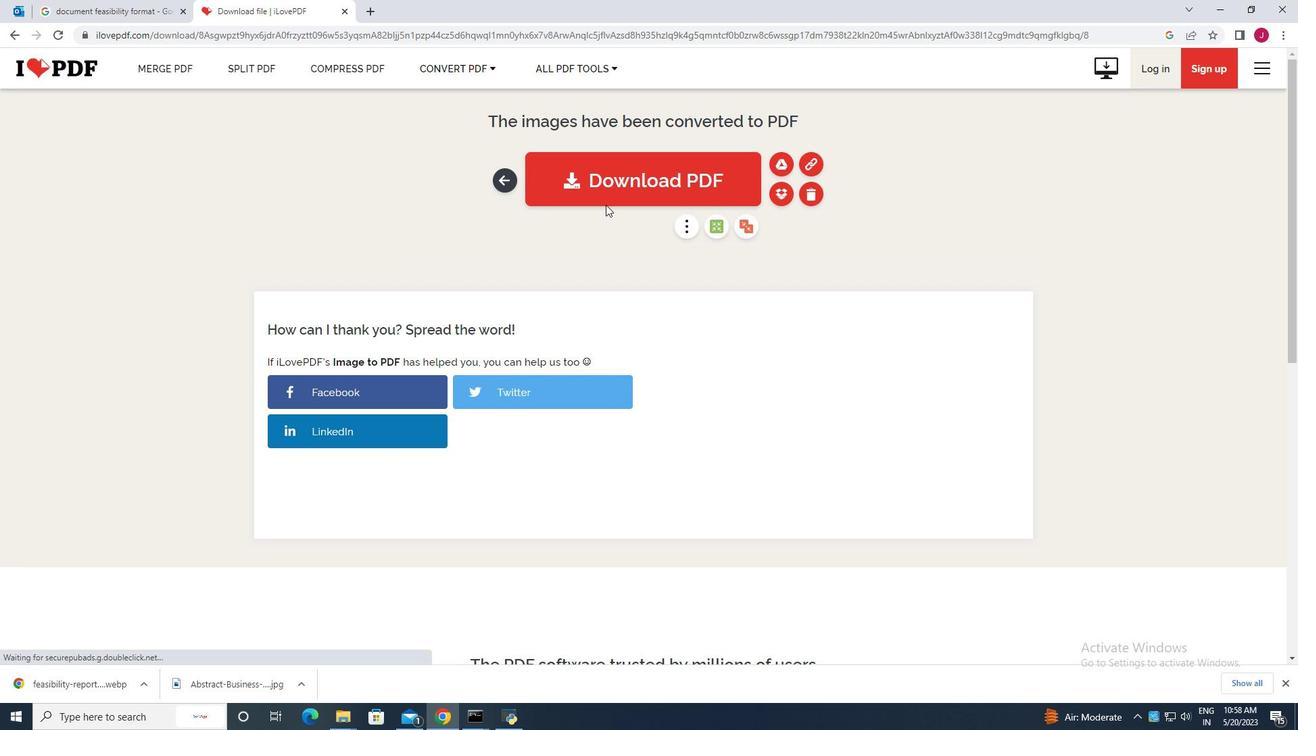 
Action: Mouse pressed left at (617, 183)
Screenshot: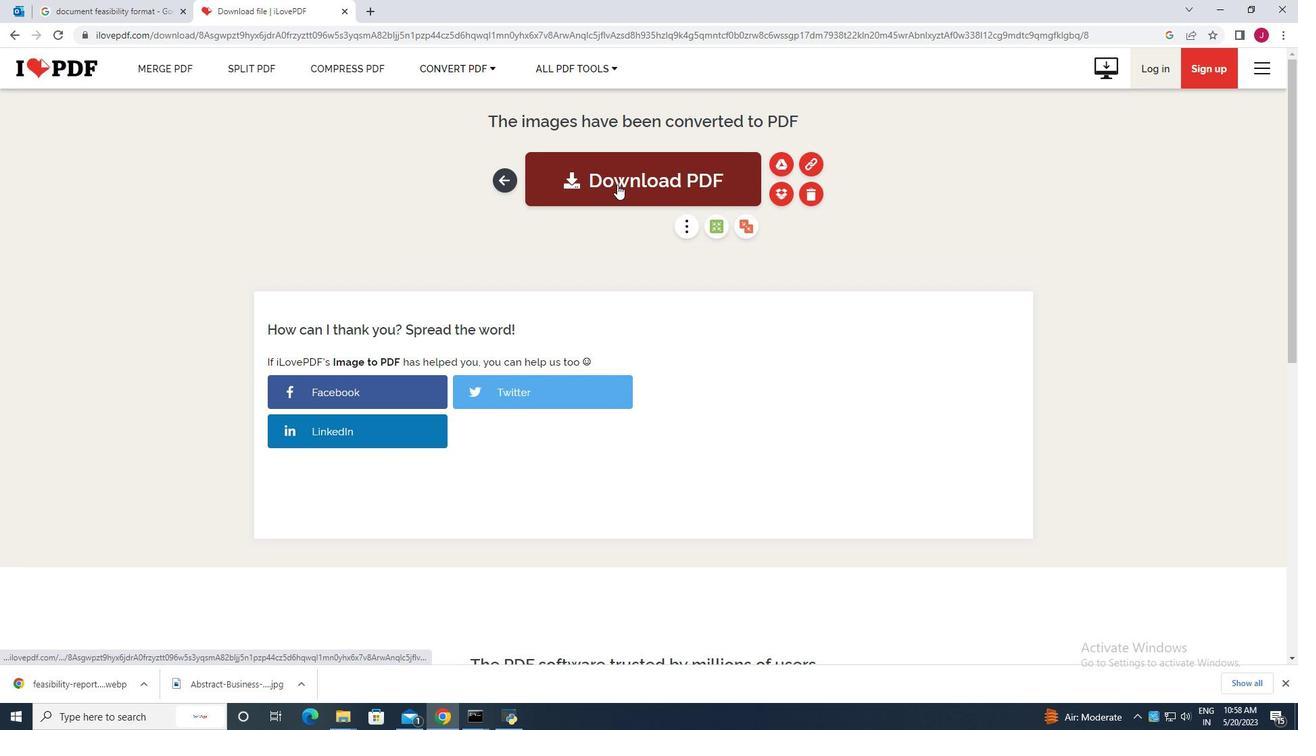 
Action: Mouse moved to (129, 7)
Screenshot: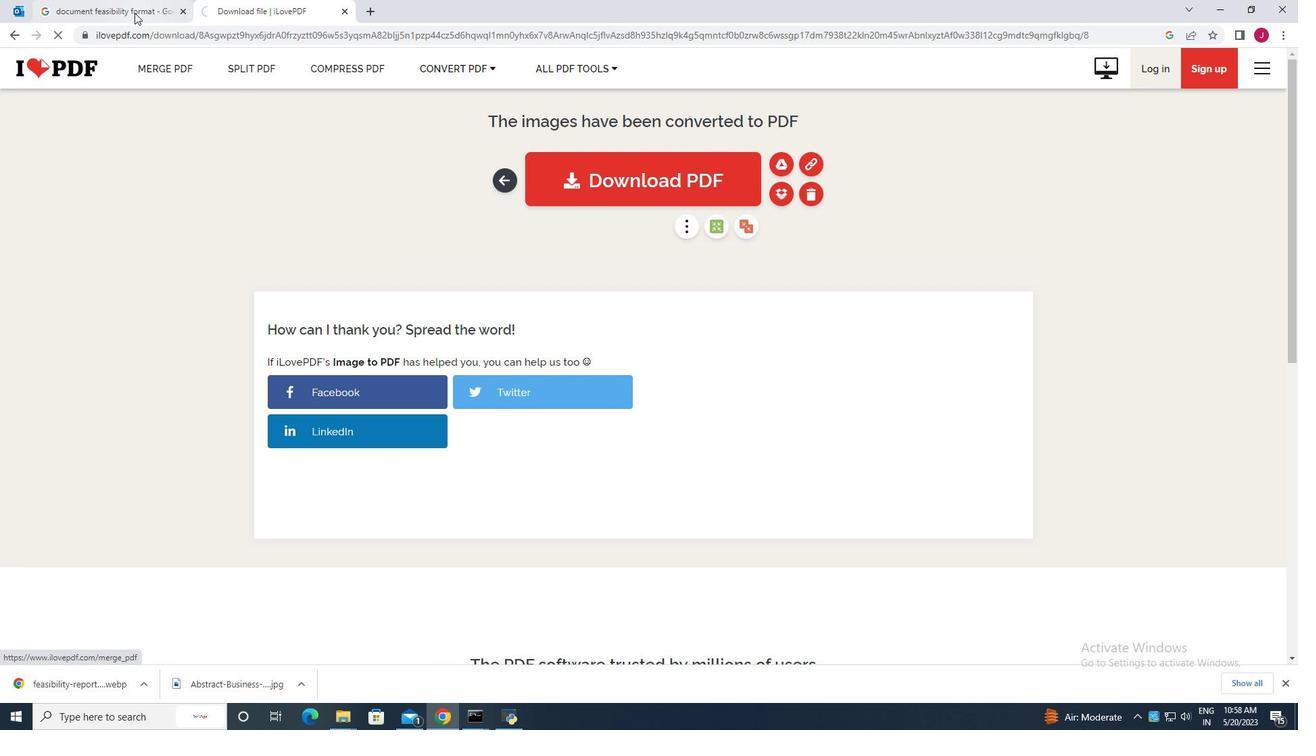 
Action: Mouse pressed left at (129, 7)
Screenshot: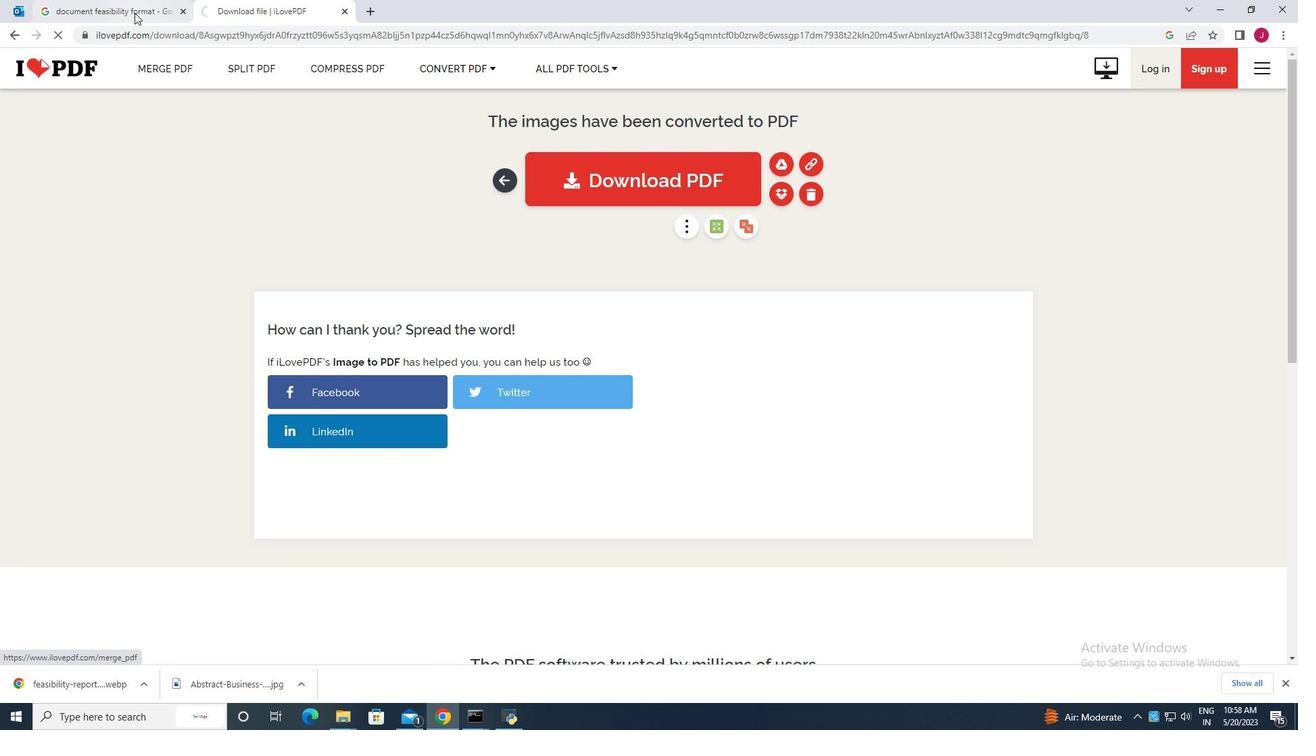 
Action: Mouse moved to (18, 15)
Screenshot: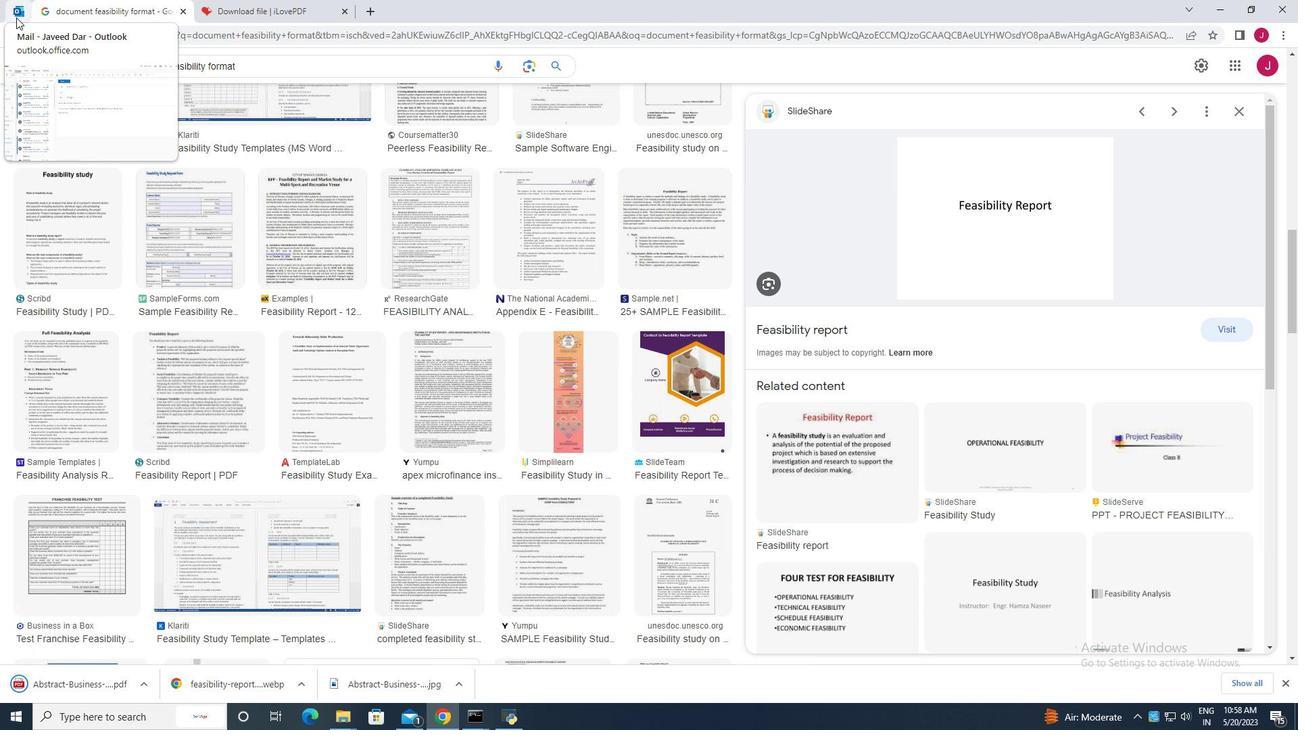 
Action: Mouse pressed left at (18, 15)
Screenshot: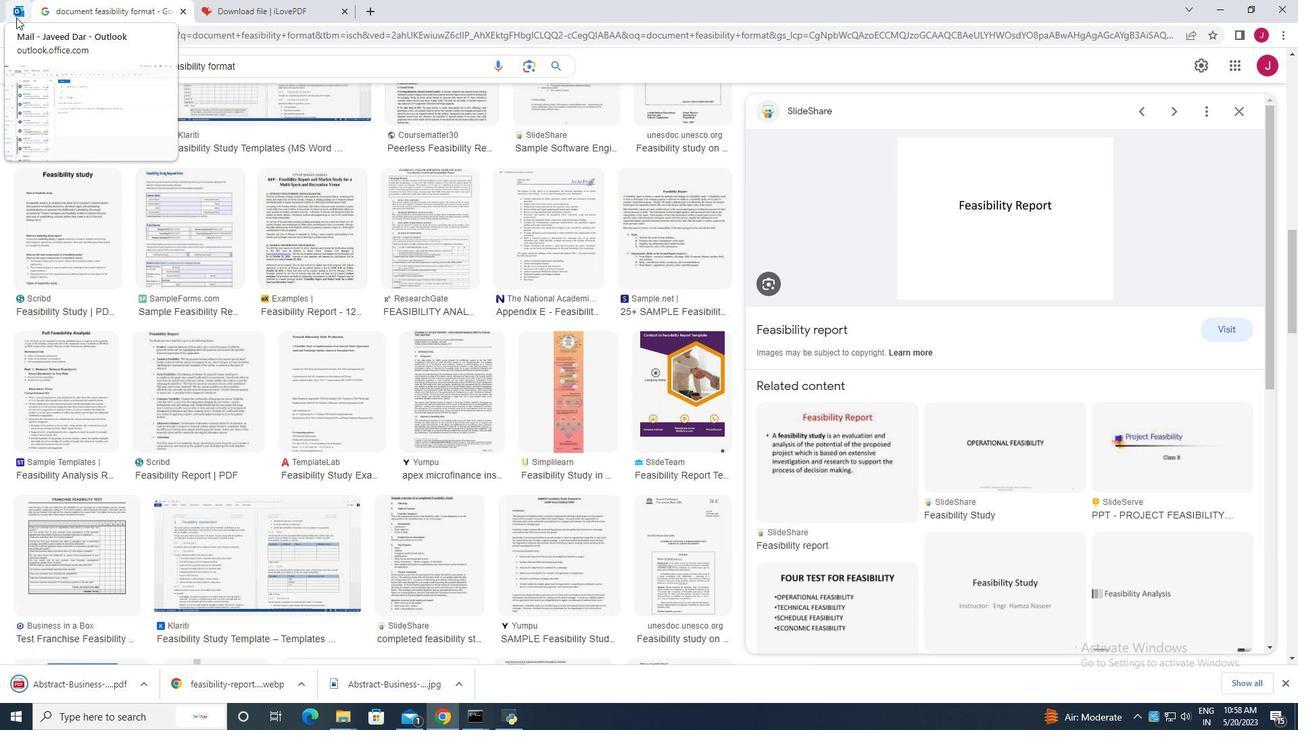 
Action: Mouse moved to (783, 136)
Screenshot: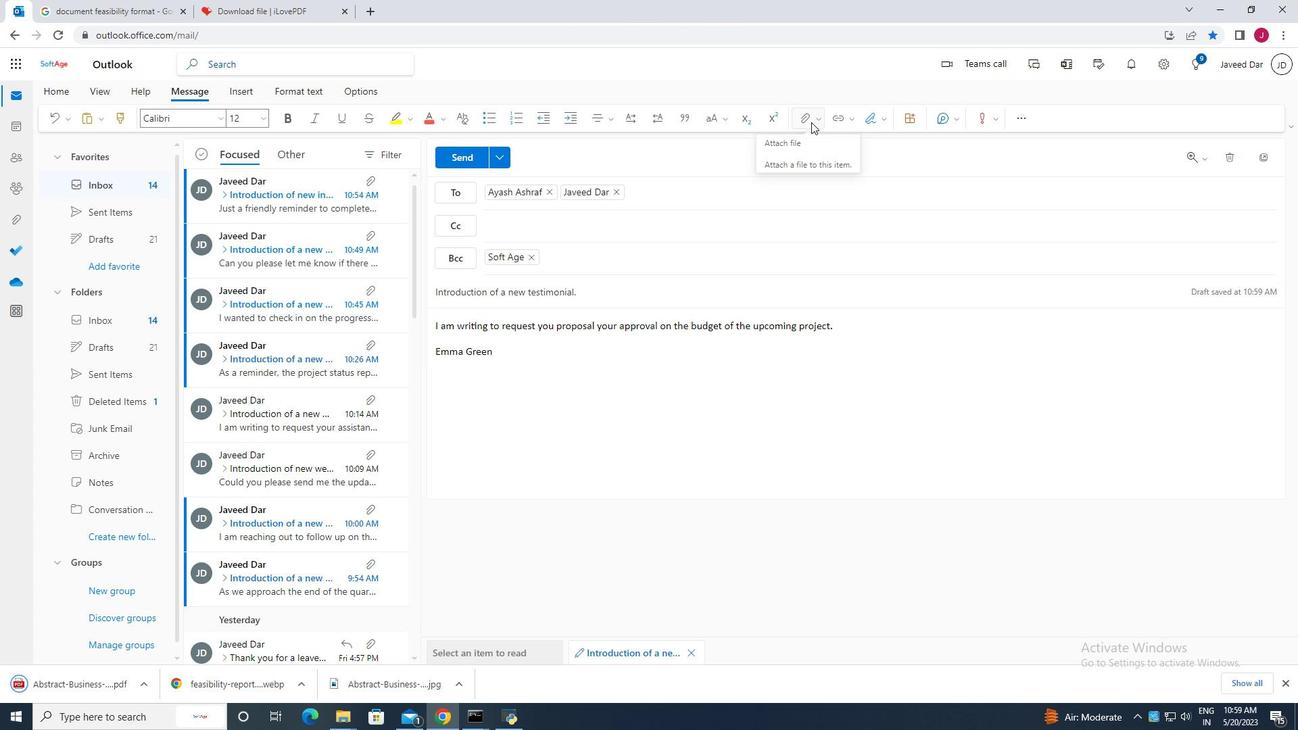
Action: Mouse pressed left at (807, 118)
Screenshot: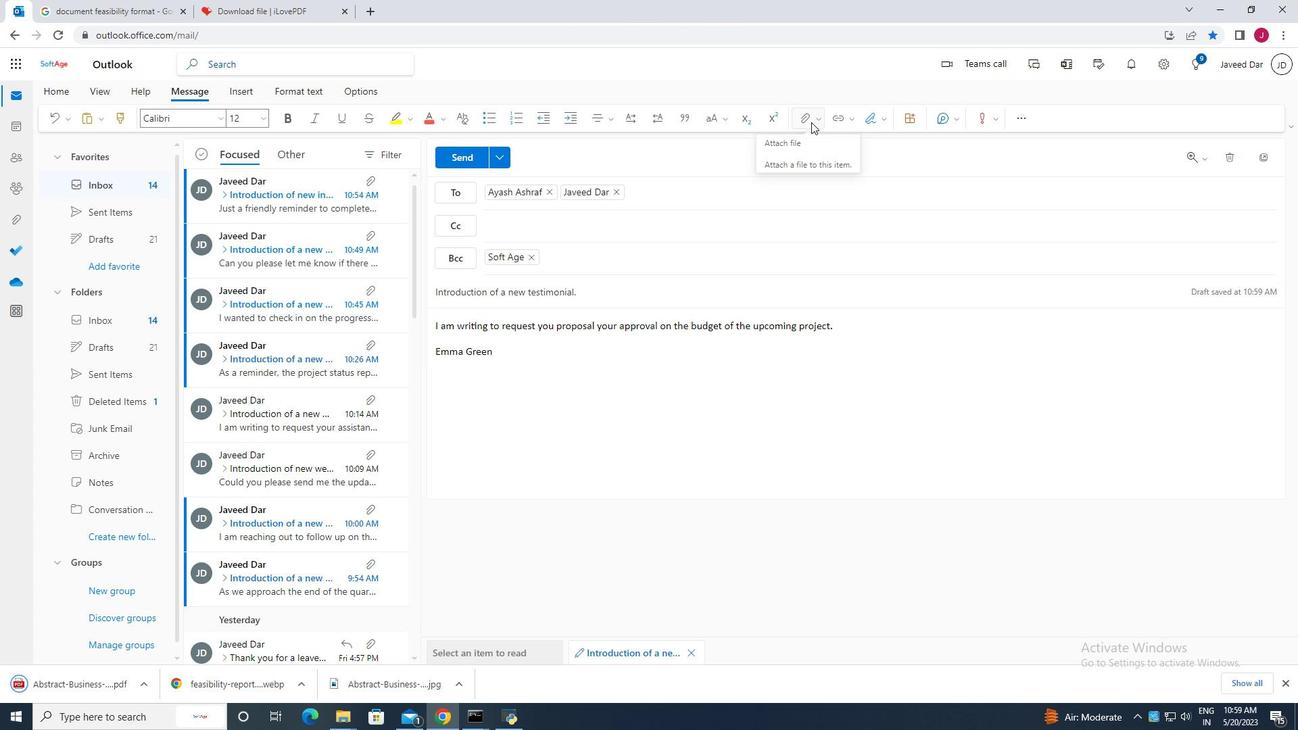
Action: Mouse moved to (740, 144)
Screenshot: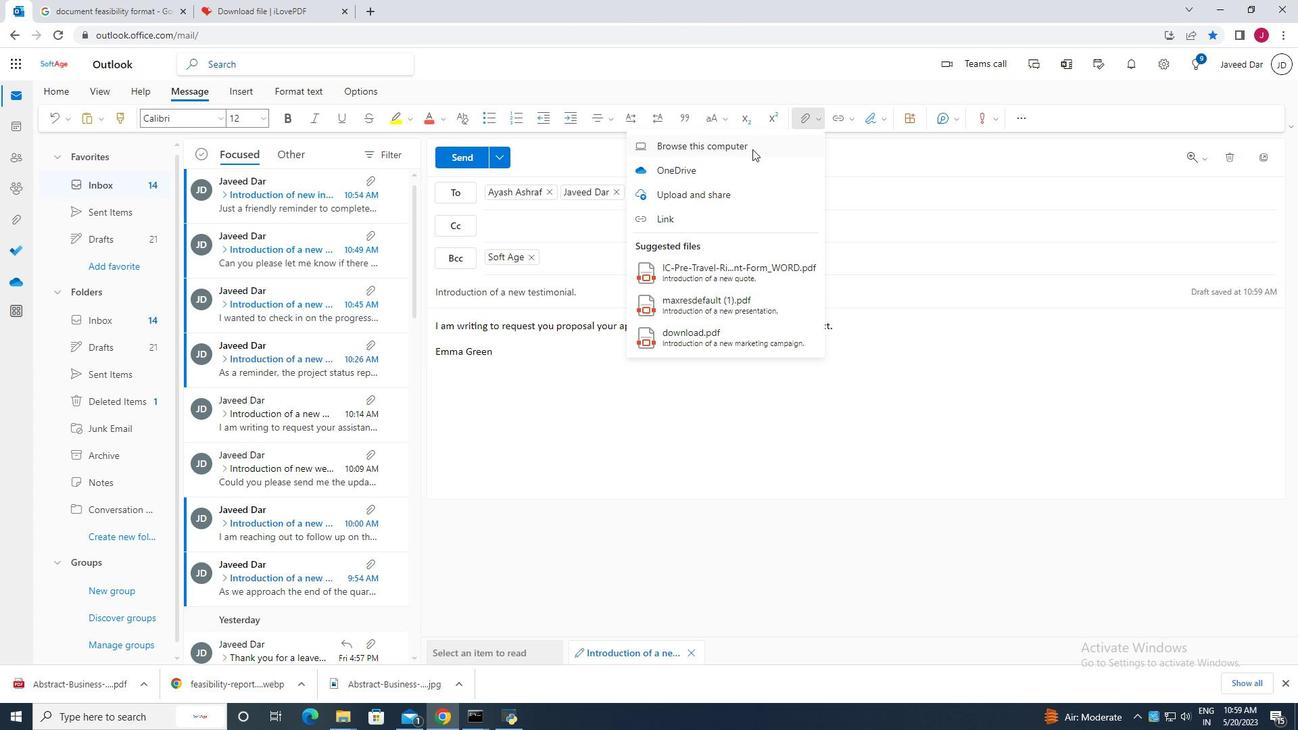 
Action: Mouse pressed left at (740, 144)
Screenshot: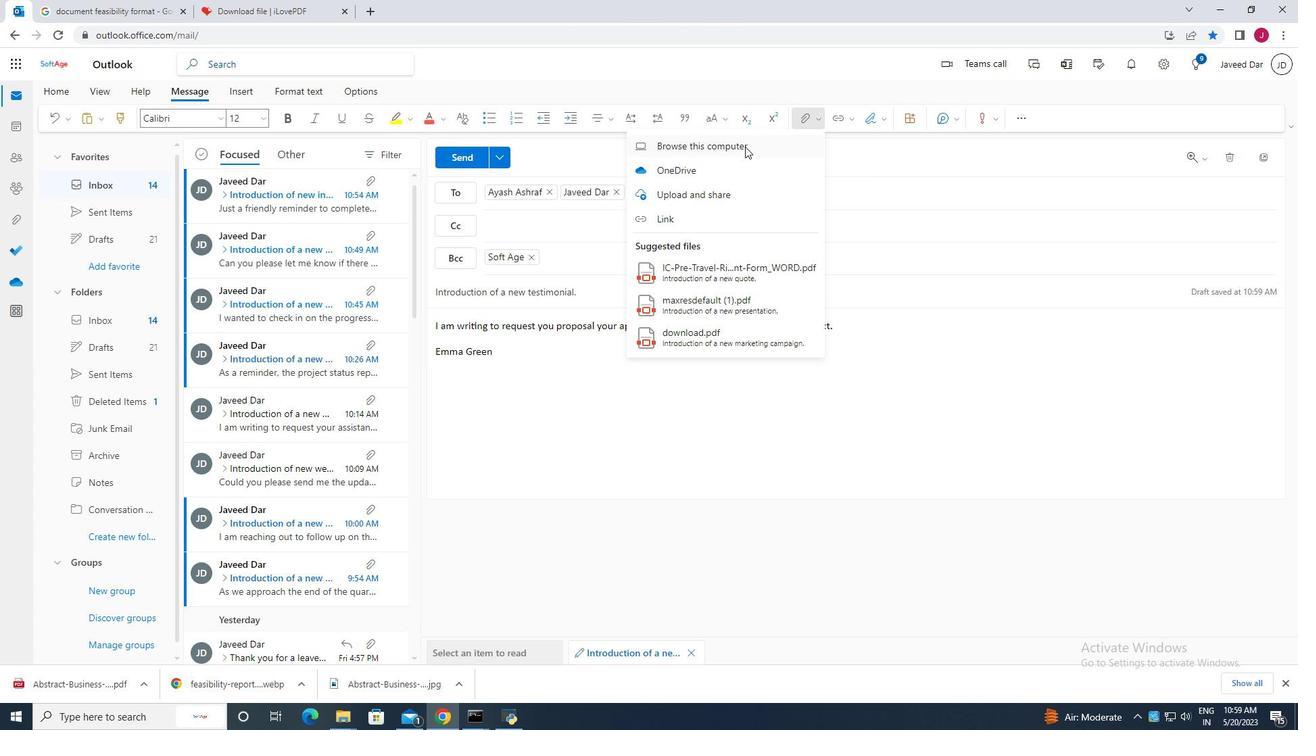 
Action: Mouse moved to (318, 119)
Screenshot: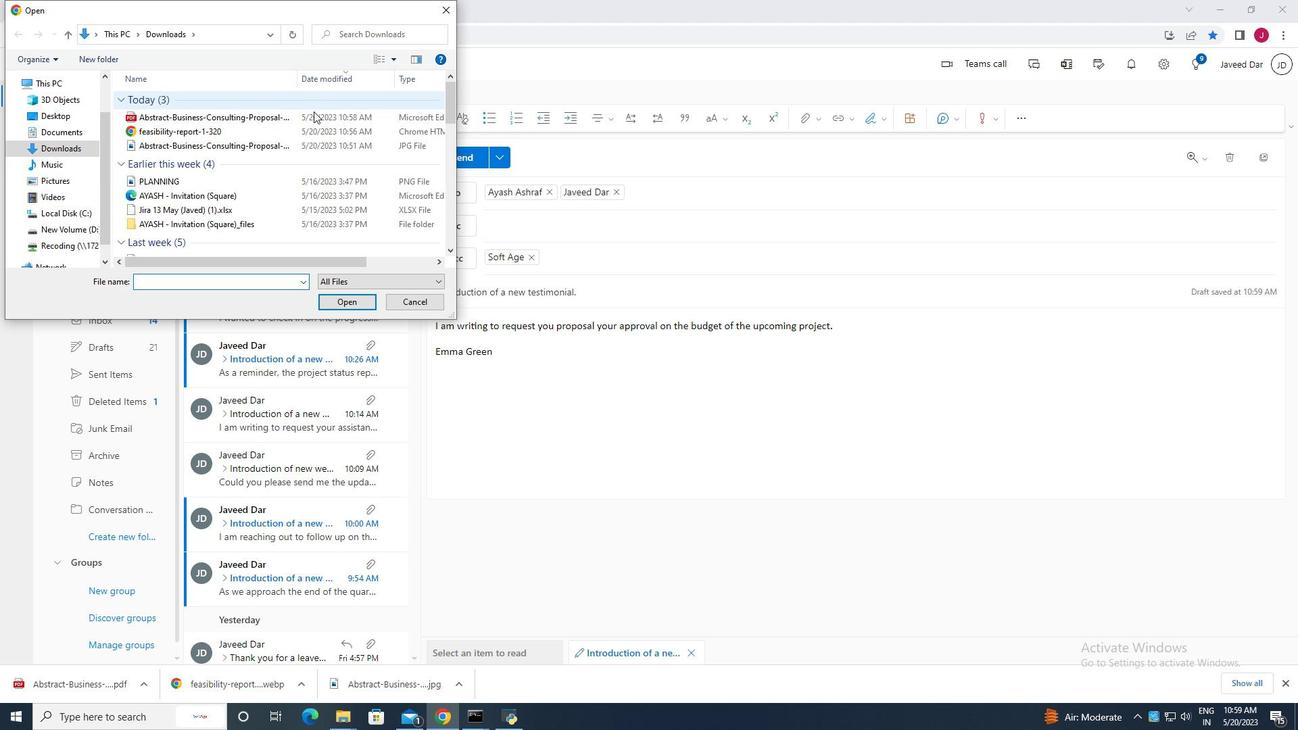 
Action: Mouse pressed left at (318, 119)
Screenshot: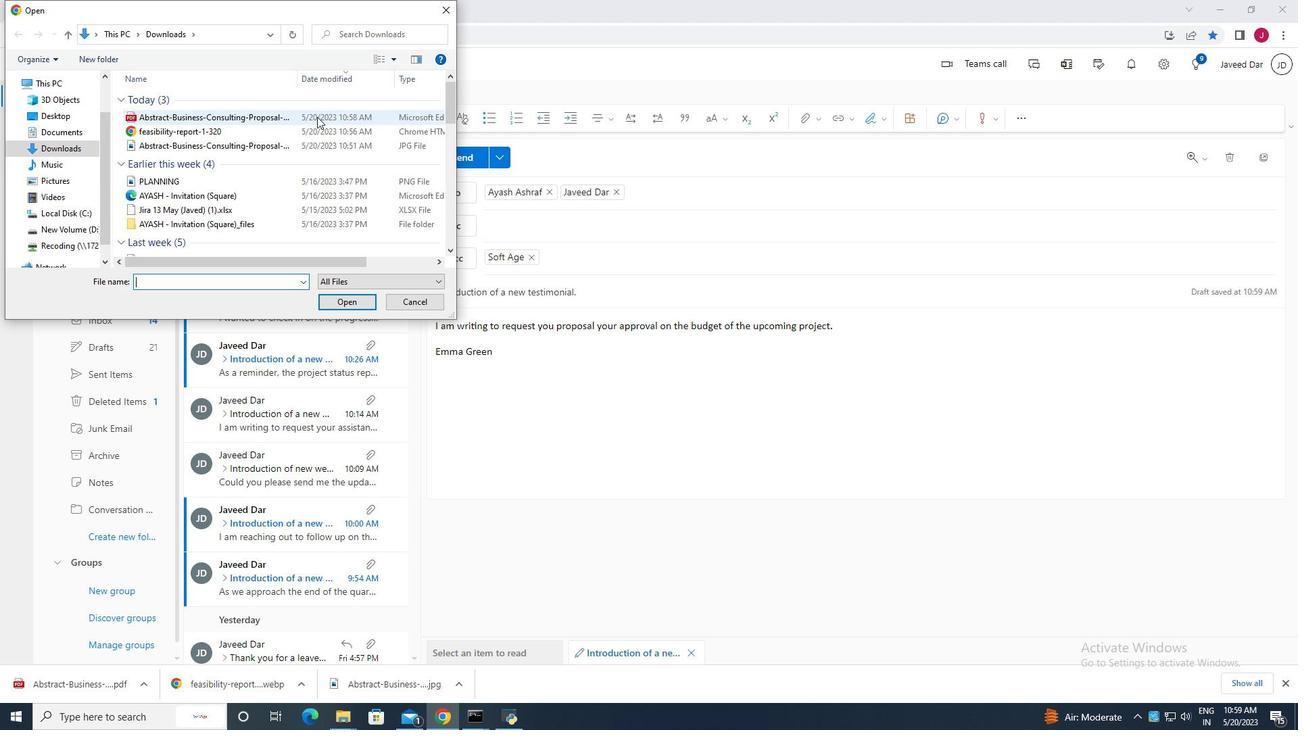 
Action: Mouse moved to (361, 308)
Screenshot: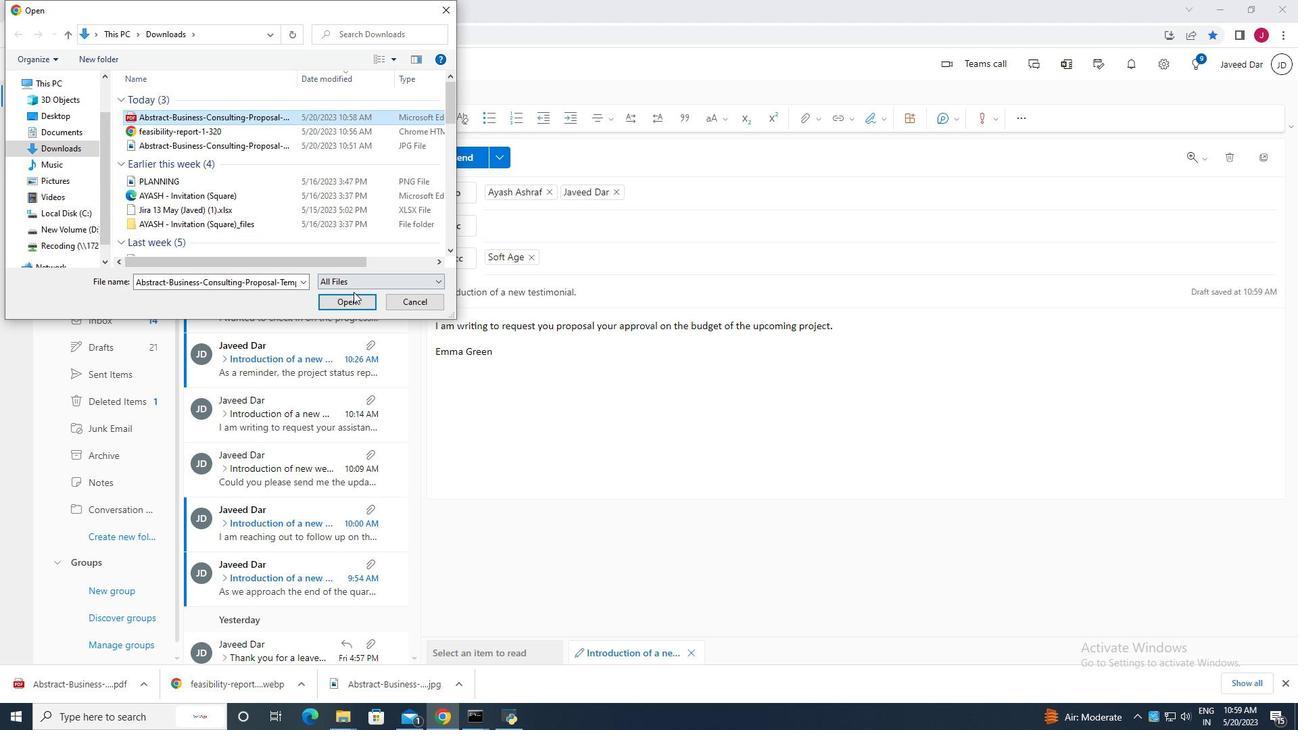
Action: Mouse pressed left at (361, 308)
Screenshot: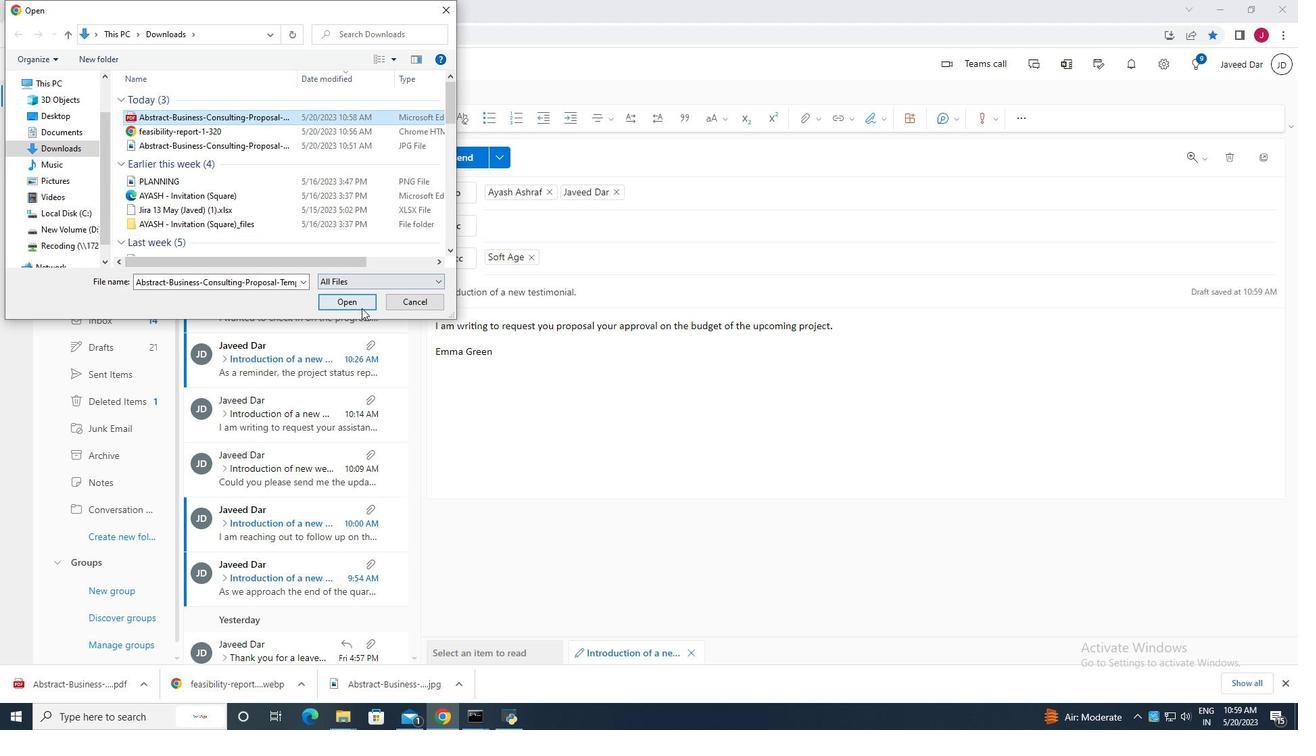 
Action: Mouse moved to (607, 511)
Screenshot: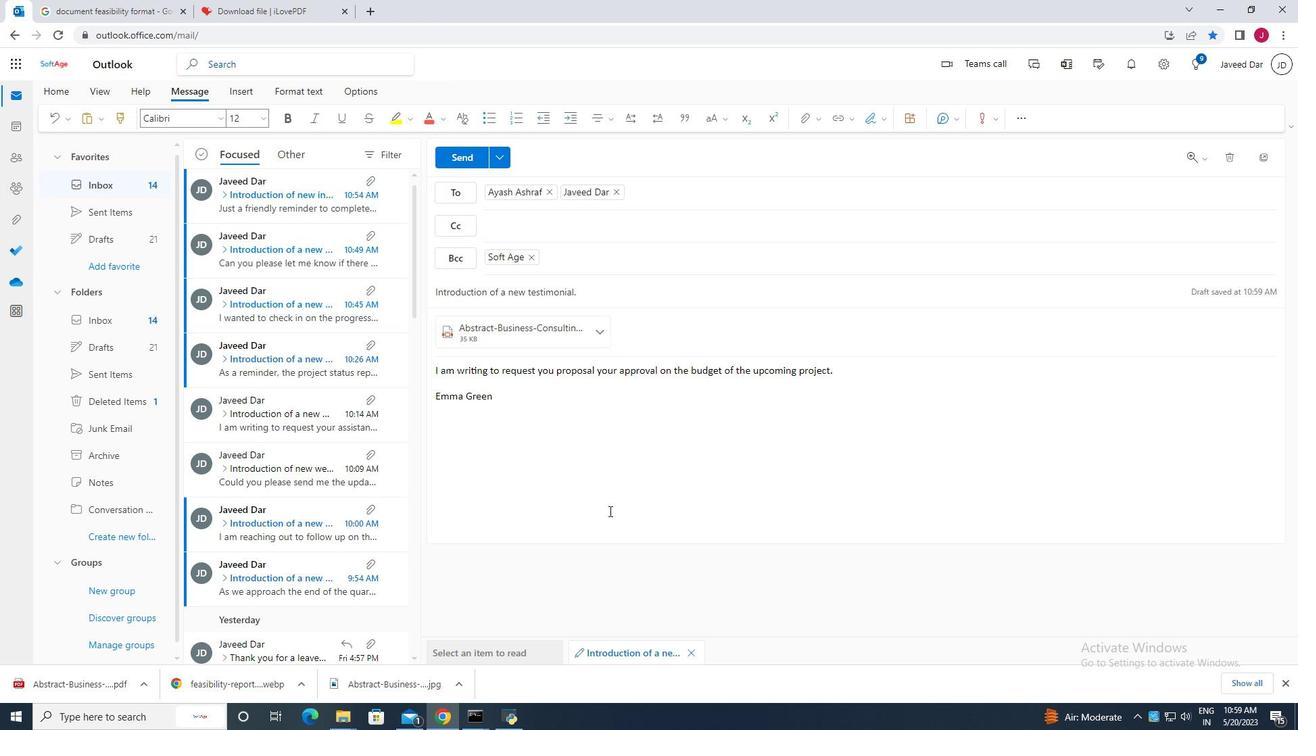 
Action: Mouse scrolled (607, 511) with delta (0, 0)
Screenshot: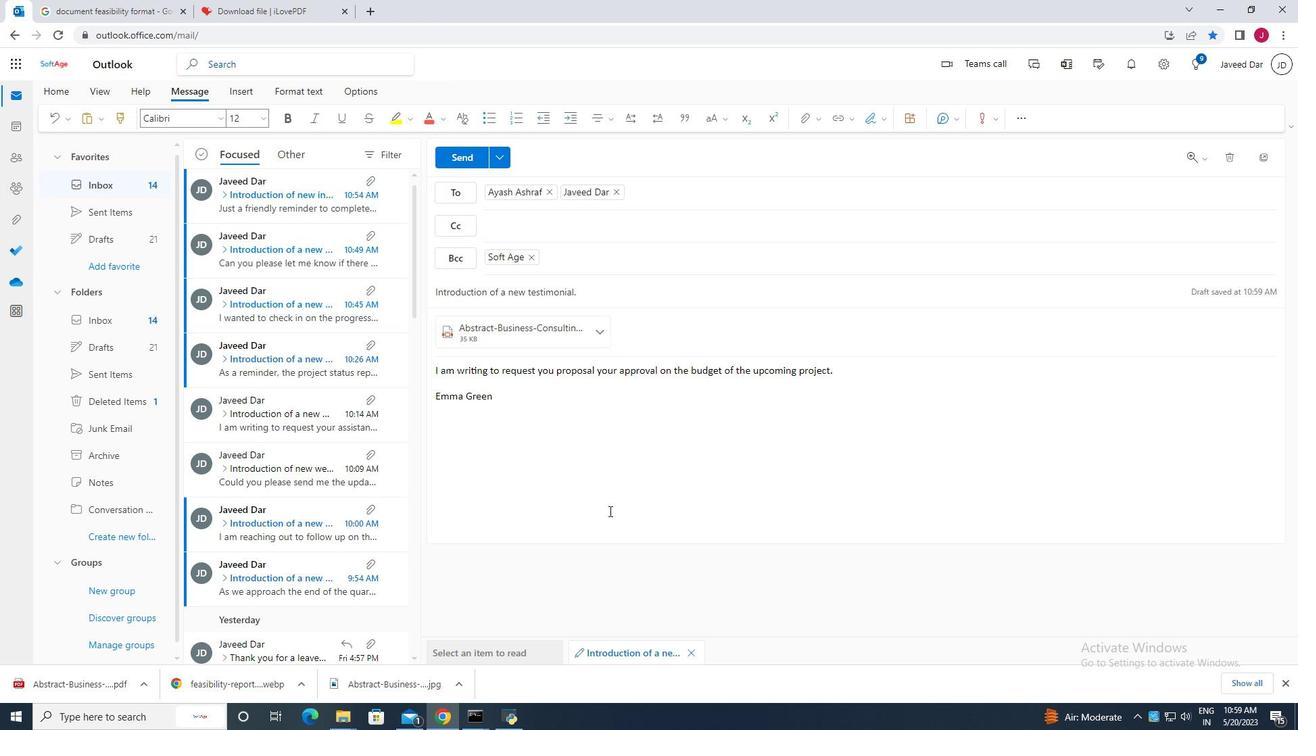 
Action: Mouse scrolled (607, 511) with delta (0, 0)
Screenshot: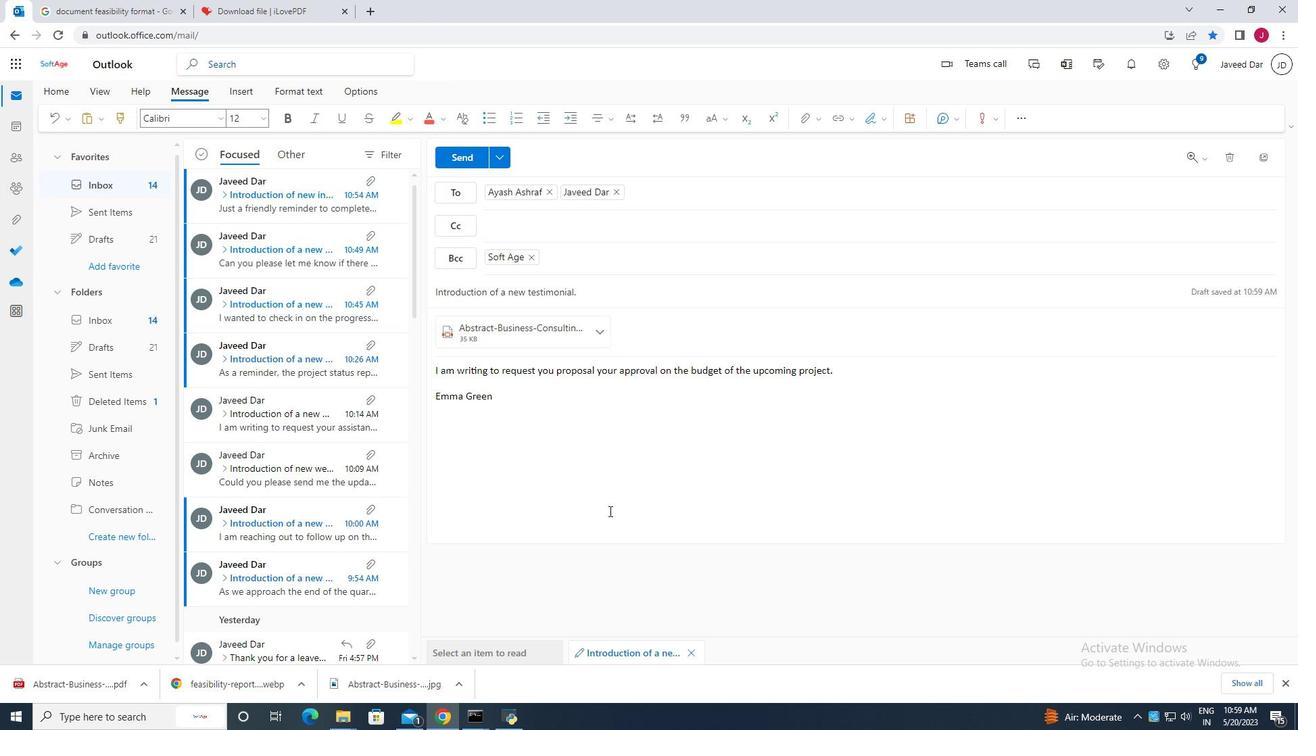 
Action: Mouse scrolled (607, 511) with delta (0, 0)
Screenshot: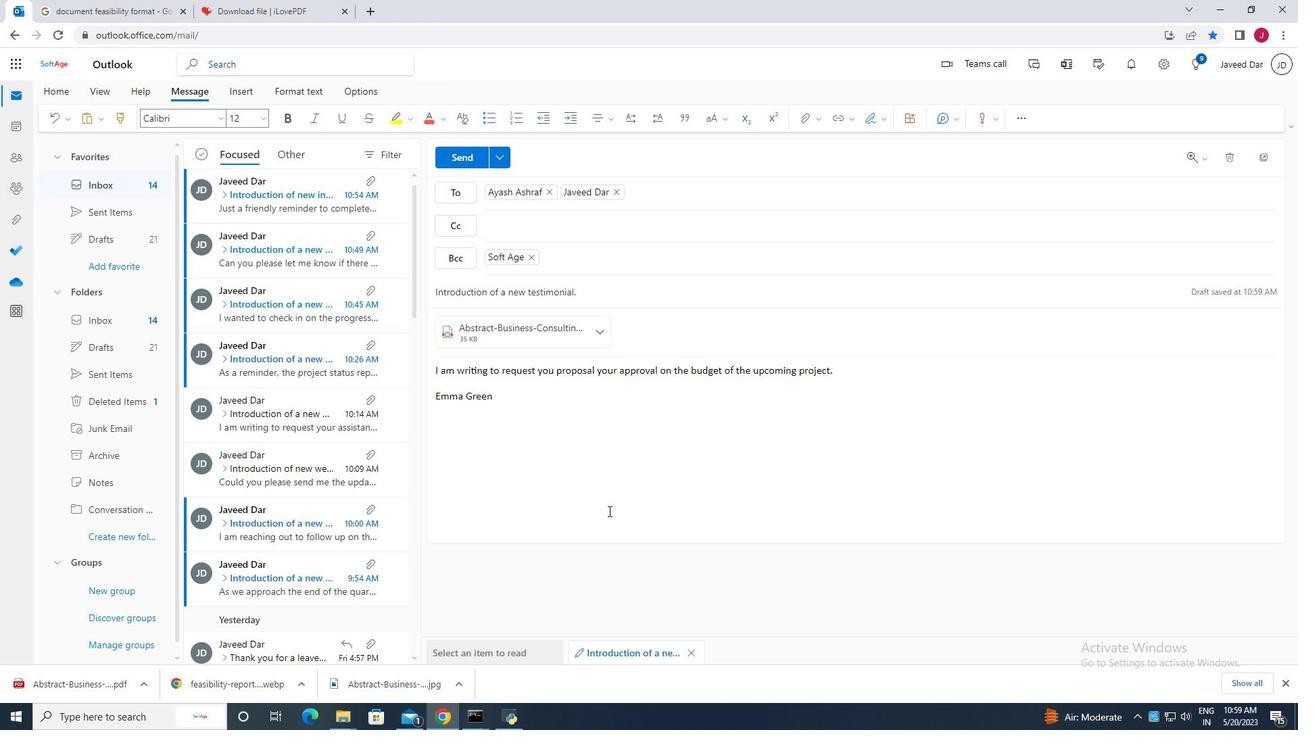 
Action: Mouse moved to (605, 512)
Screenshot: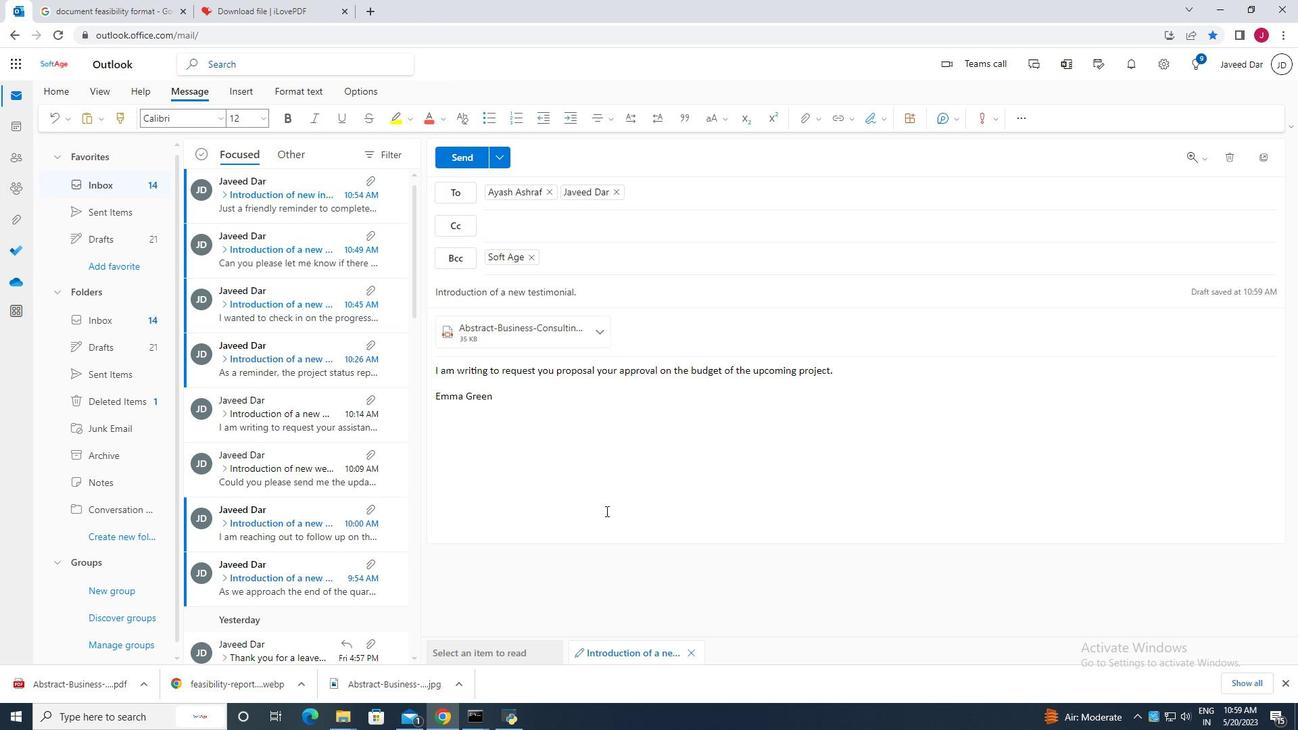 
Action: Mouse scrolled (605, 513) with delta (0, 0)
Screenshot: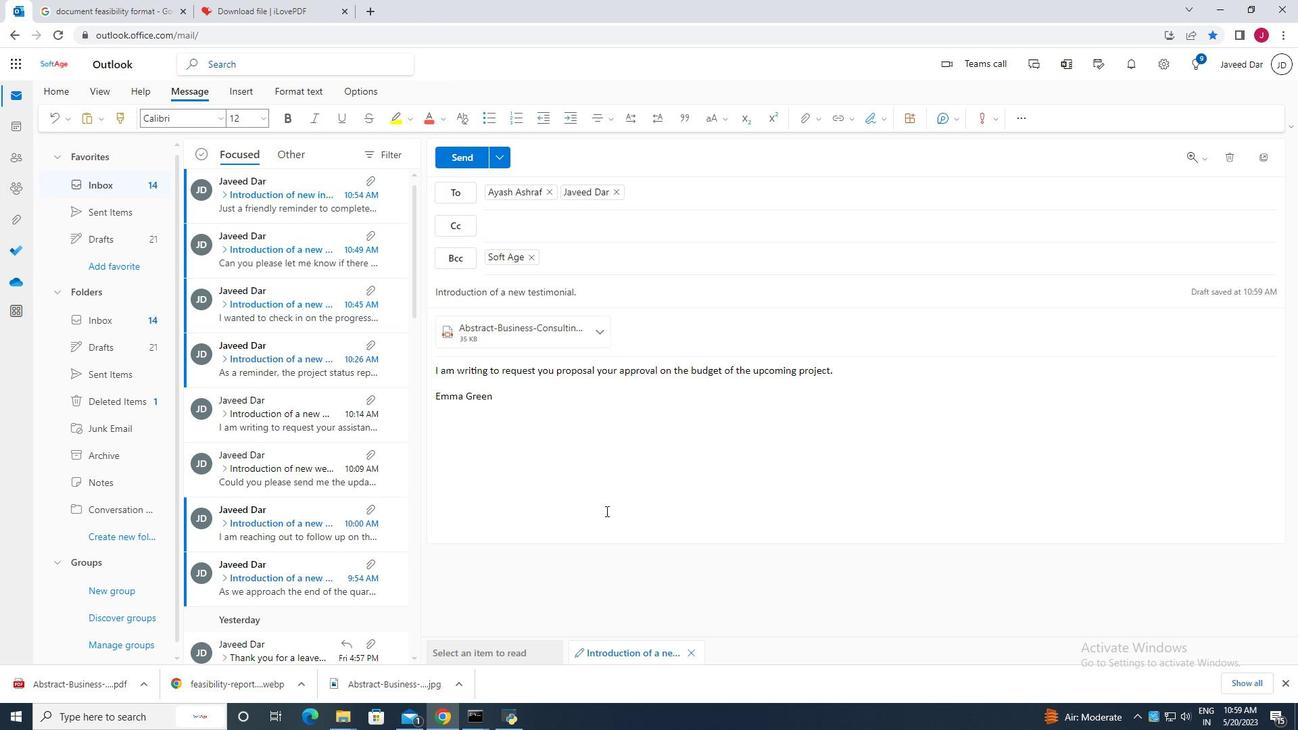 
Action: Mouse scrolled (605, 513) with delta (0, 0)
Screenshot: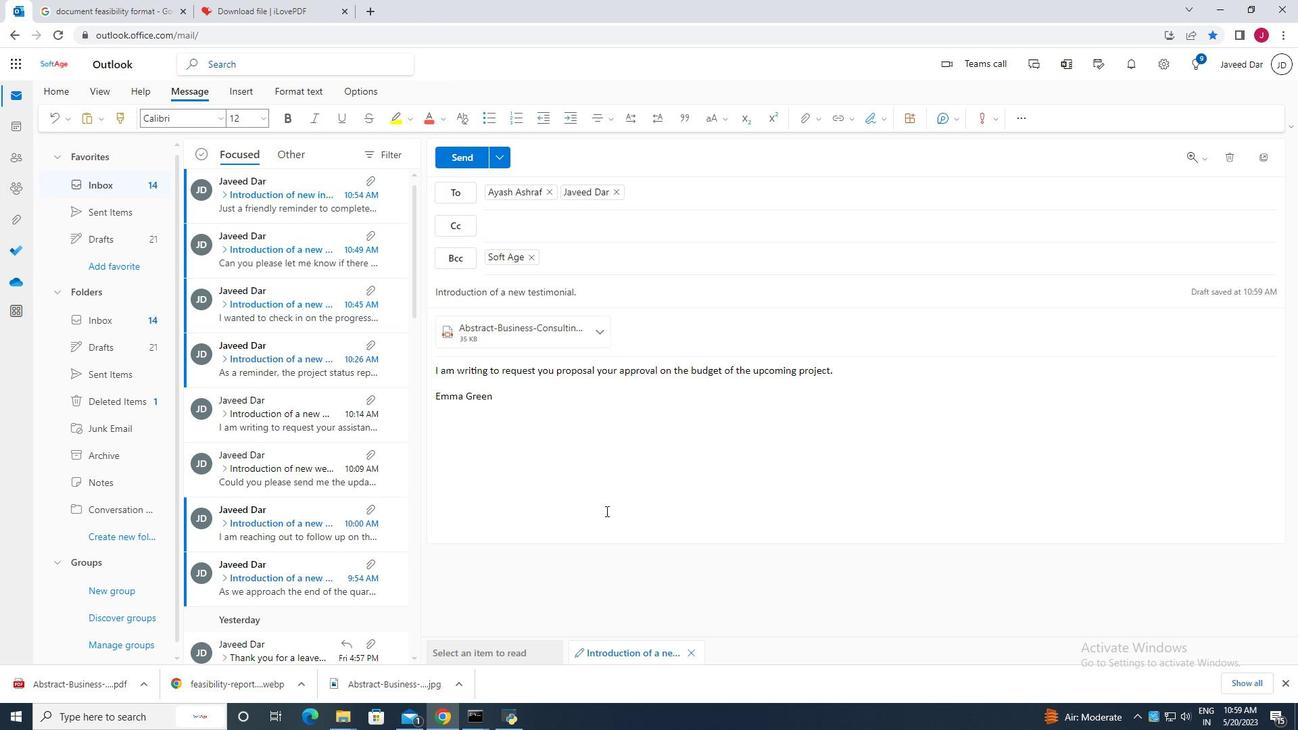 
Action: Mouse scrolled (605, 513) with delta (0, 0)
Screenshot: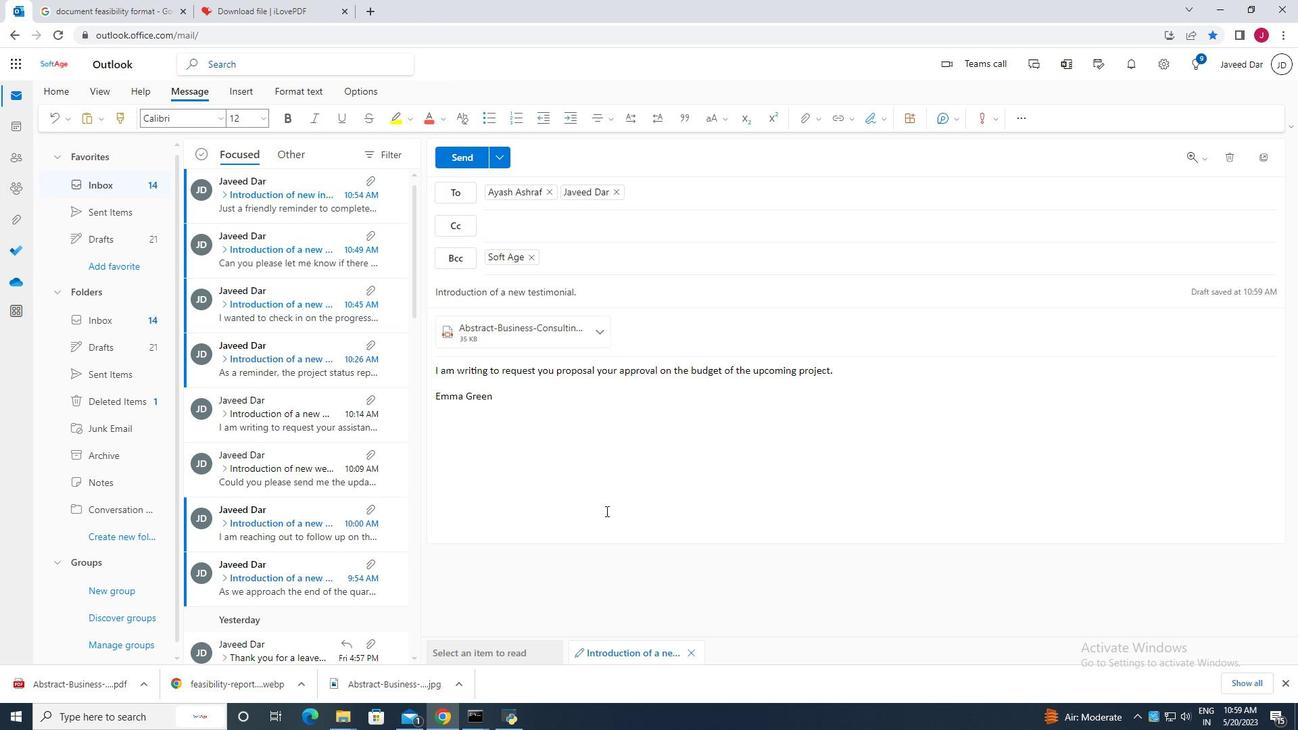
Action: Mouse moved to (469, 153)
Screenshot: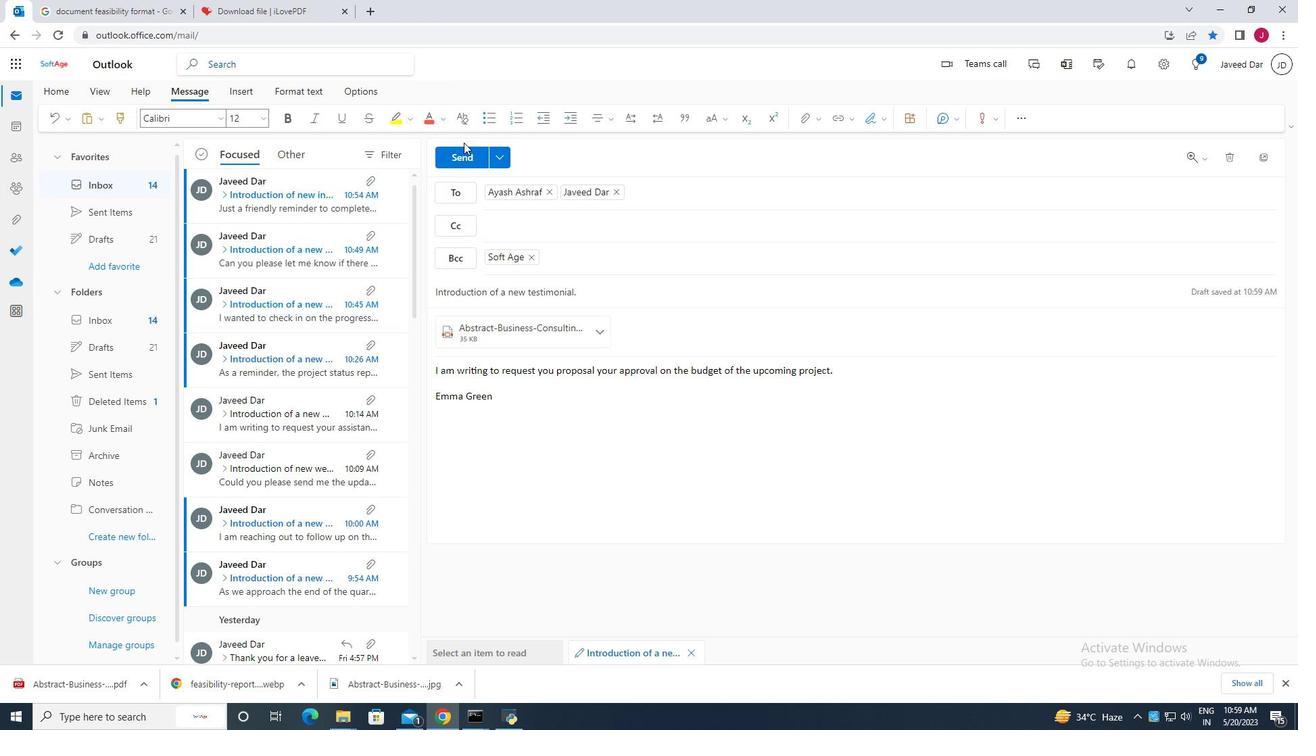 
Action: Mouse pressed left at (469, 153)
Screenshot: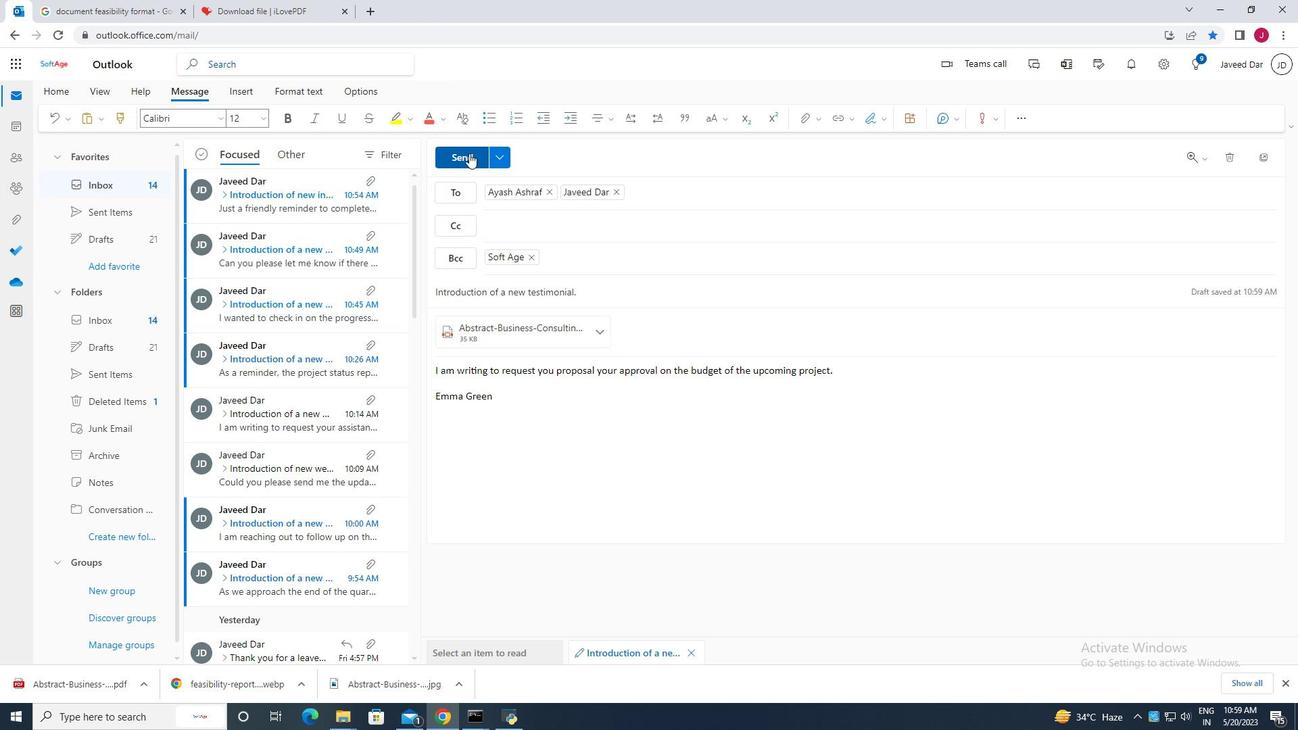 
Action: Mouse moved to (508, 261)
Screenshot: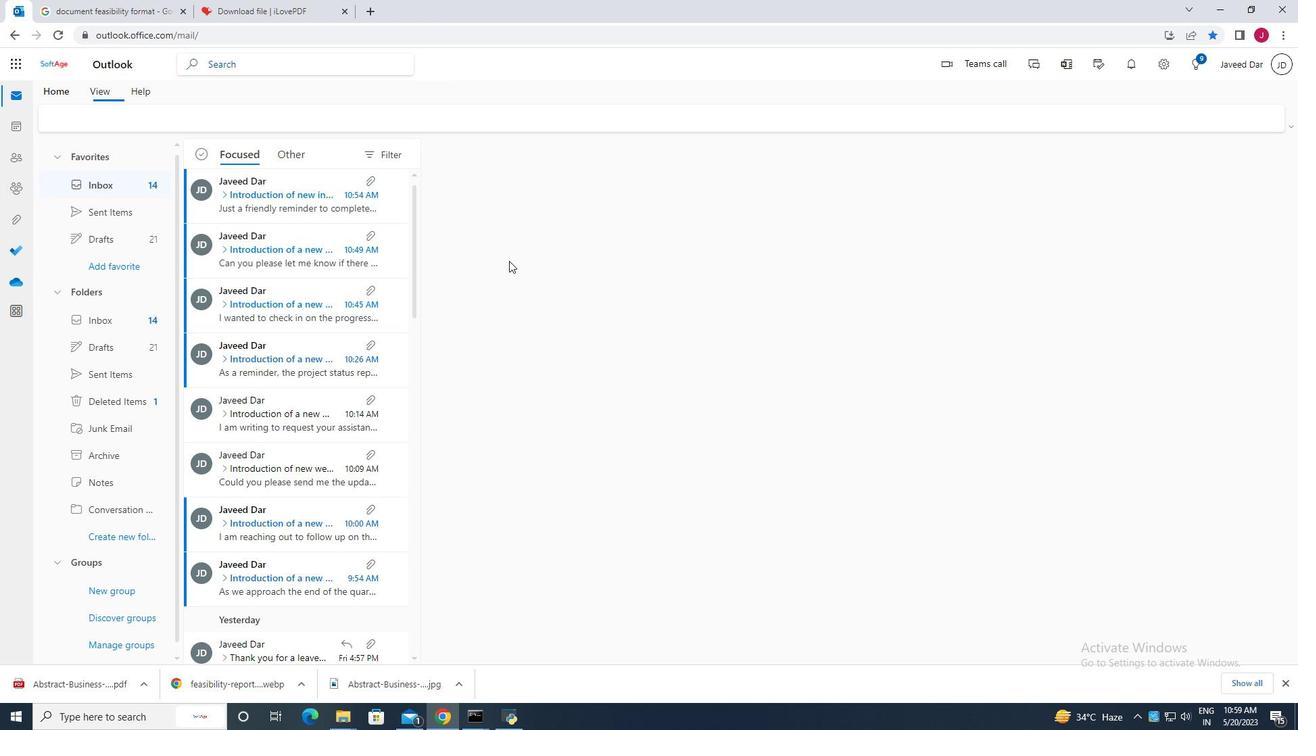 
